 Task: Look for space in Paragominas, Brazil from 9th June, 2023 to 16th June, 2023 for 2 adults in price range Rs.8000 to Rs.16000. Place can be entire place with 2 bedrooms having 2 beds and 1 bathroom. Property type can be house, flat, guest house. Booking option can be shelf check-in. Required host language is Spanish.
Action: Mouse moved to (412, 83)
Screenshot: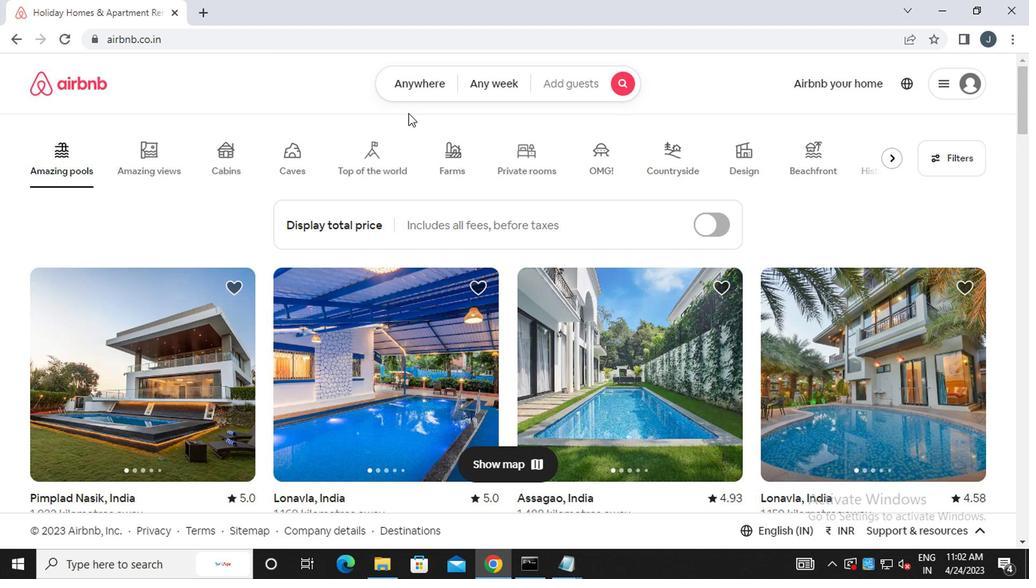 
Action: Mouse pressed left at (412, 83)
Screenshot: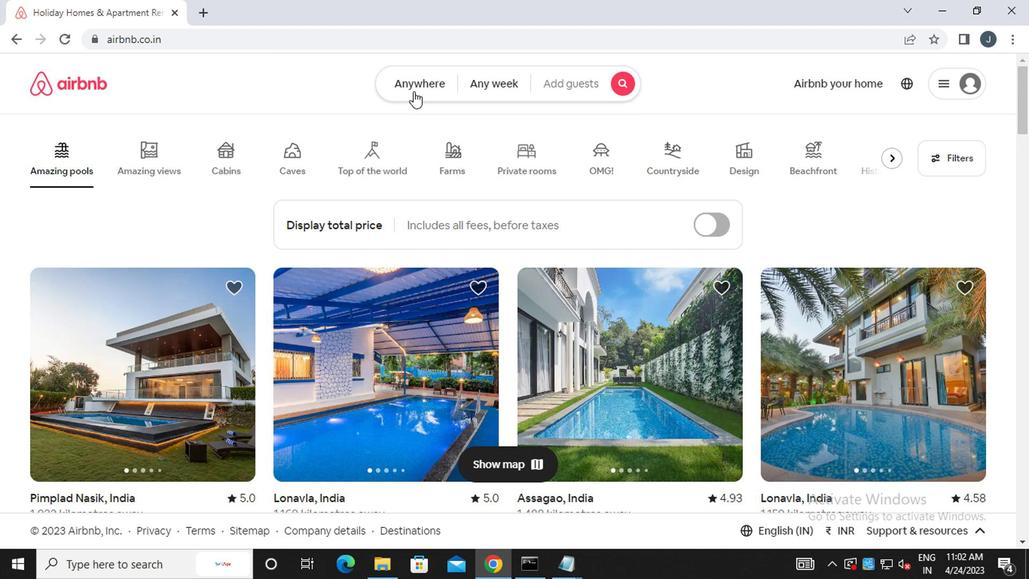 
Action: Mouse moved to (414, 83)
Screenshot: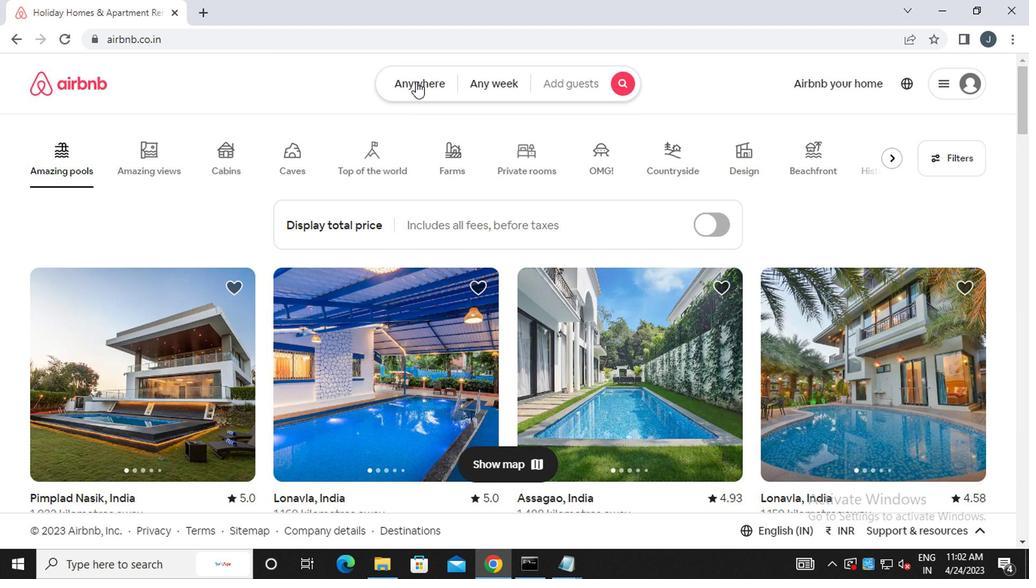 
Action: Key pressed p<Key.caps_lock>aragominas,<Key.space><Key.caps_lock>
Screenshot: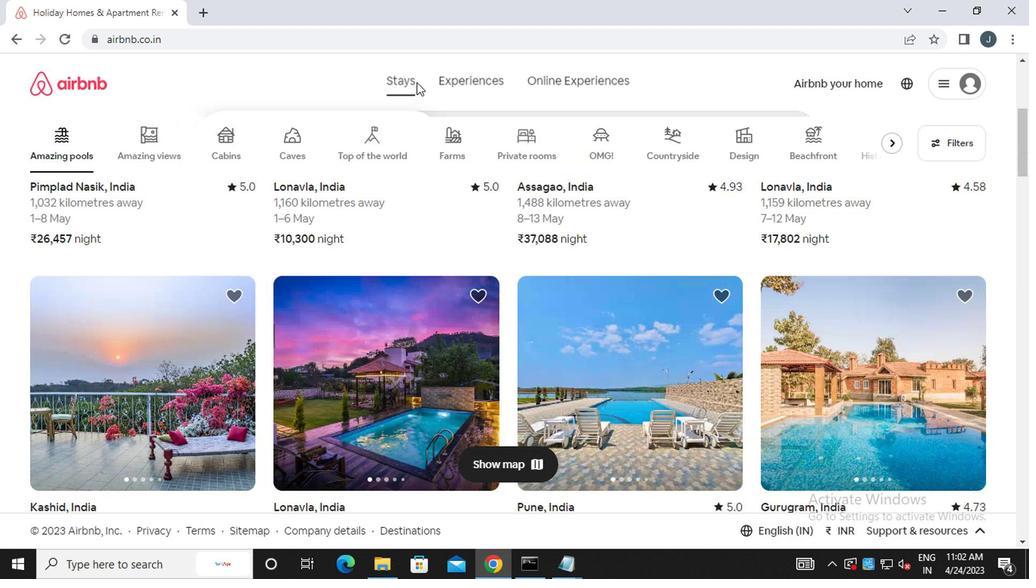 
Action: Mouse pressed left at (414, 83)
Screenshot: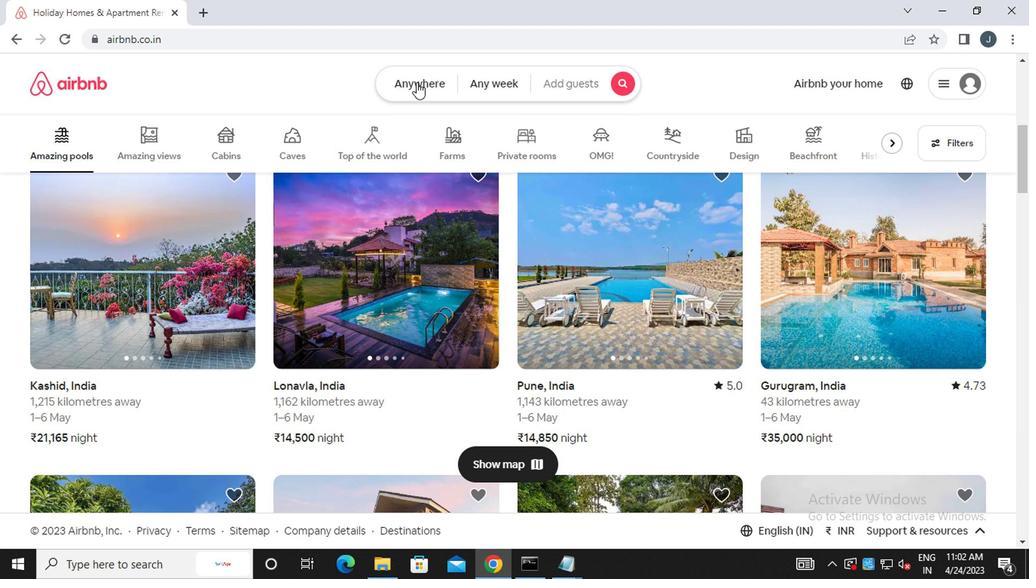 
Action: Mouse moved to (272, 138)
Screenshot: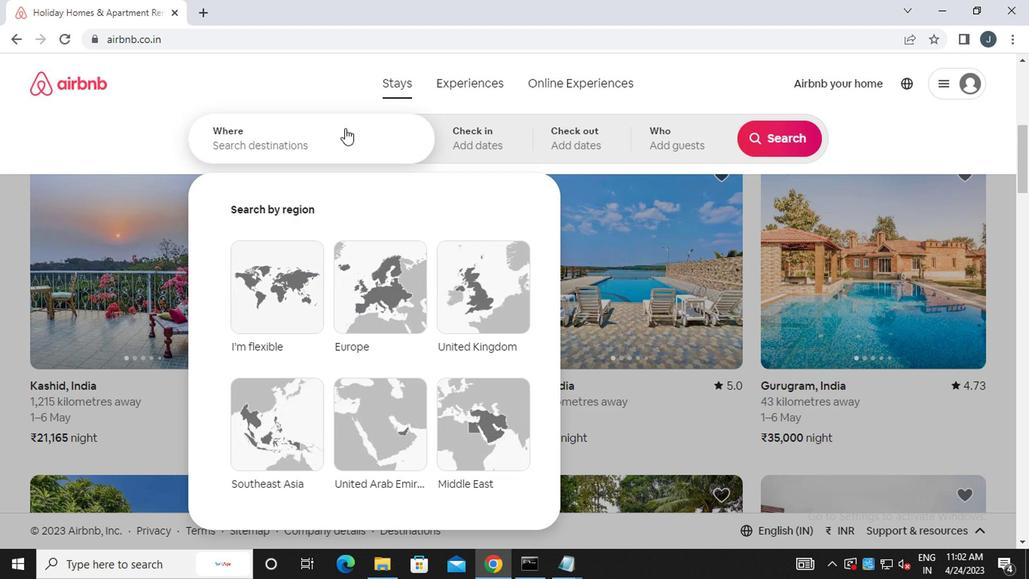 
Action: Mouse pressed left at (272, 138)
Screenshot: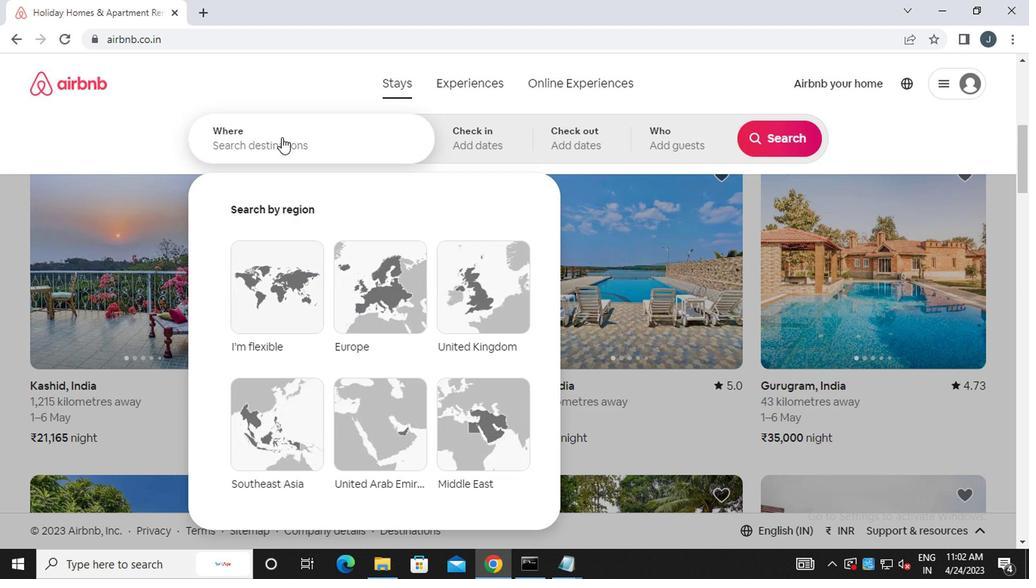 
Action: Mouse moved to (267, 136)
Screenshot: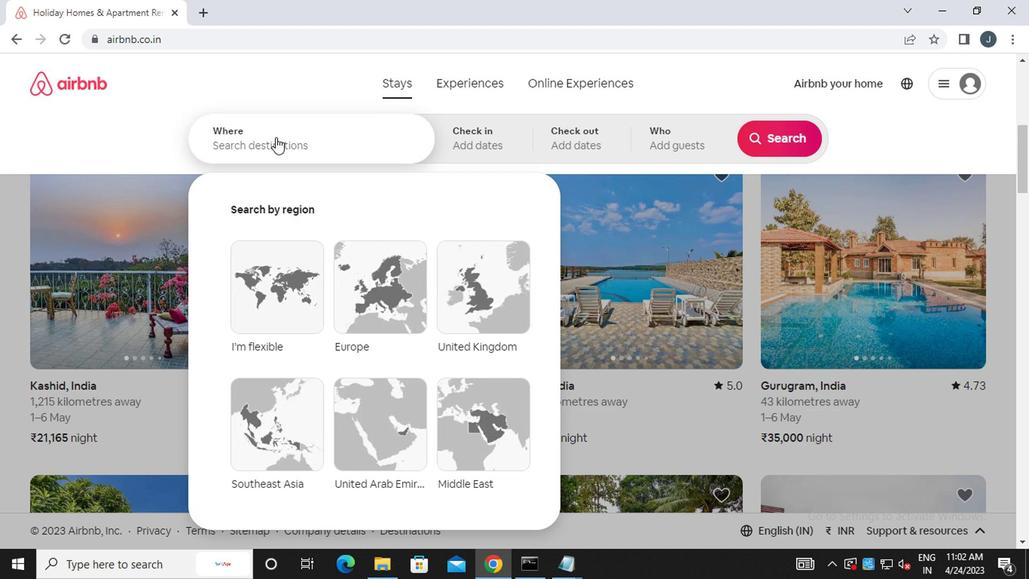 
Action: Key pressed p<Key.caps_lock>aragominas,<Key.space>
Screenshot: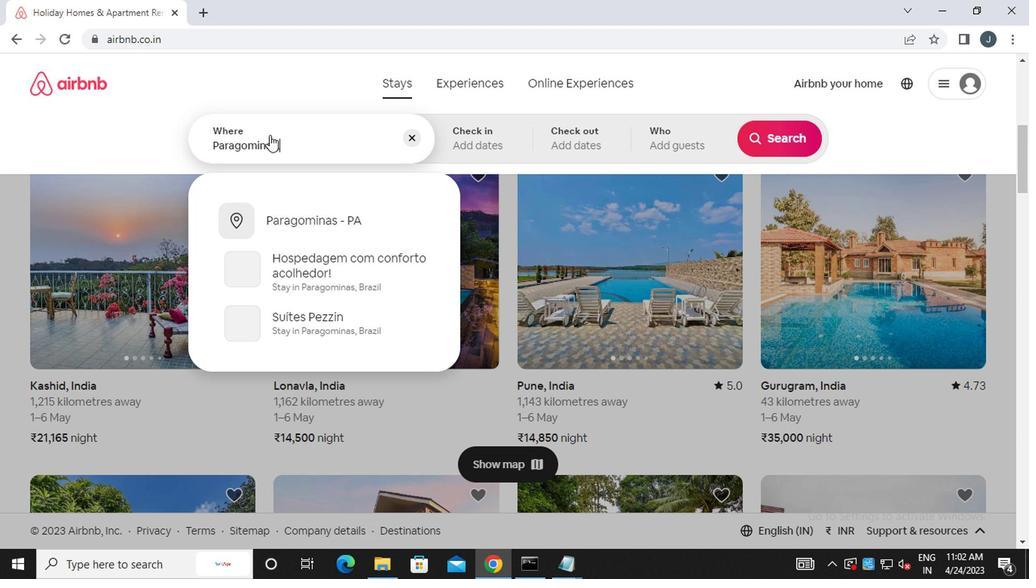 
Action: Mouse moved to (296, 149)
Screenshot: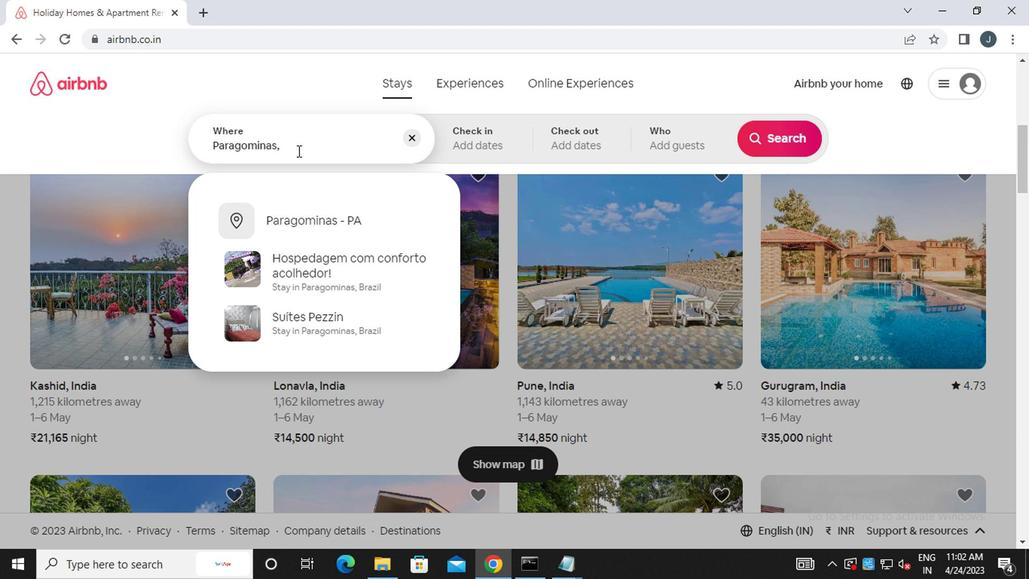 
Action: Mouse pressed left at (296, 149)
Screenshot: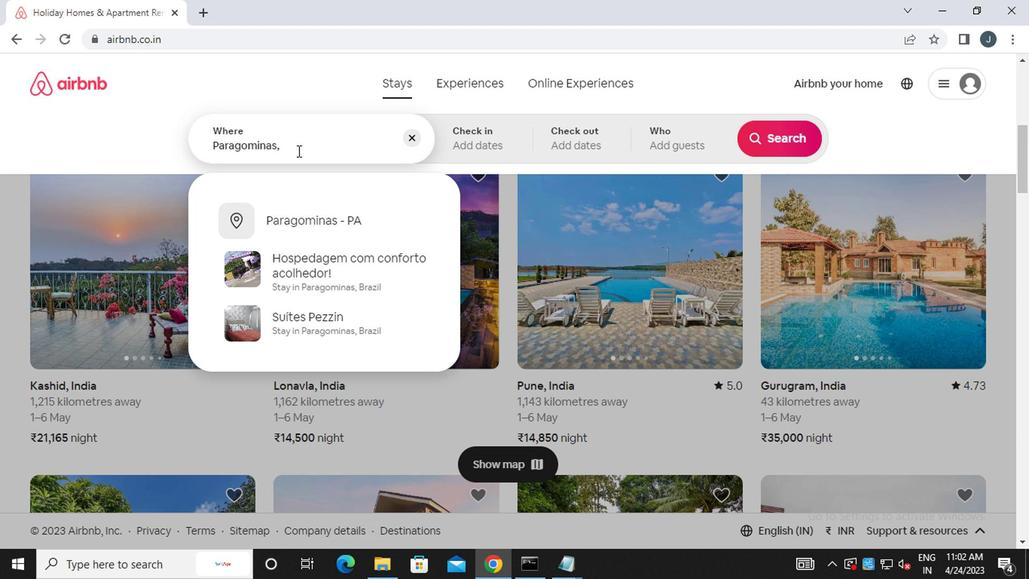 
Action: Mouse moved to (296, 149)
Screenshot: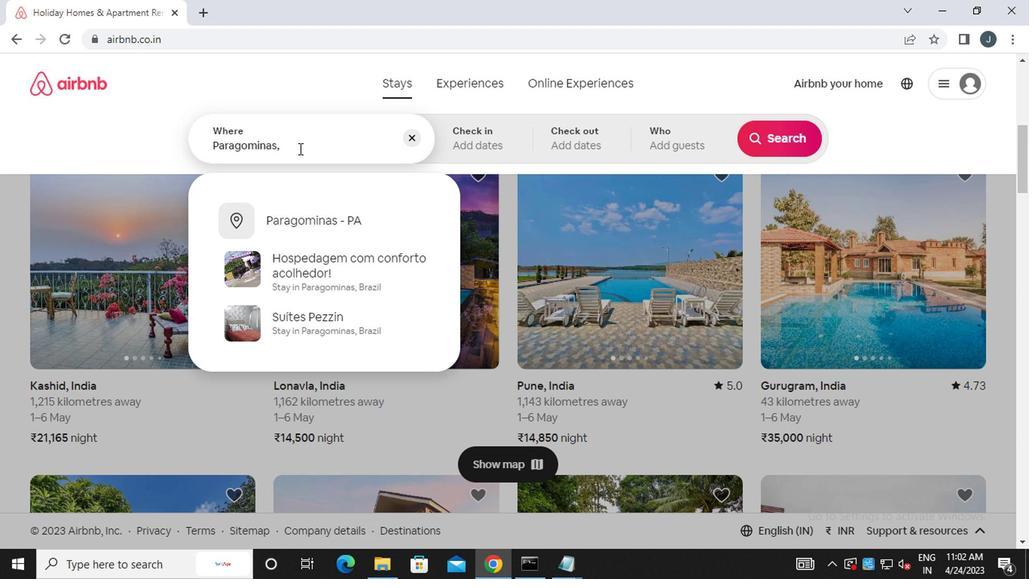 
Action: Key pressed <Key.caps_lock>b<Key.caps_lock>razil
Screenshot: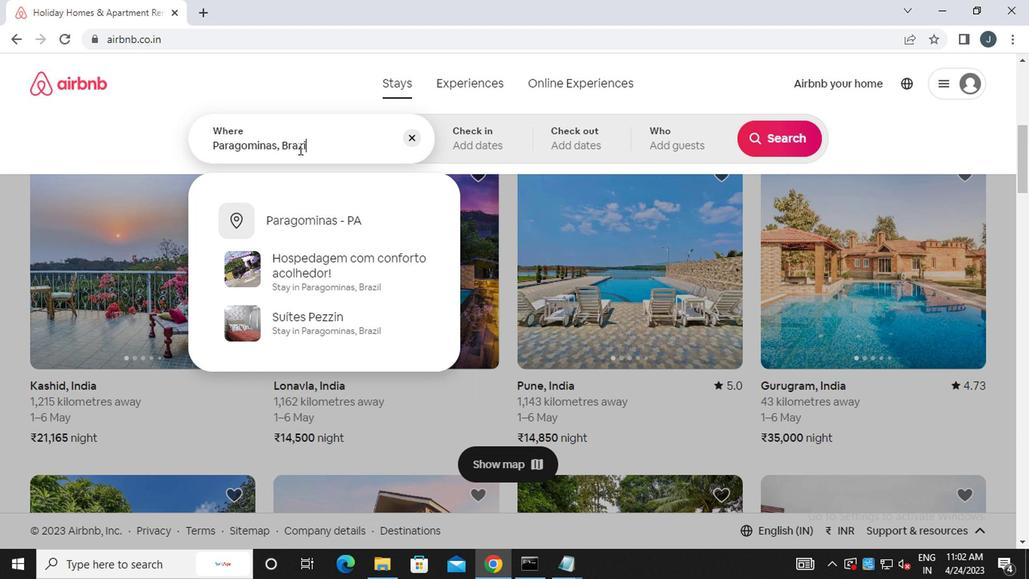 
Action: Mouse moved to (501, 147)
Screenshot: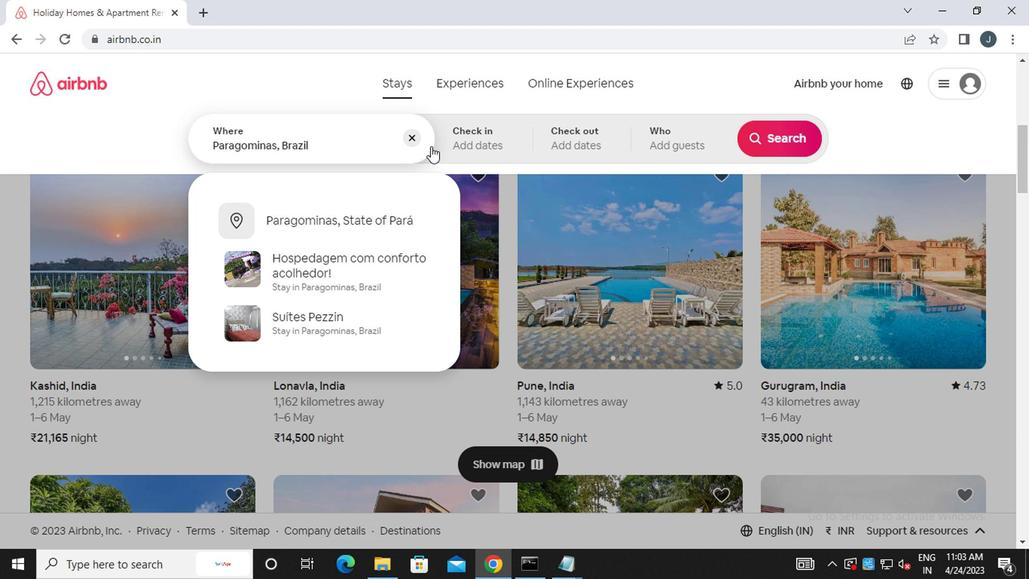 
Action: Mouse pressed left at (501, 147)
Screenshot: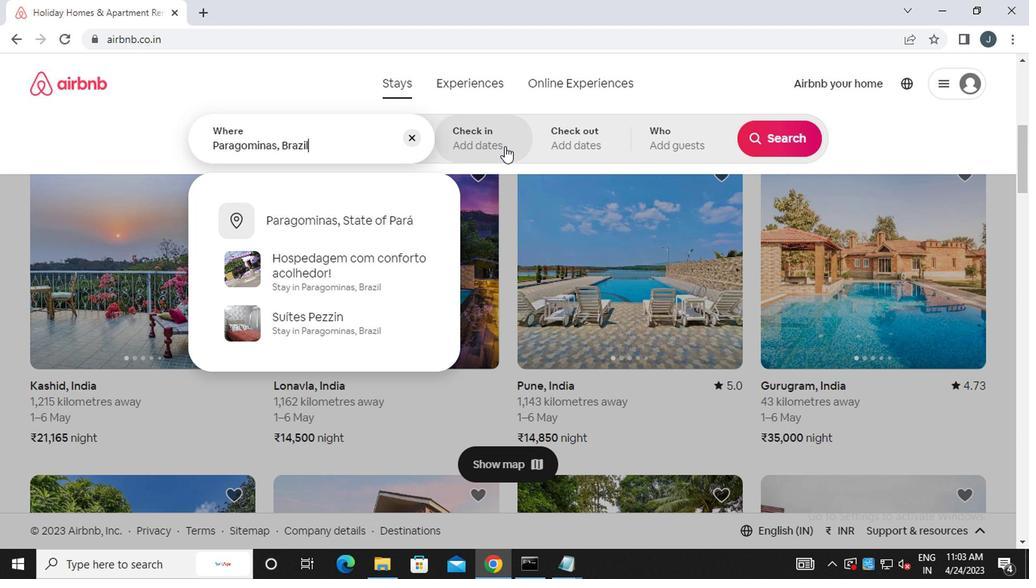 
Action: Mouse moved to (775, 260)
Screenshot: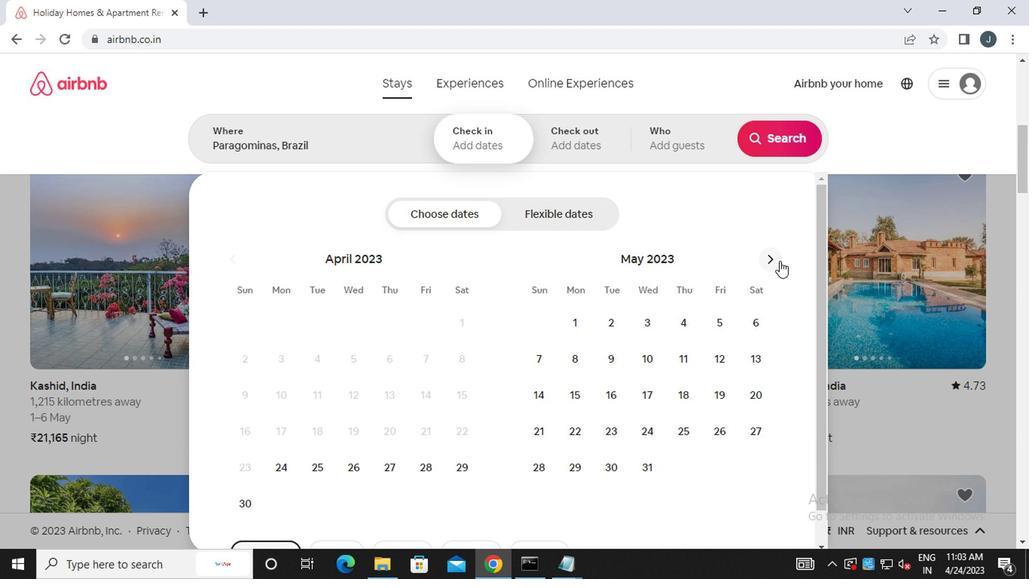 
Action: Mouse pressed left at (775, 260)
Screenshot: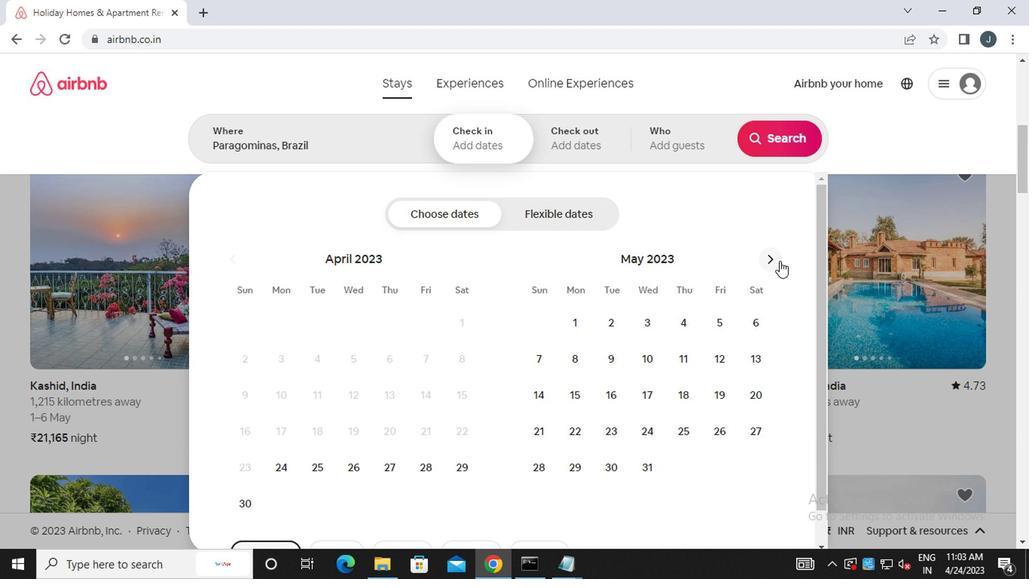 
Action: Mouse pressed left at (775, 260)
Screenshot: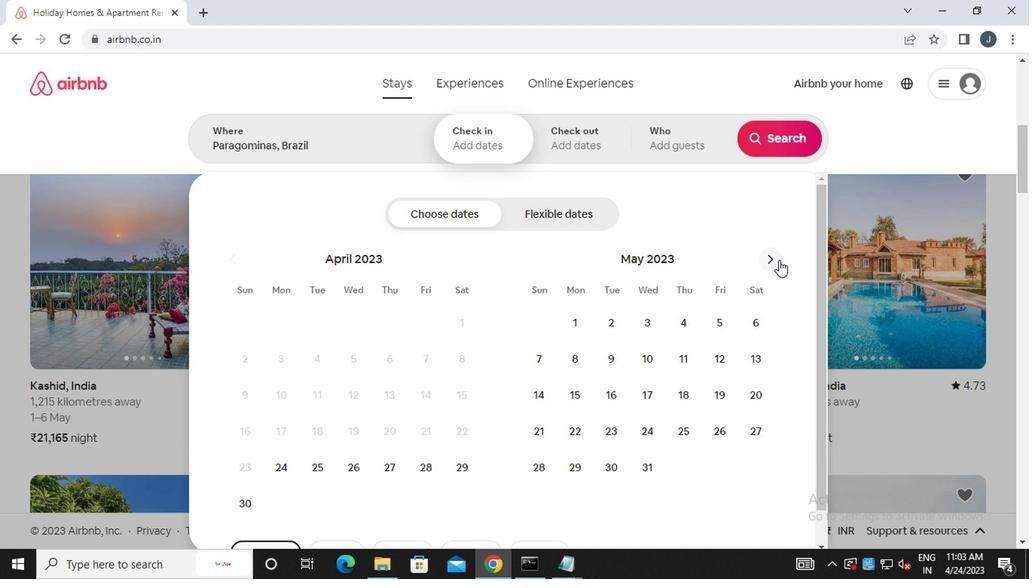 
Action: Mouse moved to (714, 358)
Screenshot: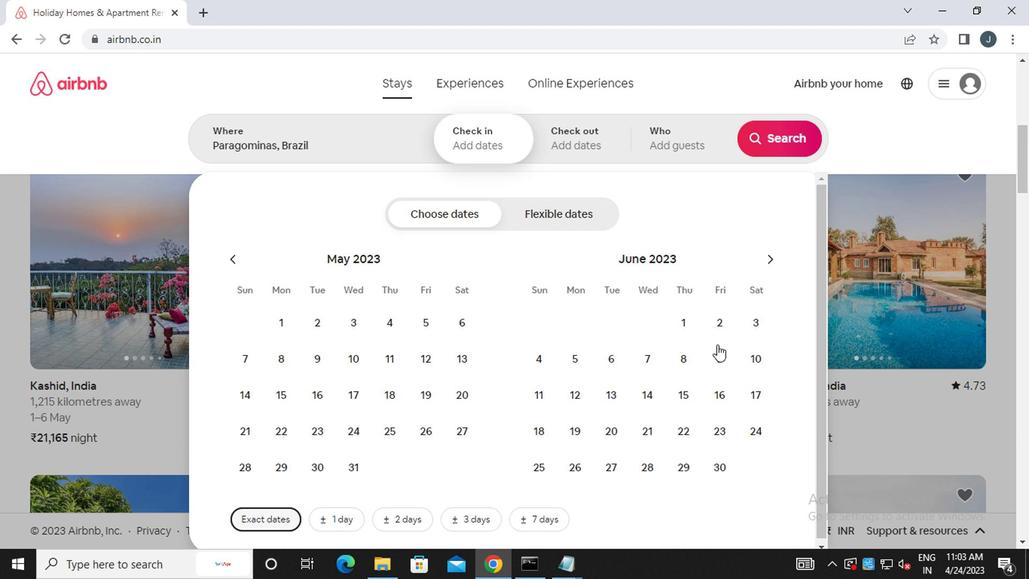 
Action: Mouse pressed left at (714, 358)
Screenshot: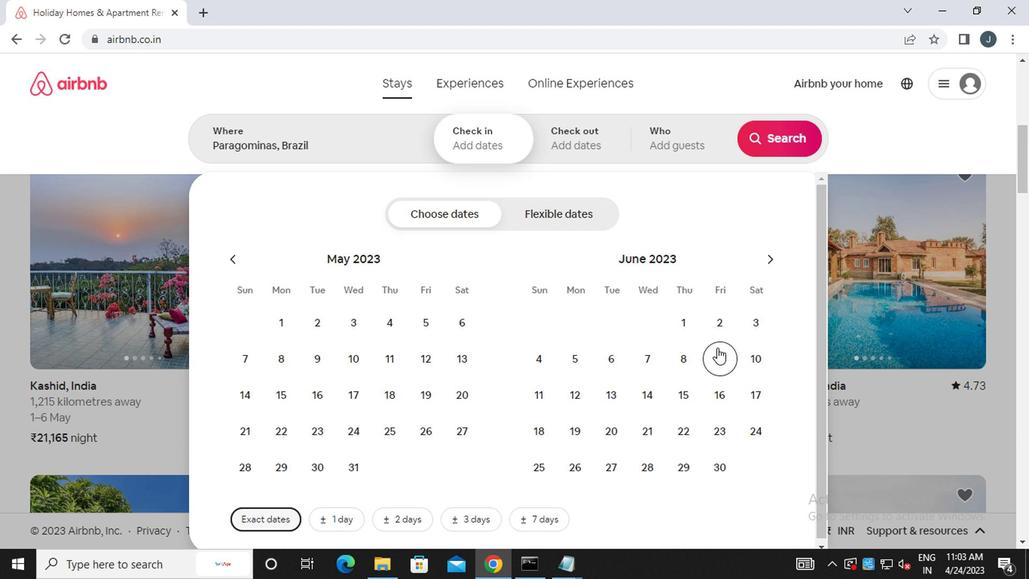 
Action: Mouse moved to (717, 392)
Screenshot: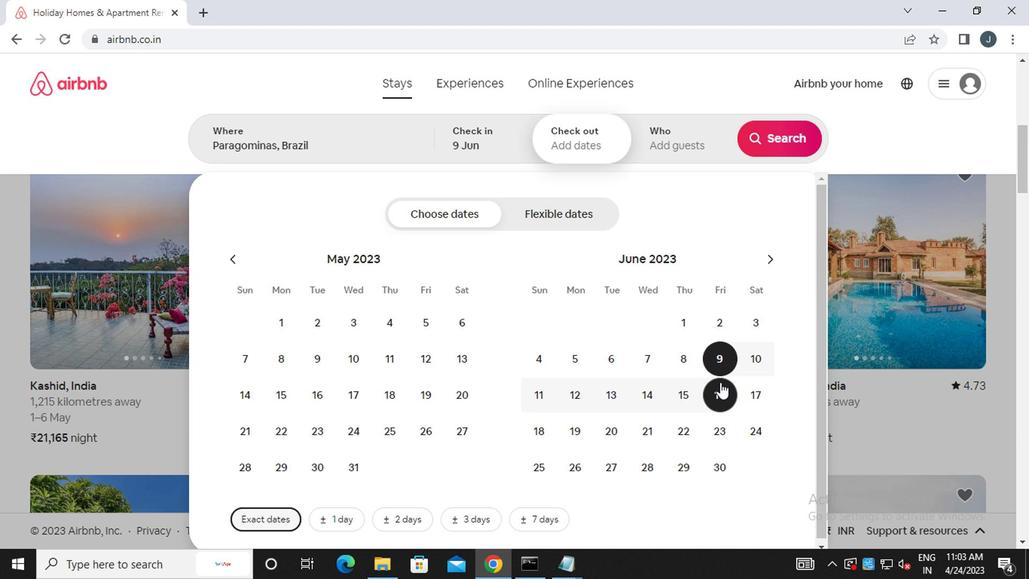 
Action: Mouse pressed left at (717, 392)
Screenshot: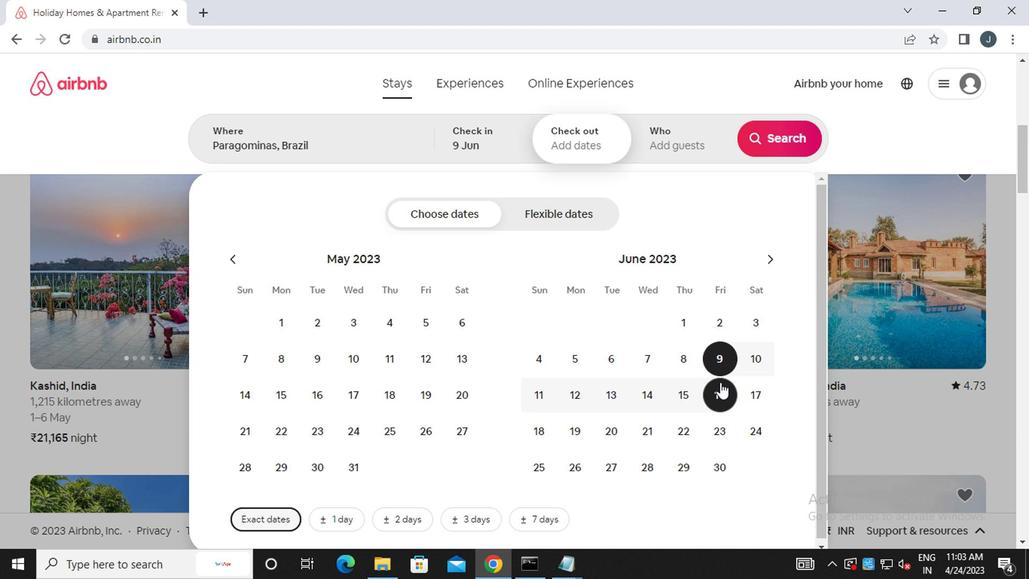 
Action: Mouse moved to (687, 150)
Screenshot: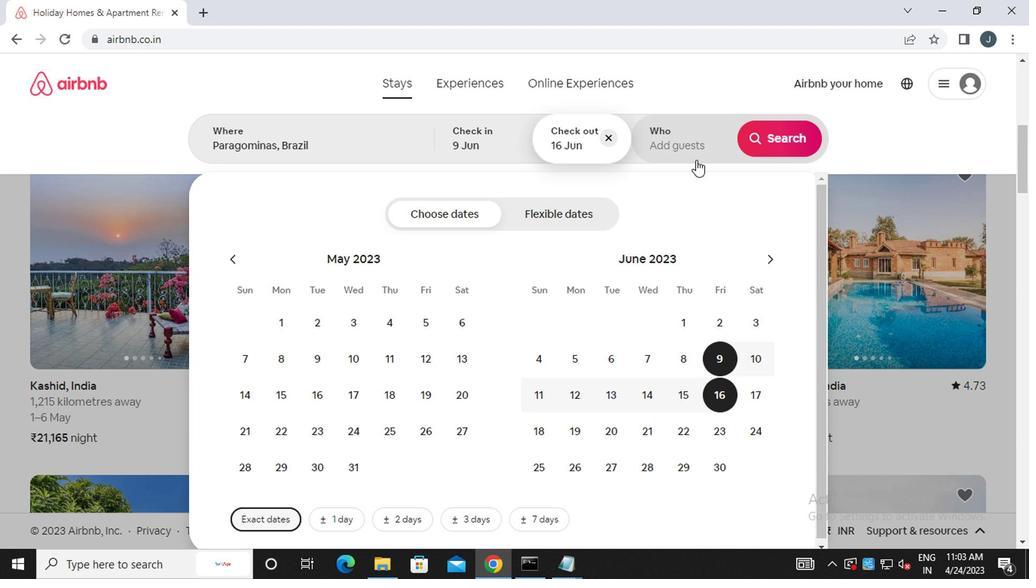 
Action: Mouse pressed left at (687, 150)
Screenshot: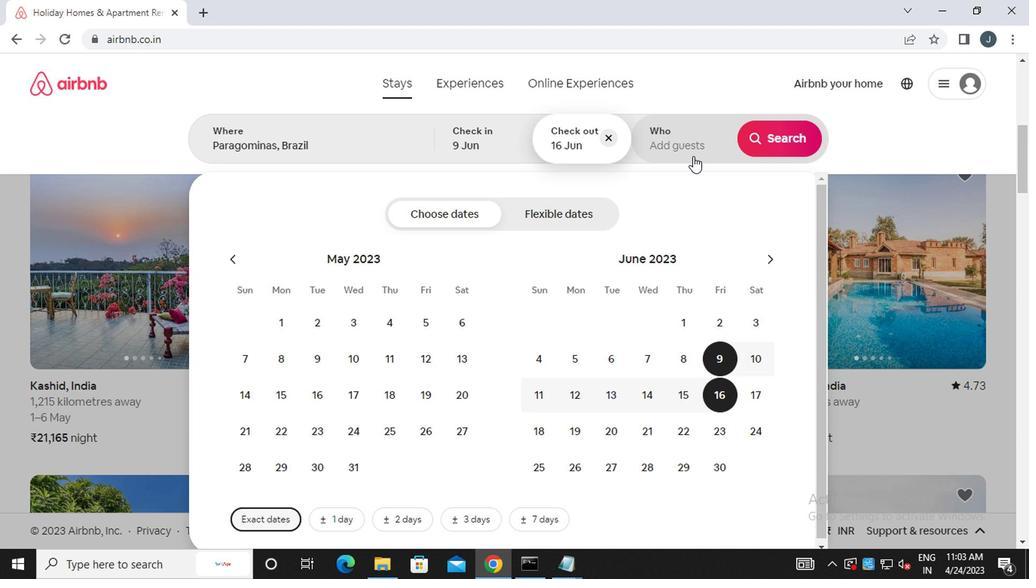 
Action: Mouse moved to (773, 217)
Screenshot: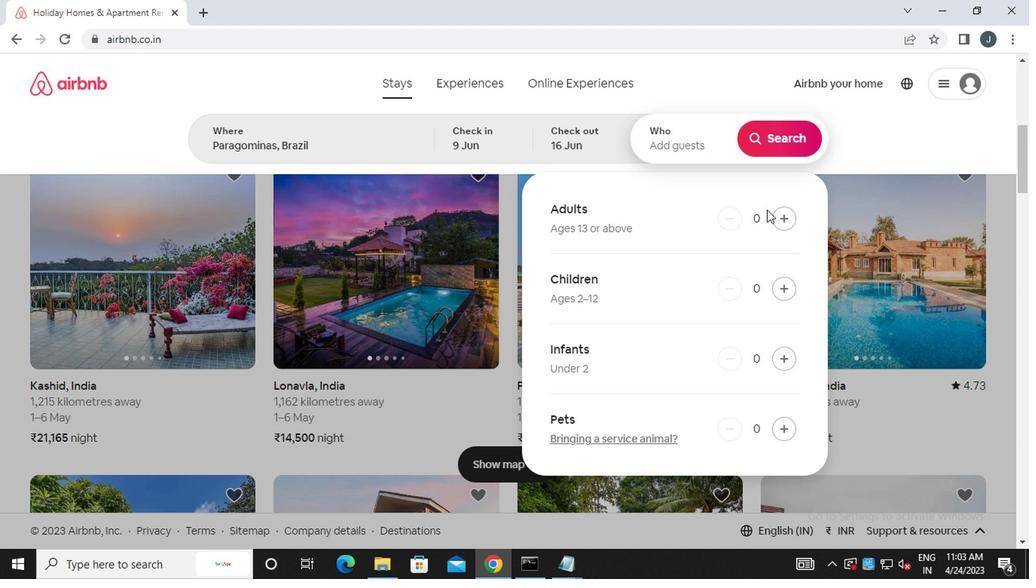 
Action: Mouse pressed left at (773, 217)
Screenshot: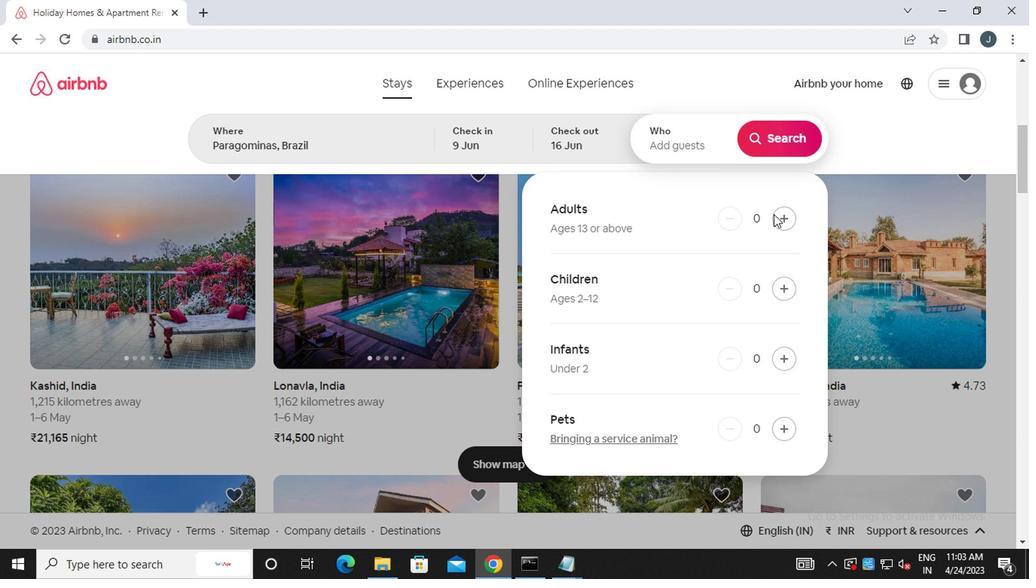 
Action: Mouse moved to (775, 217)
Screenshot: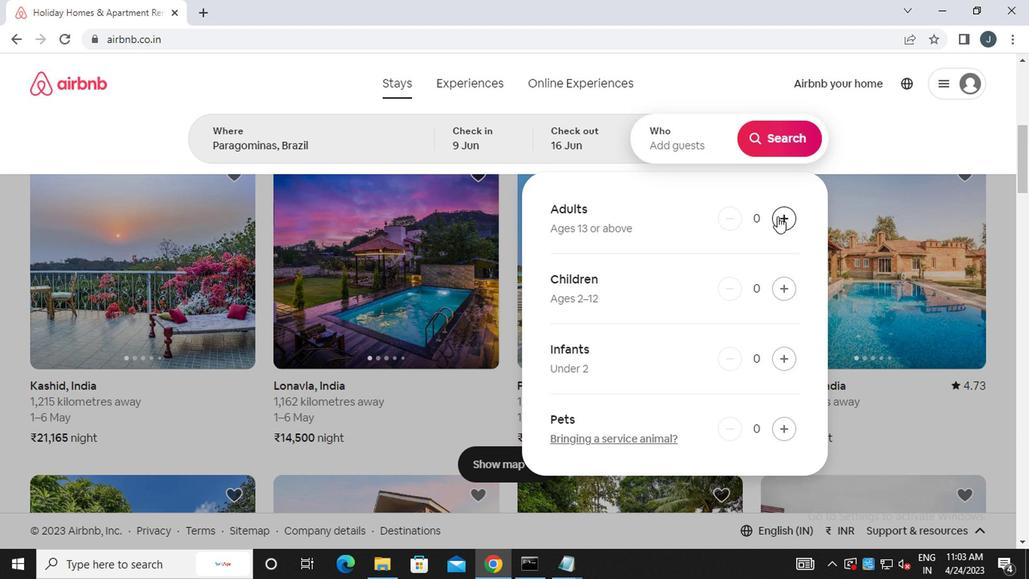 
Action: Mouse pressed left at (775, 217)
Screenshot: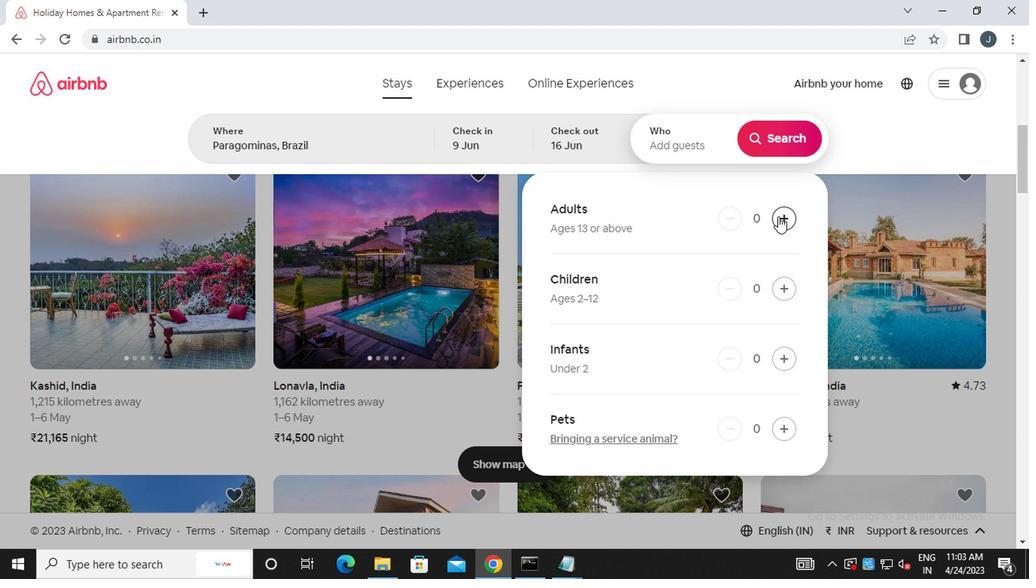 
Action: Mouse moved to (786, 143)
Screenshot: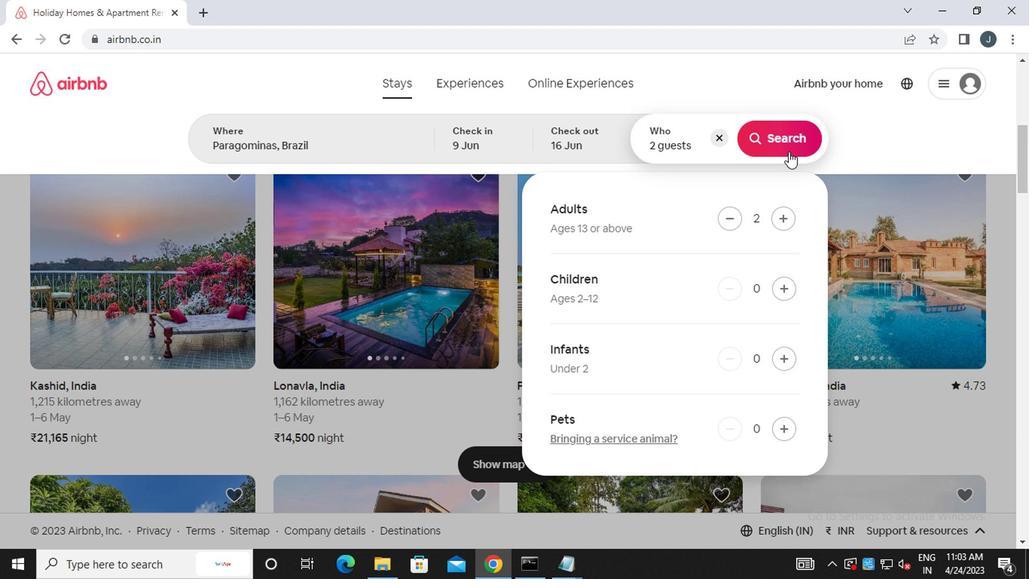
Action: Mouse pressed left at (786, 143)
Screenshot: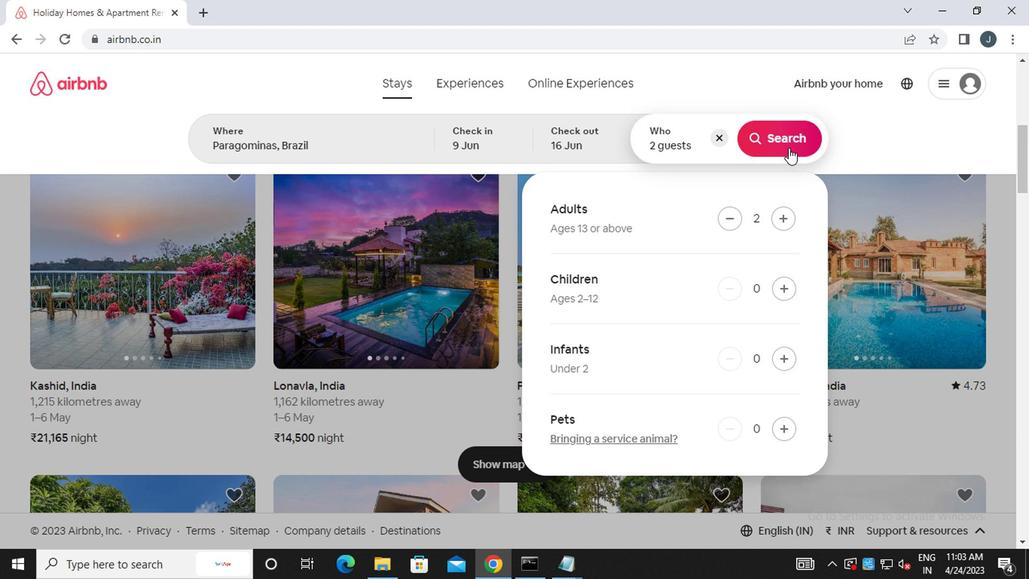 
Action: Mouse moved to (959, 150)
Screenshot: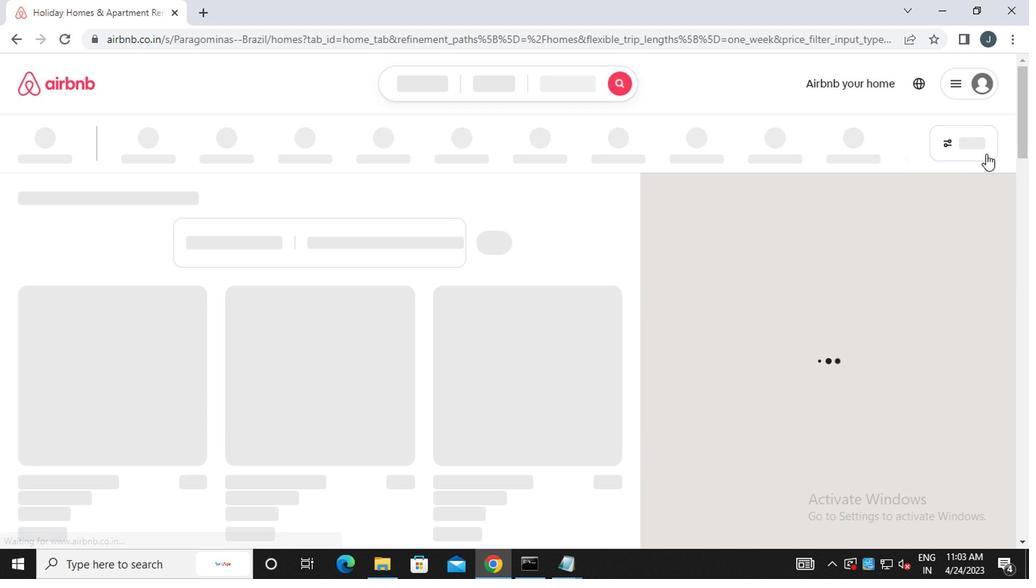 
Action: Mouse pressed left at (959, 150)
Screenshot: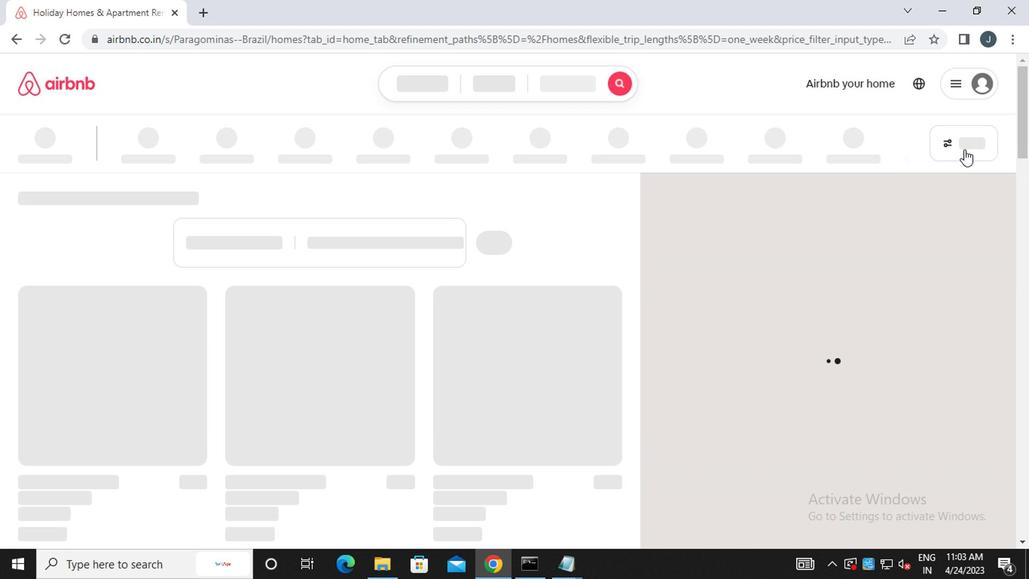 
Action: Mouse moved to (959, 139)
Screenshot: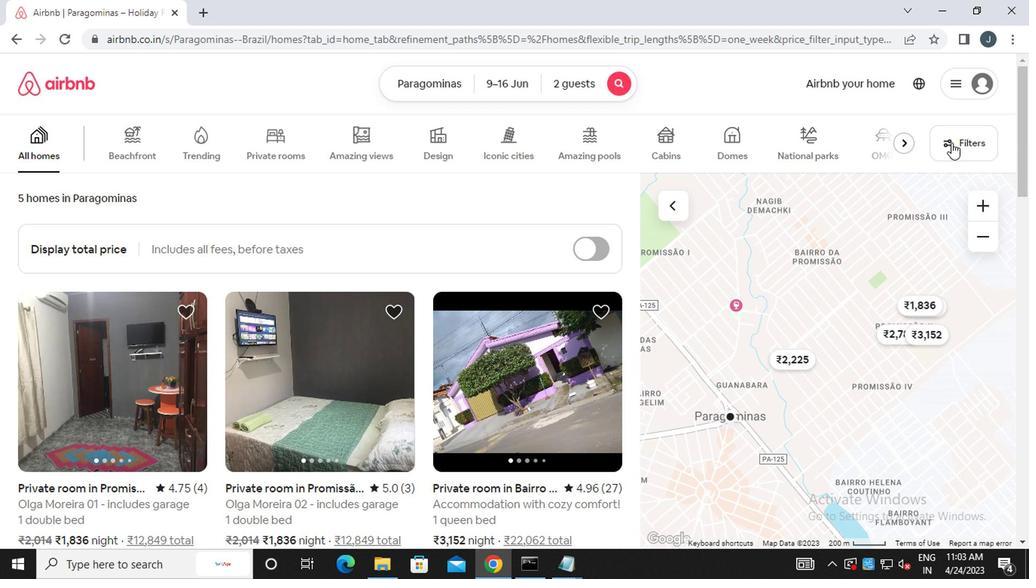 
Action: Mouse pressed left at (959, 139)
Screenshot: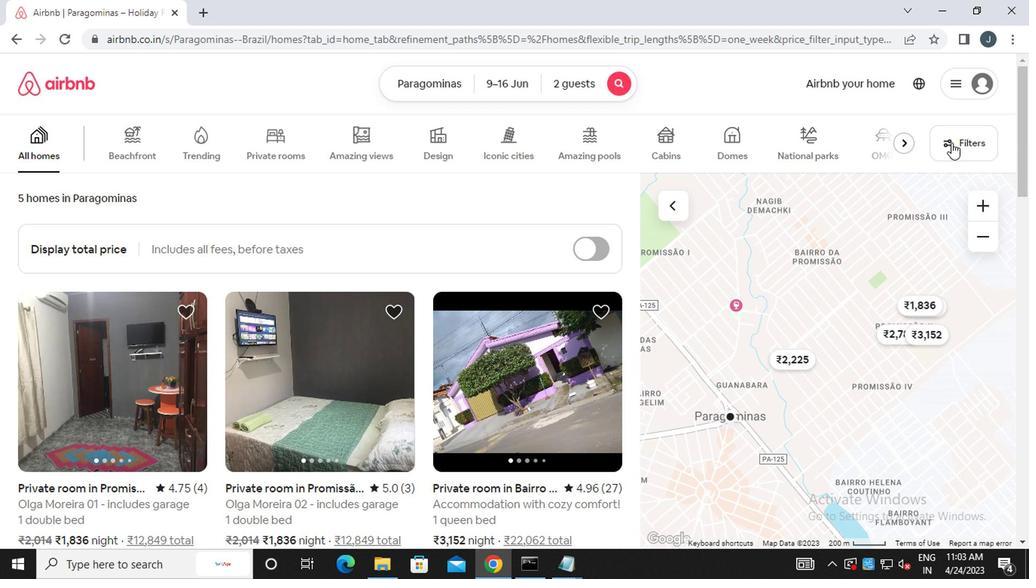 
Action: Mouse moved to (345, 332)
Screenshot: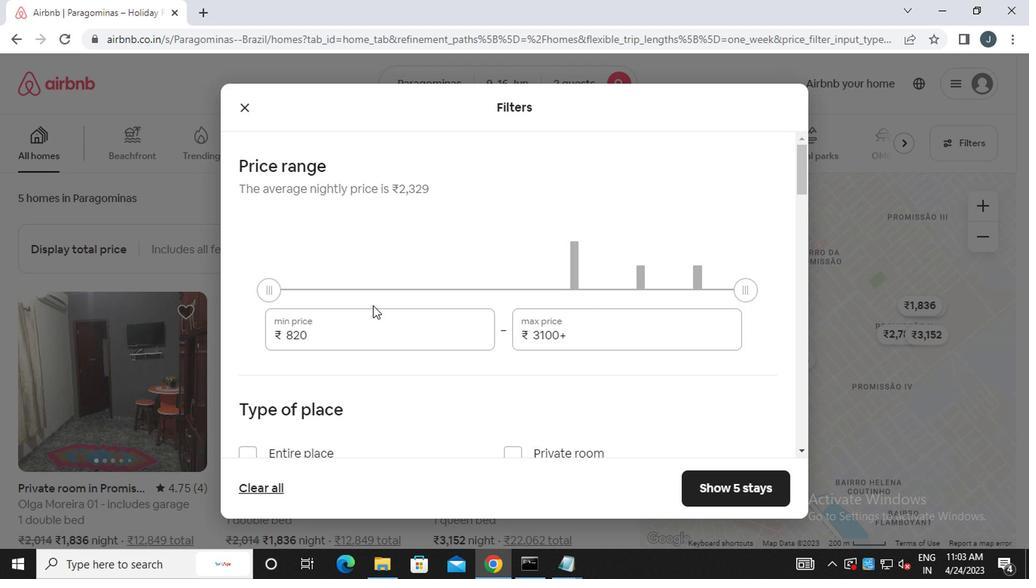 
Action: Mouse pressed left at (345, 332)
Screenshot: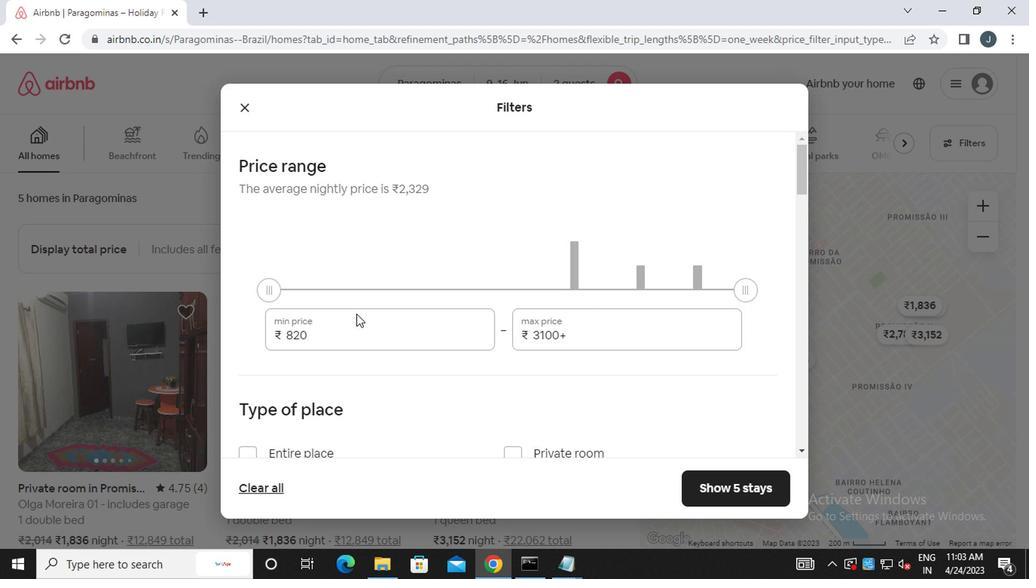 
Action: Mouse moved to (344, 331)
Screenshot: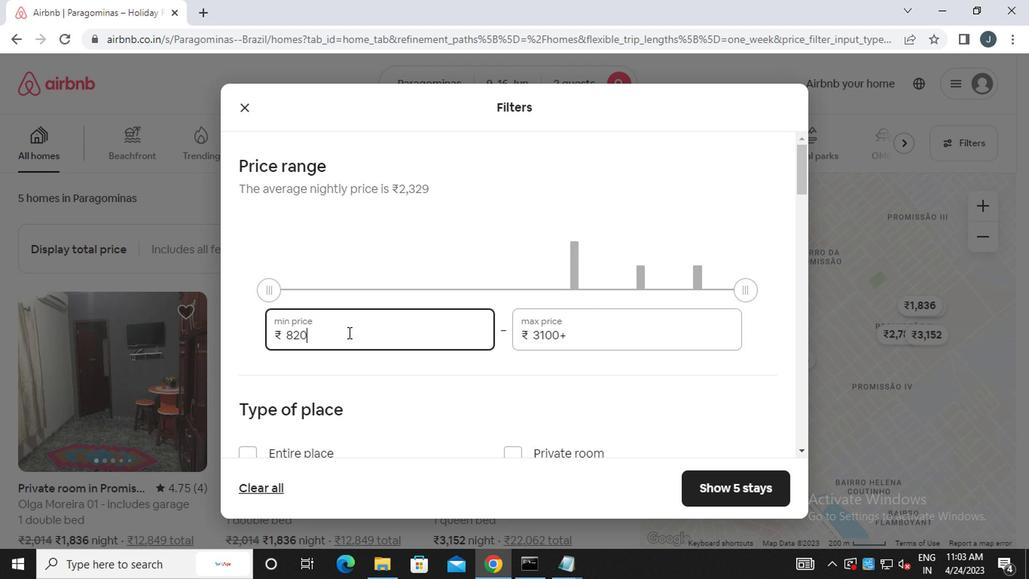 
Action: Key pressed <Key.backspace><Key.backspace><<96>><<96>><<96>>
Screenshot: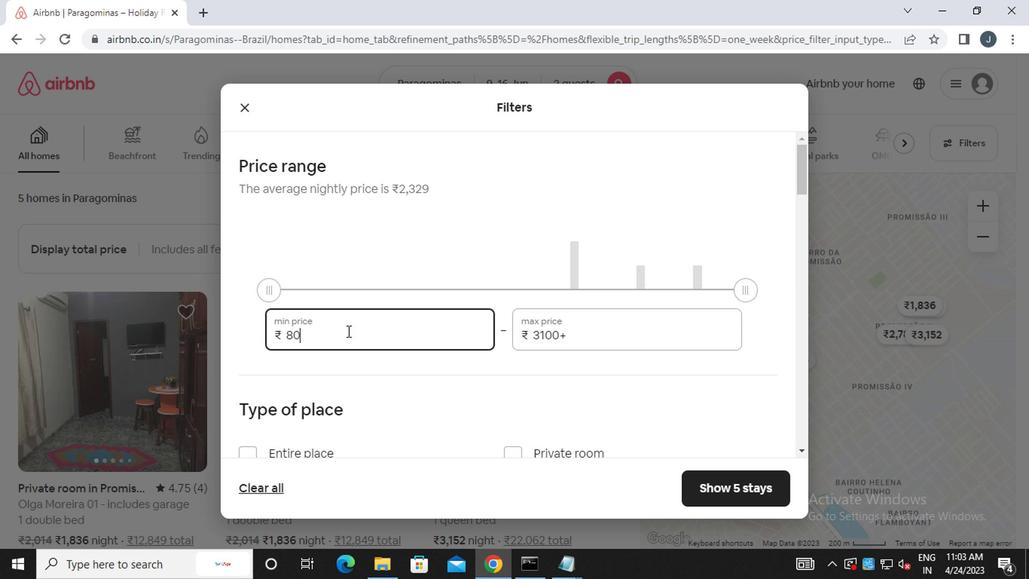 
Action: Mouse moved to (640, 337)
Screenshot: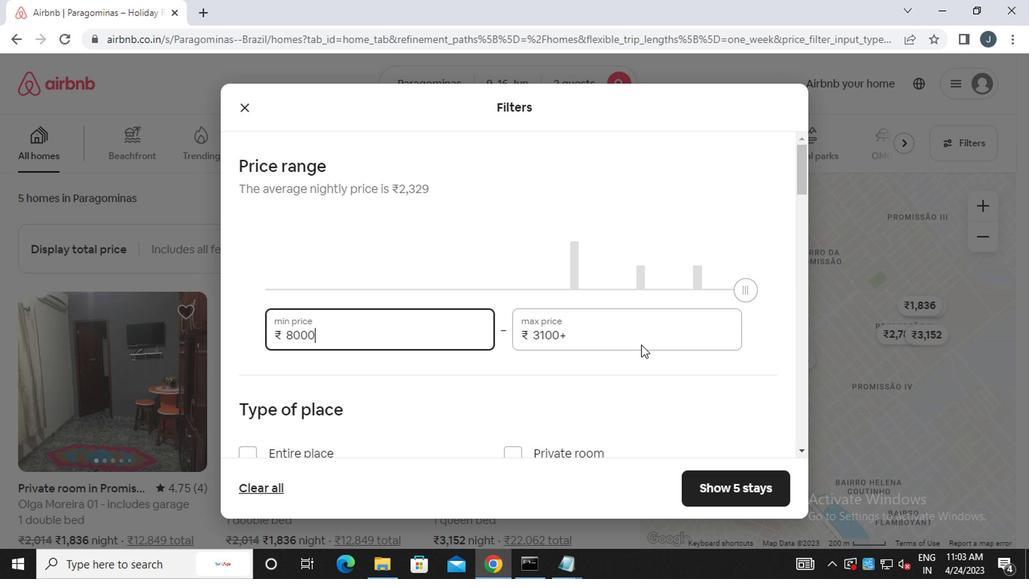 
Action: Mouse pressed left at (640, 337)
Screenshot: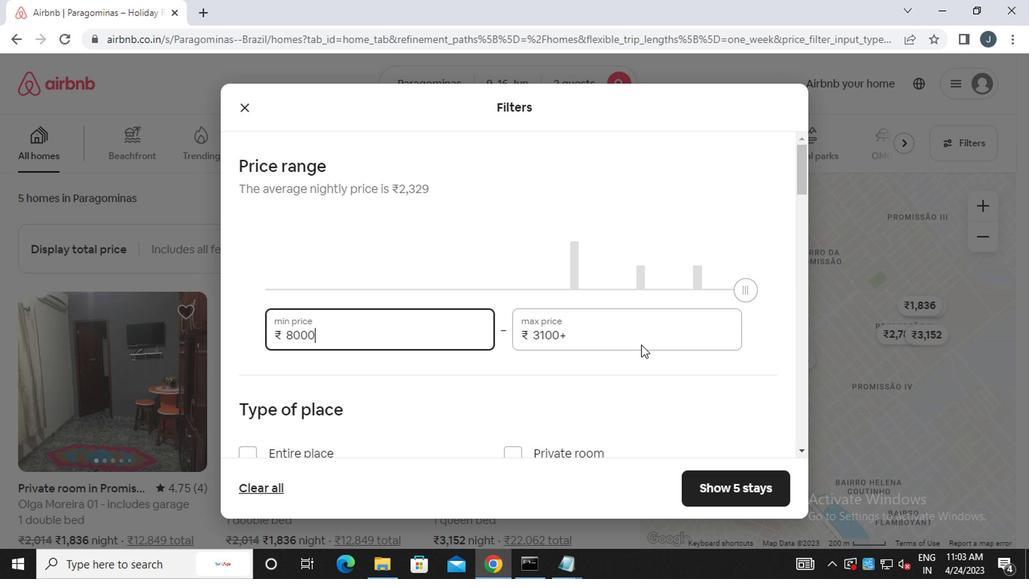 
Action: Mouse moved to (631, 326)
Screenshot: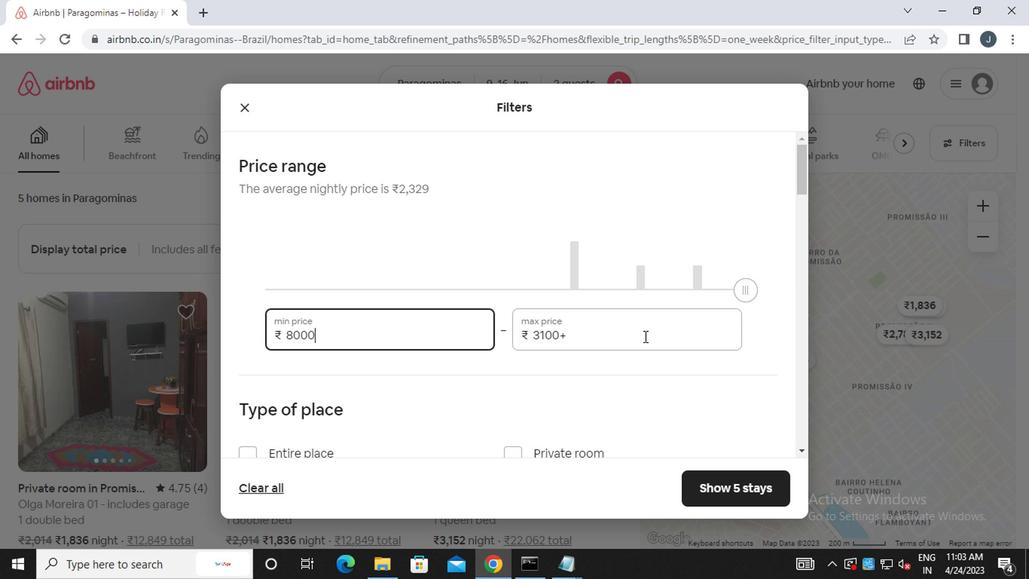 
Action: Key pressed <Key.backspace><Key.backspace><Key.backspace><Key.backspace><Key.backspace><Key.backspace><Key.up><<97>><<102>><<96>><<96>><<96>>
Screenshot: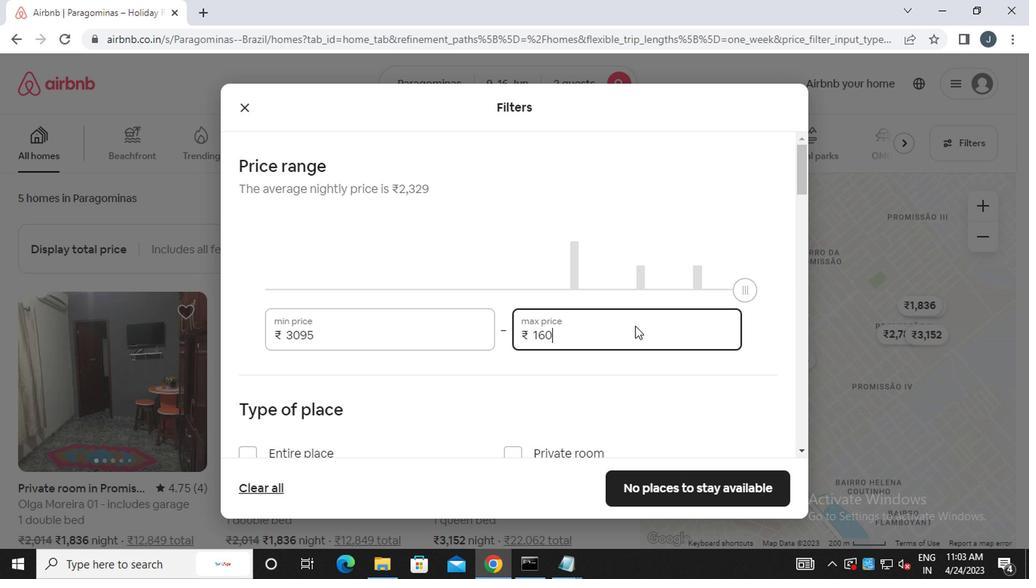 
Action: Mouse moved to (632, 335)
Screenshot: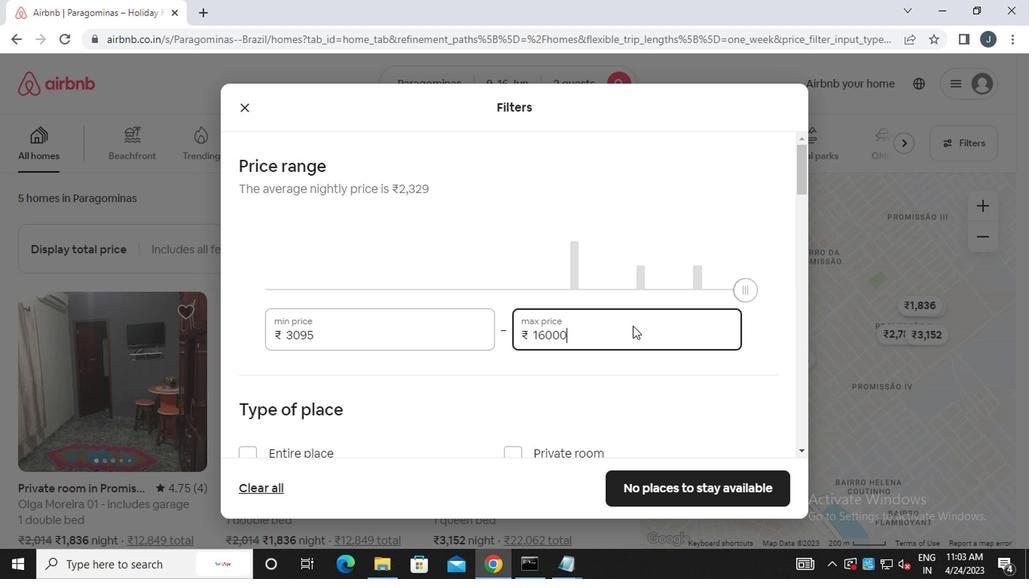 
Action: Mouse scrolled (632, 334) with delta (0, -1)
Screenshot: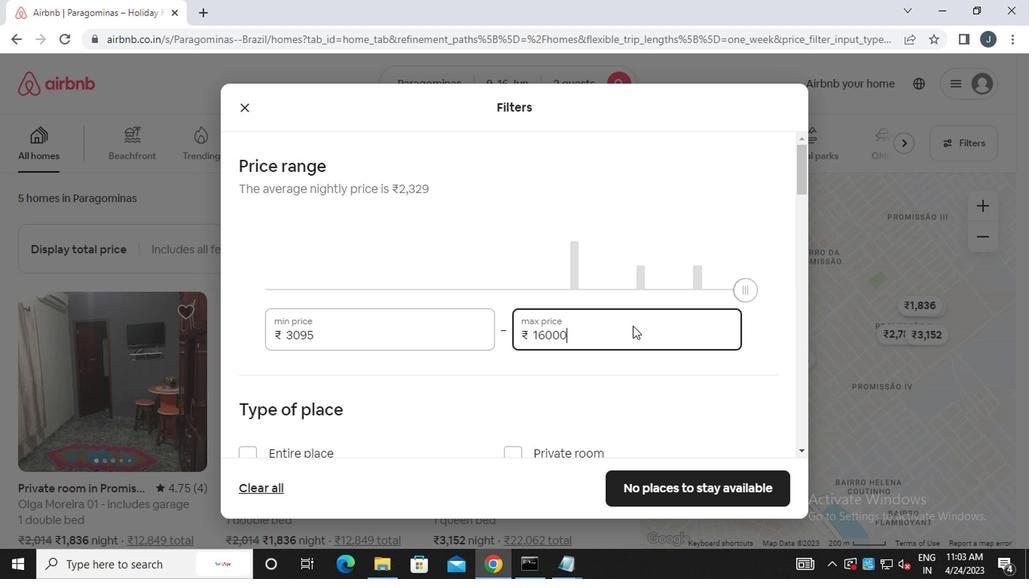 
Action: Mouse moved to (633, 337)
Screenshot: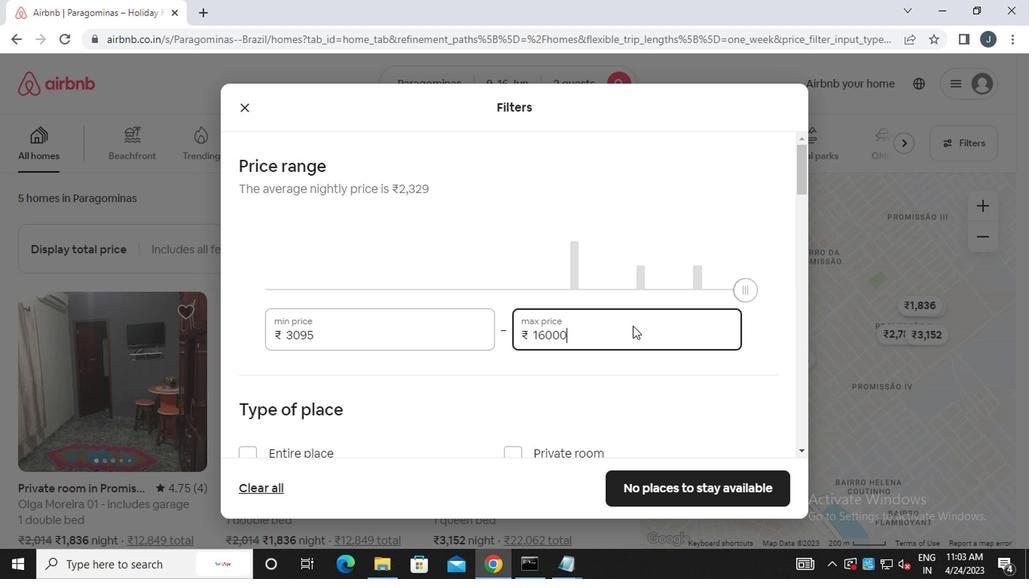 
Action: Mouse scrolled (633, 337) with delta (0, 0)
Screenshot: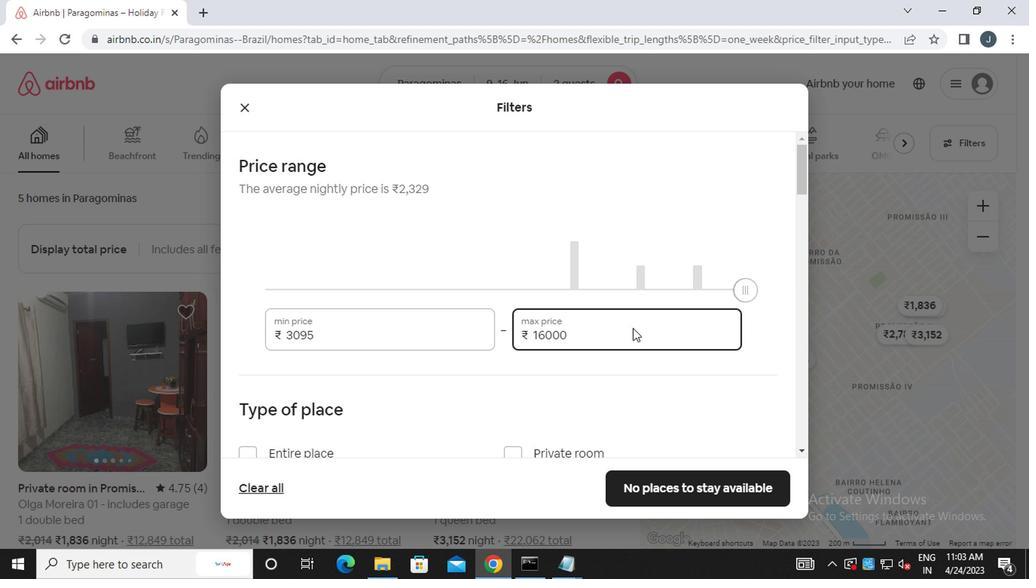 
Action: Mouse moved to (320, 307)
Screenshot: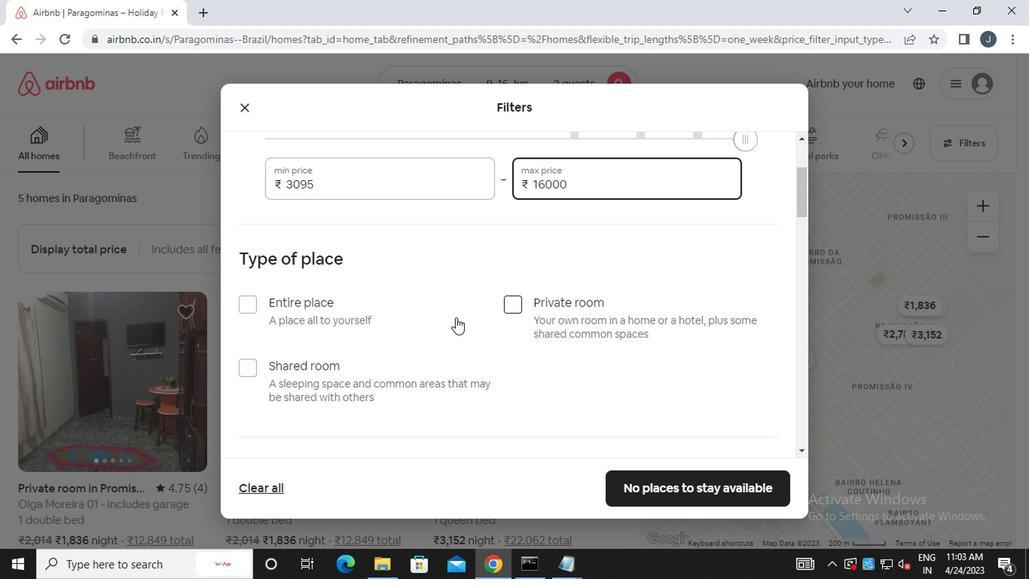 
Action: Mouse pressed left at (320, 307)
Screenshot: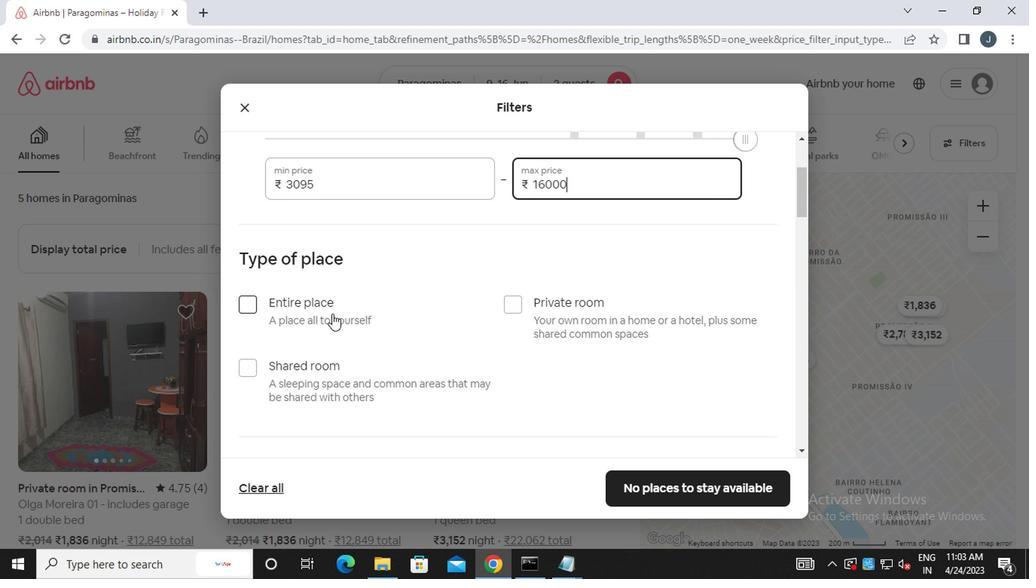 
Action: Mouse moved to (394, 323)
Screenshot: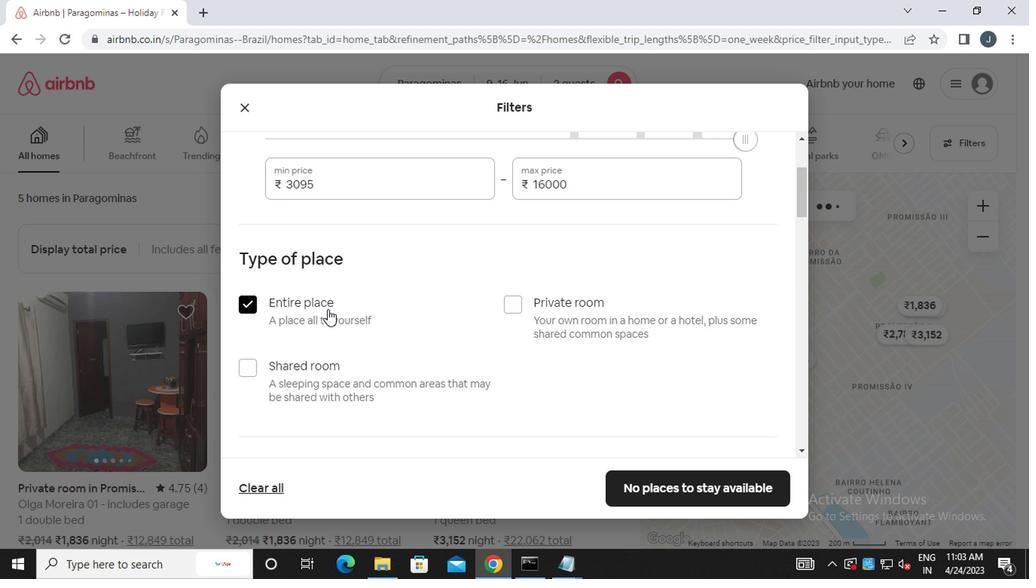 
Action: Mouse scrolled (394, 322) with delta (0, -1)
Screenshot: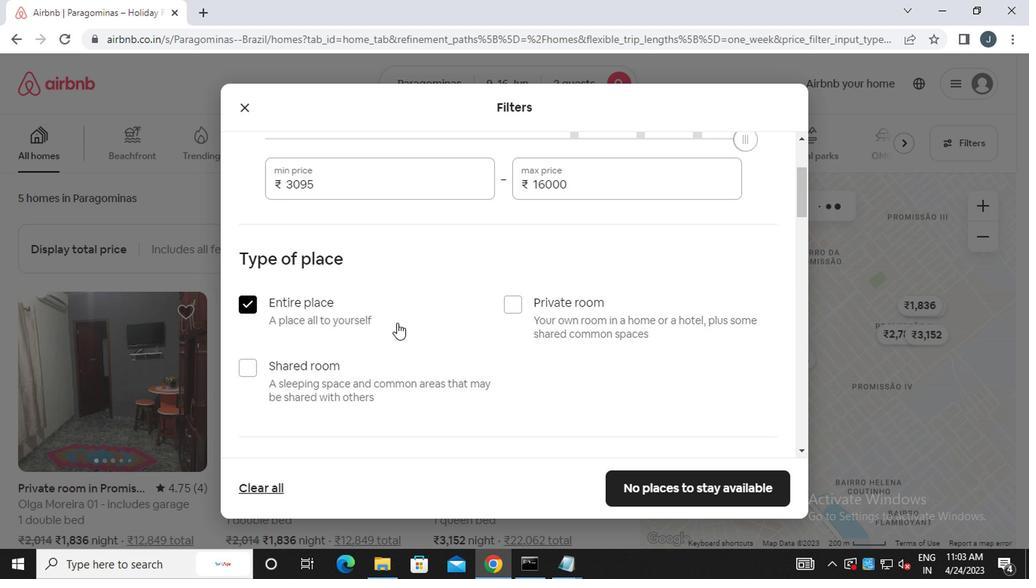 
Action: Mouse scrolled (394, 322) with delta (0, -1)
Screenshot: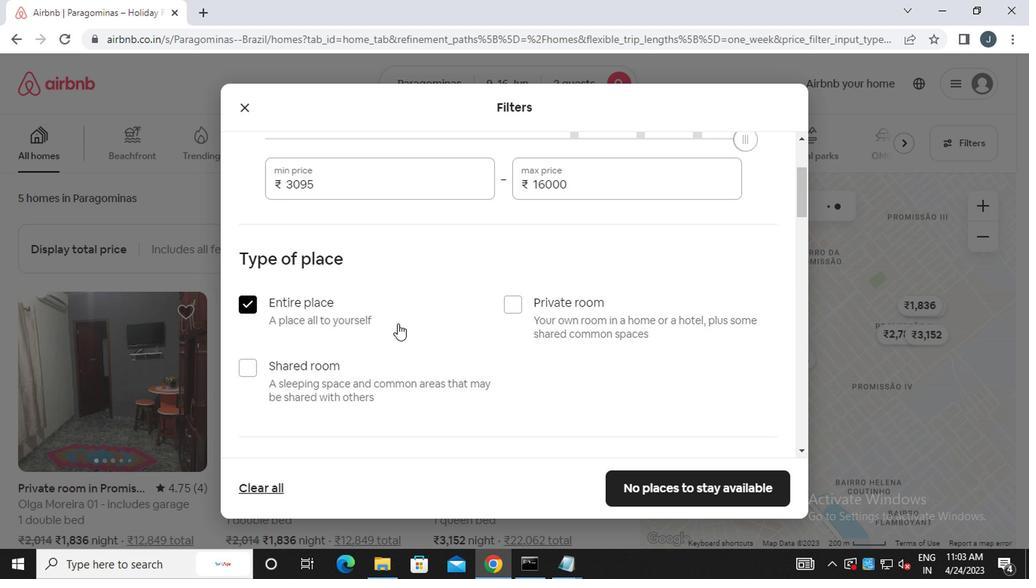 
Action: Mouse moved to (386, 338)
Screenshot: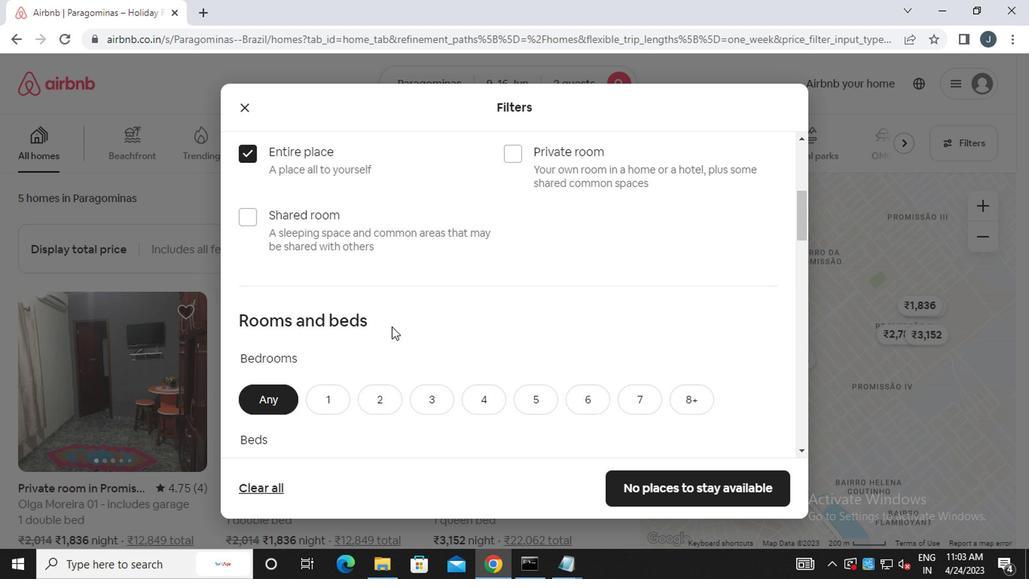 
Action: Mouse scrolled (386, 337) with delta (0, -1)
Screenshot: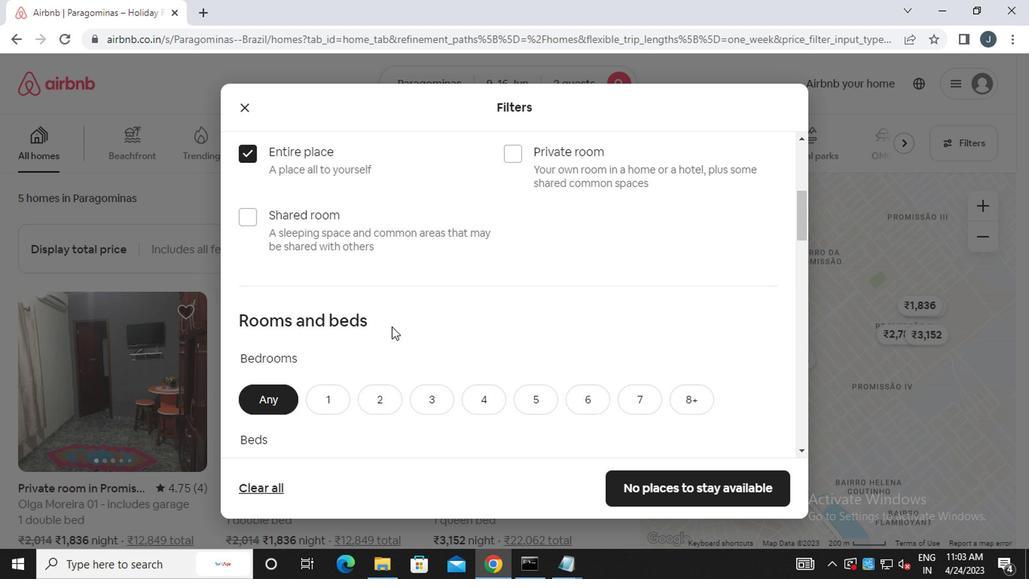 
Action: Mouse scrolled (386, 337) with delta (0, -1)
Screenshot: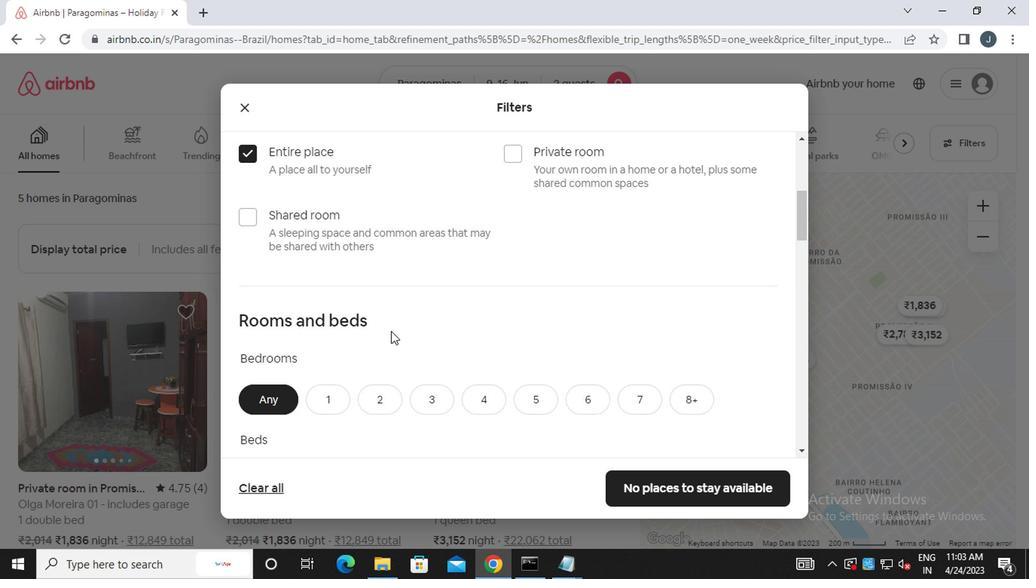 
Action: Mouse moved to (375, 254)
Screenshot: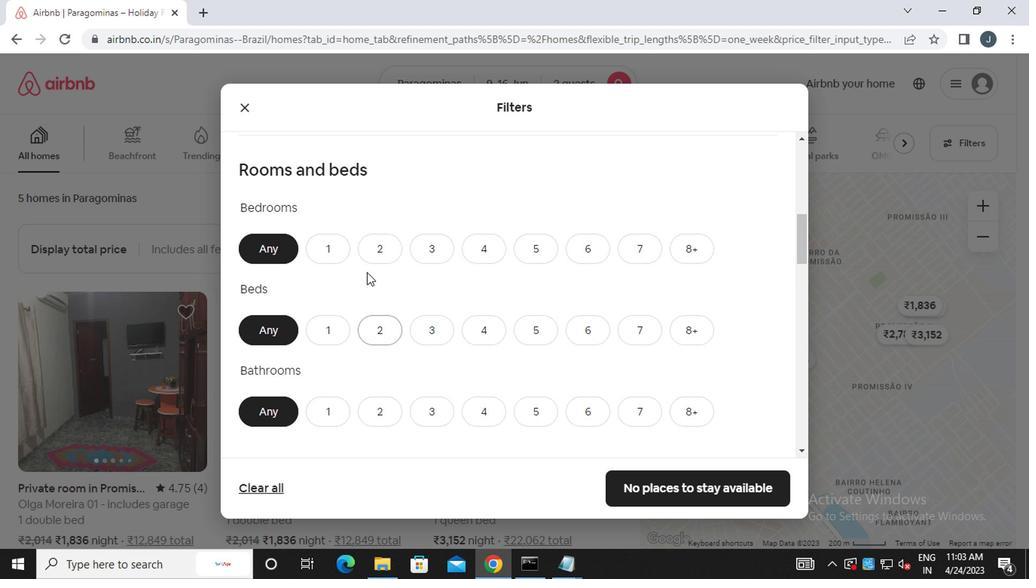 
Action: Mouse pressed left at (375, 254)
Screenshot: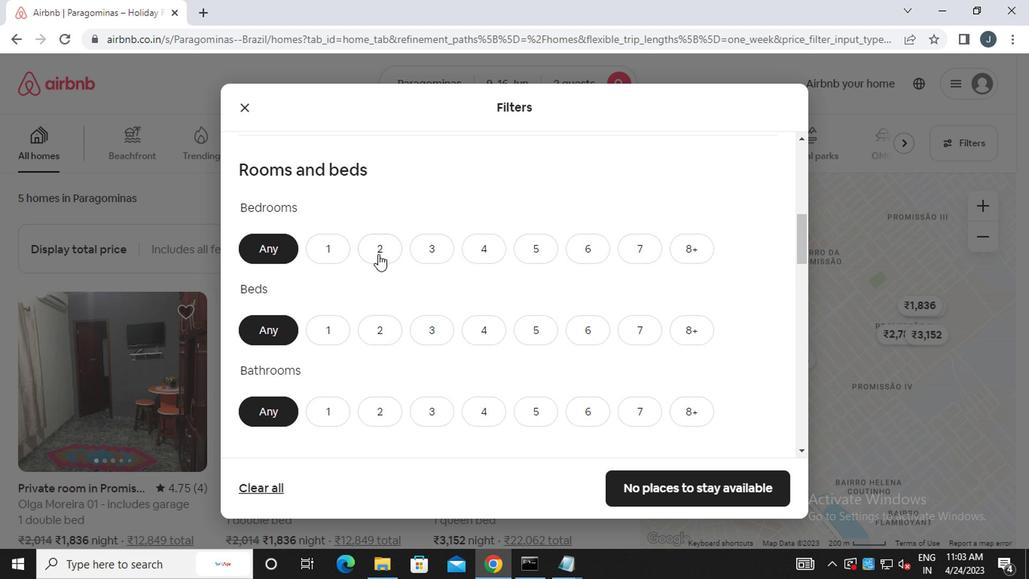 
Action: Mouse moved to (373, 331)
Screenshot: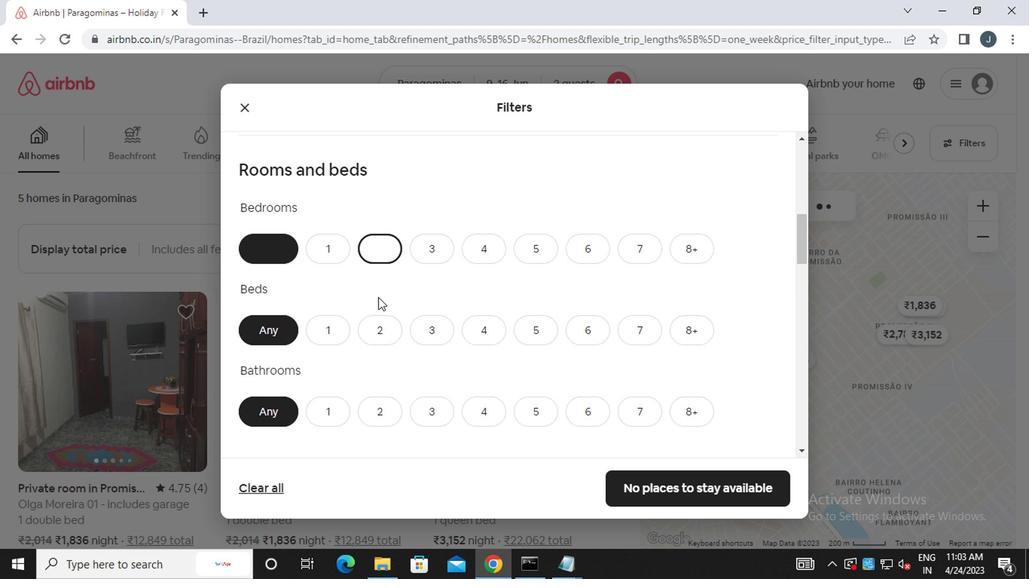 
Action: Mouse pressed left at (373, 331)
Screenshot: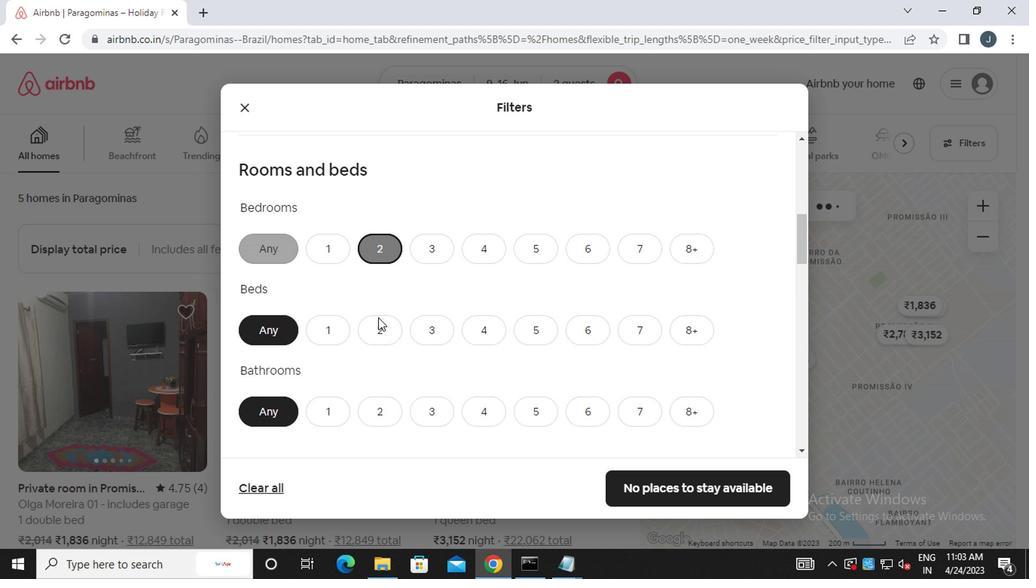 
Action: Mouse moved to (333, 412)
Screenshot: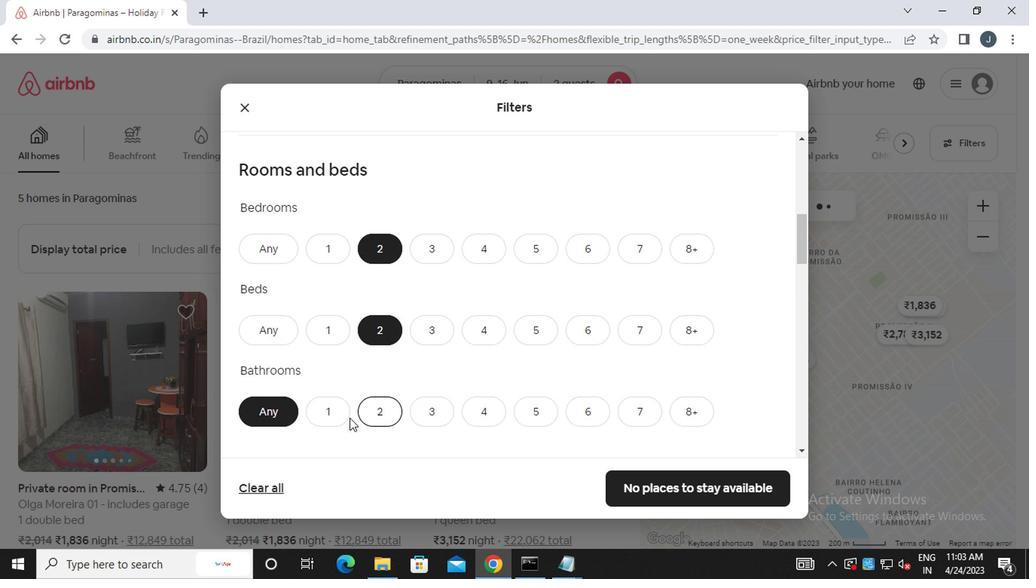 
Action: Mouse pressed left at (333, 412)
Screenshot: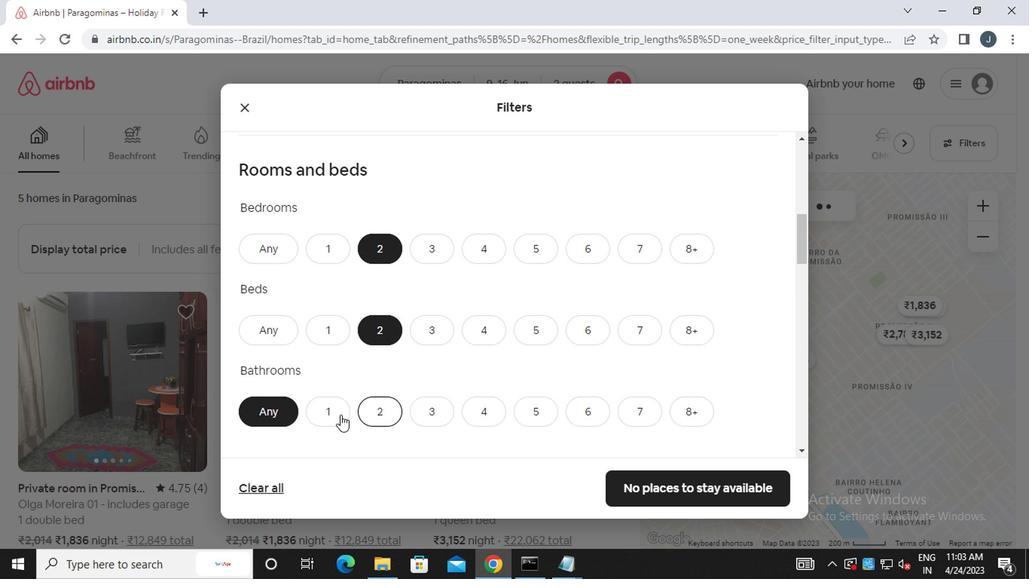 
Action: Mouse moved to (438, 385)
Screenshot: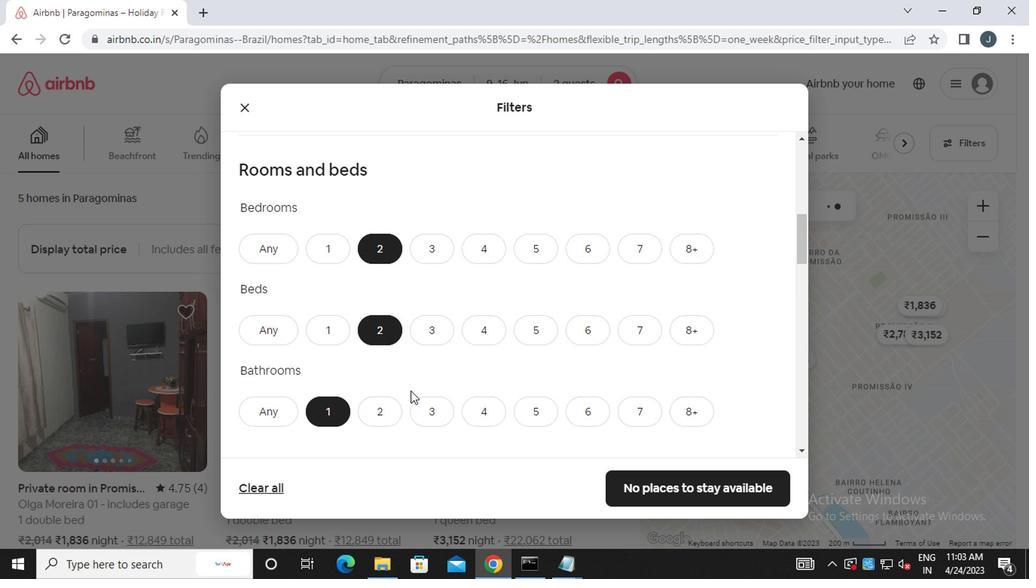 
Action: Mouse scrolled (438, 384) with delta (0, 0)
Screenshot: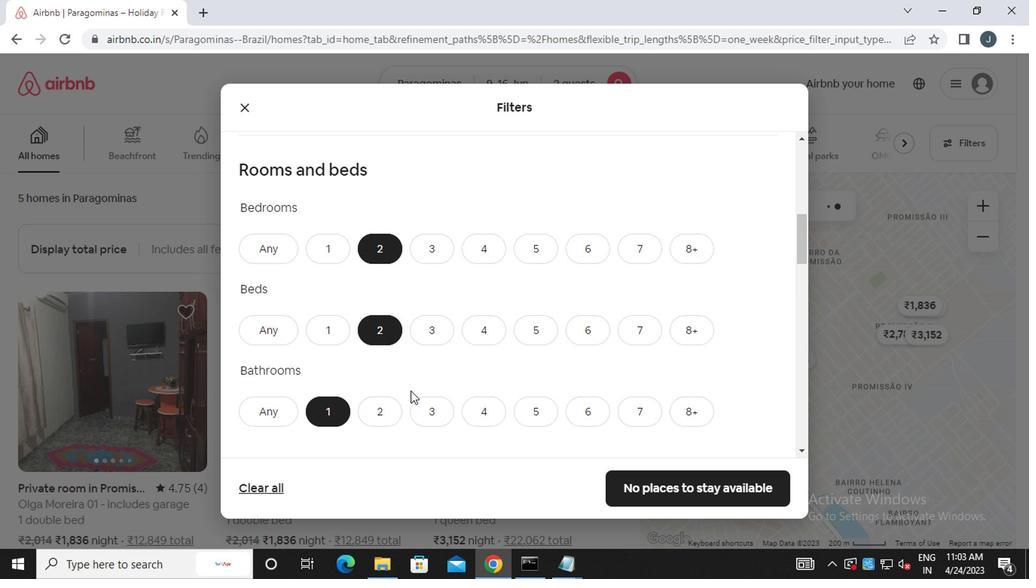 
Action: Mouse moved to (439, 385)
Screenshot: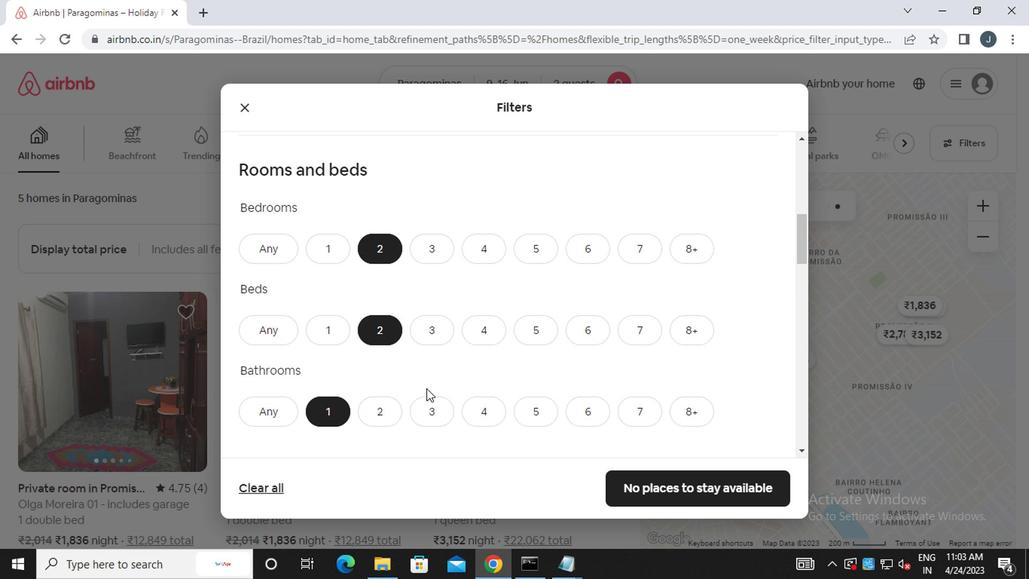
Action: Mouse scrolled (439, 384) with delta (0, 0)
Screenshot: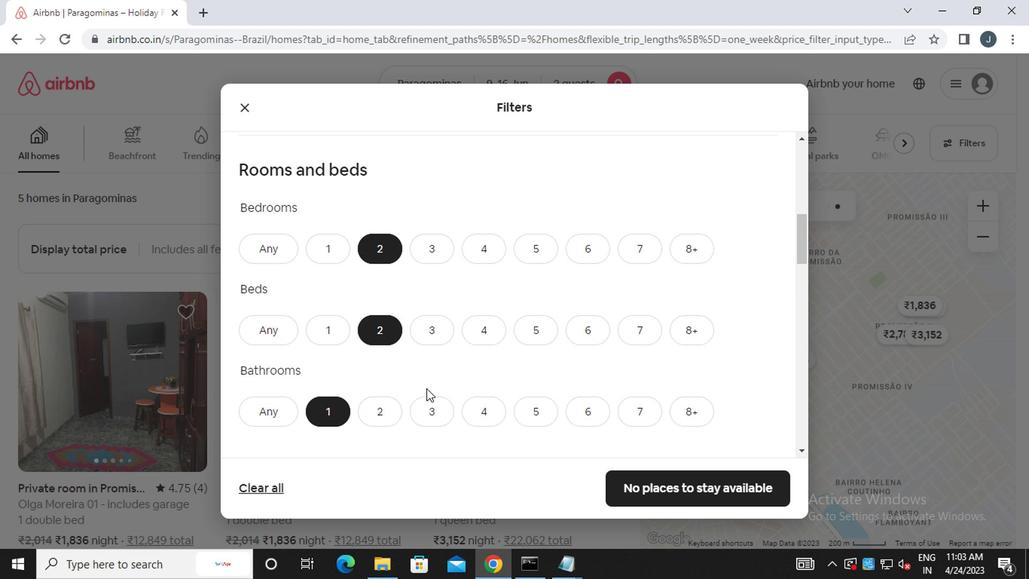 
Action: Mouse scrolled (439, 384) with delta (0, 0)
Screenshot: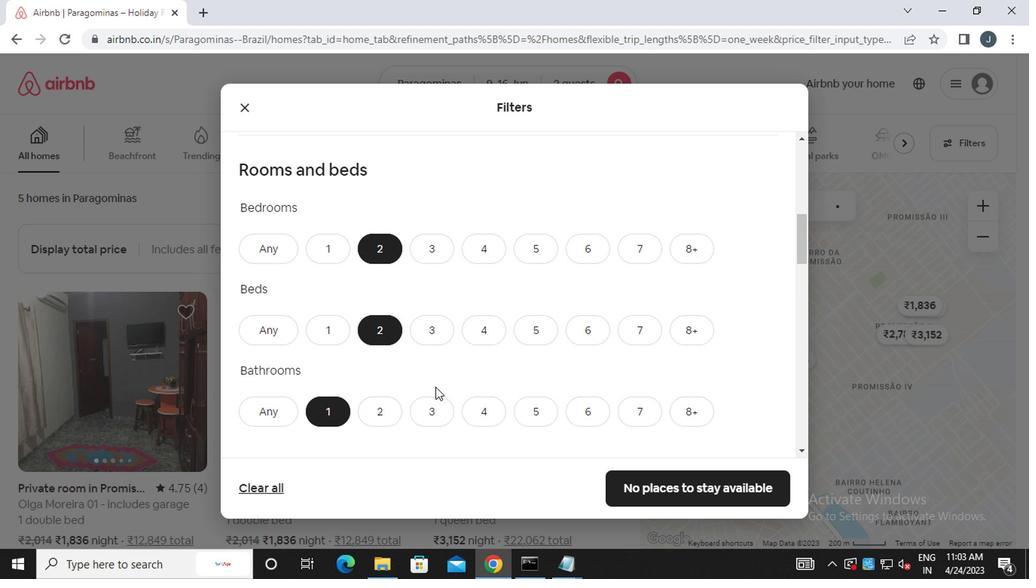 
Action: Mouse scrolled (439, 384) with delta (0, 0)
Screenshot: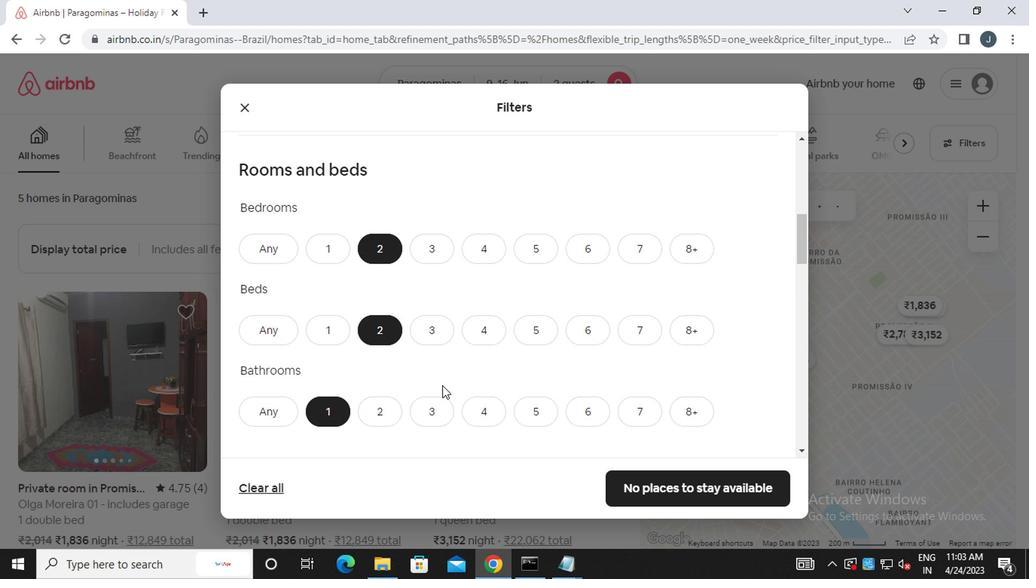 
Action: Mouse moved to (439, 382)
Screenshot: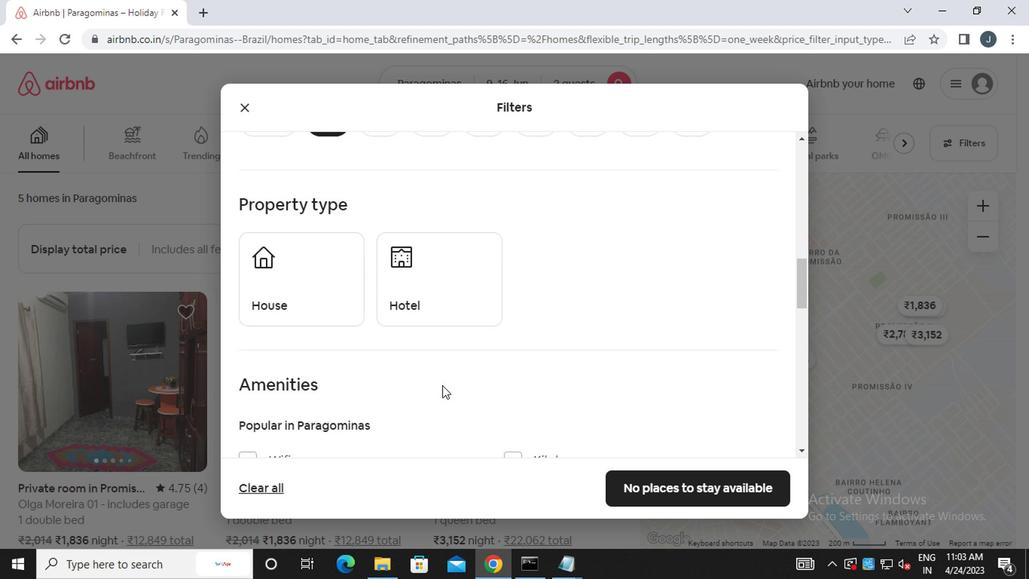 
Action: Mouse scrolled (439, 381) with delta (0, -1)
Screenshot: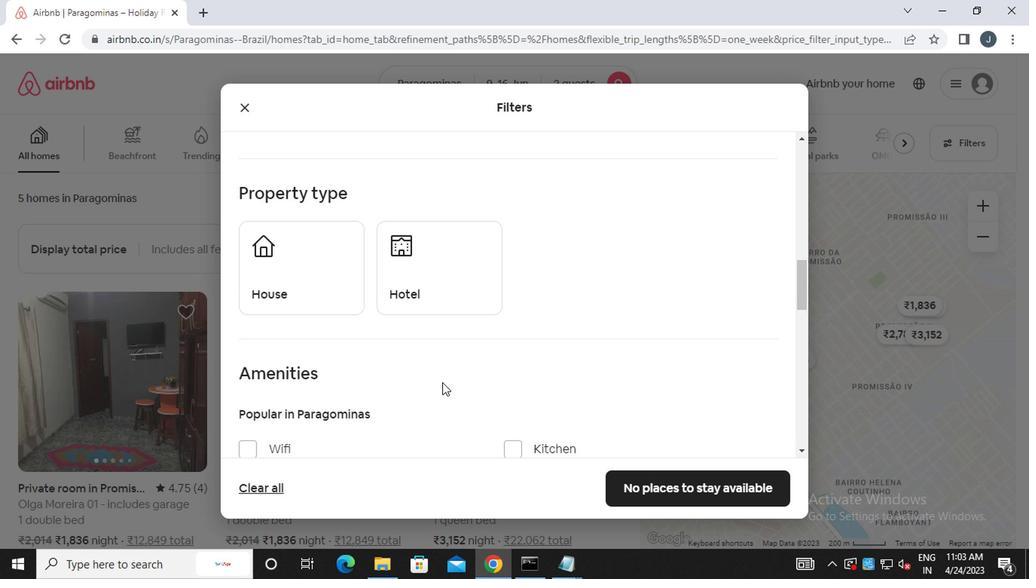 
Action: Mouse scrolled (439, 381) with delta (0, -1)
Screenshot: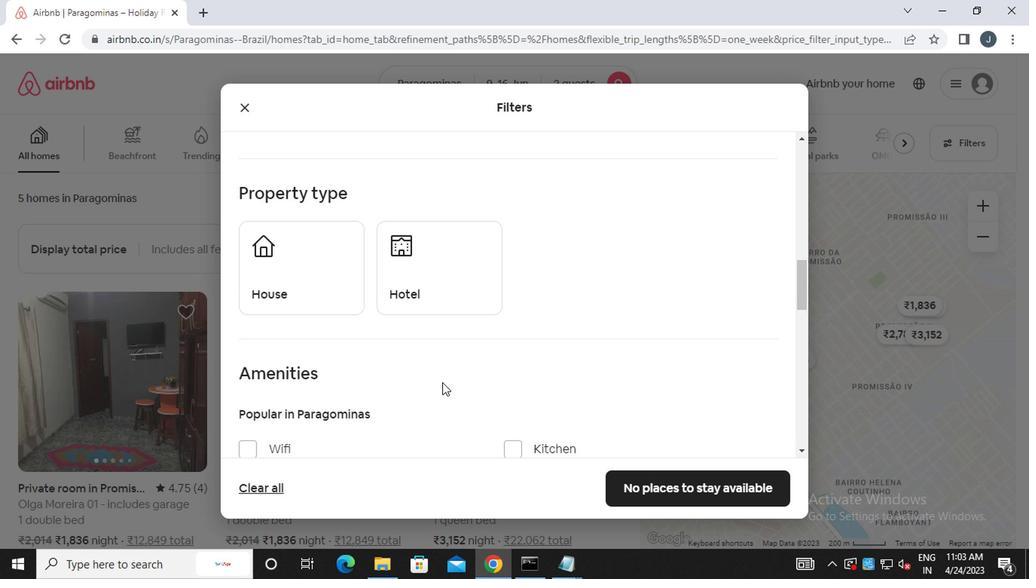 
Action: Mouse scrolled (439, 381) with delta (0, -1)
Screenshot: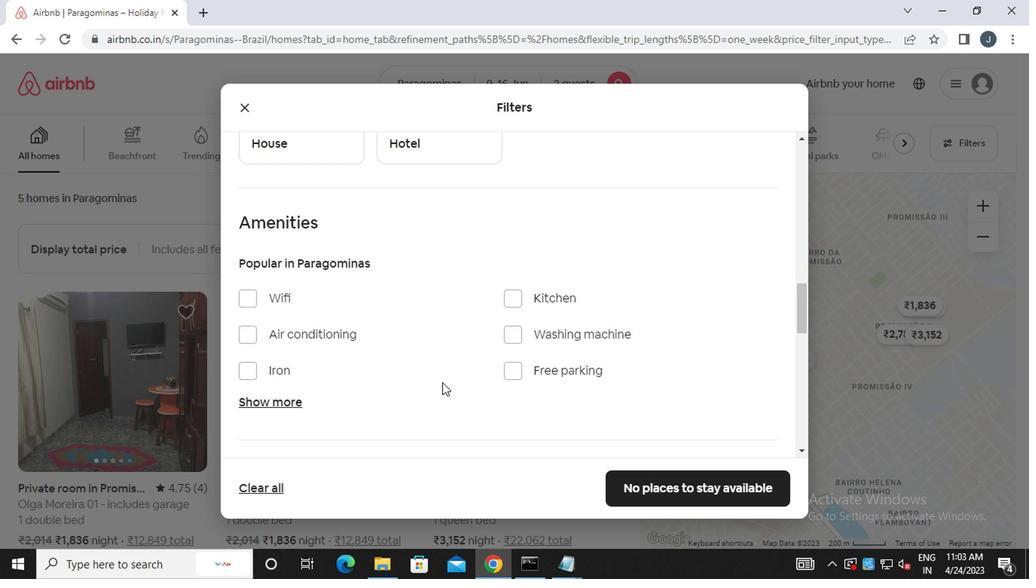 
Action: Mouse scrolled (439, 382) with delta (0, 0)
Screenshot: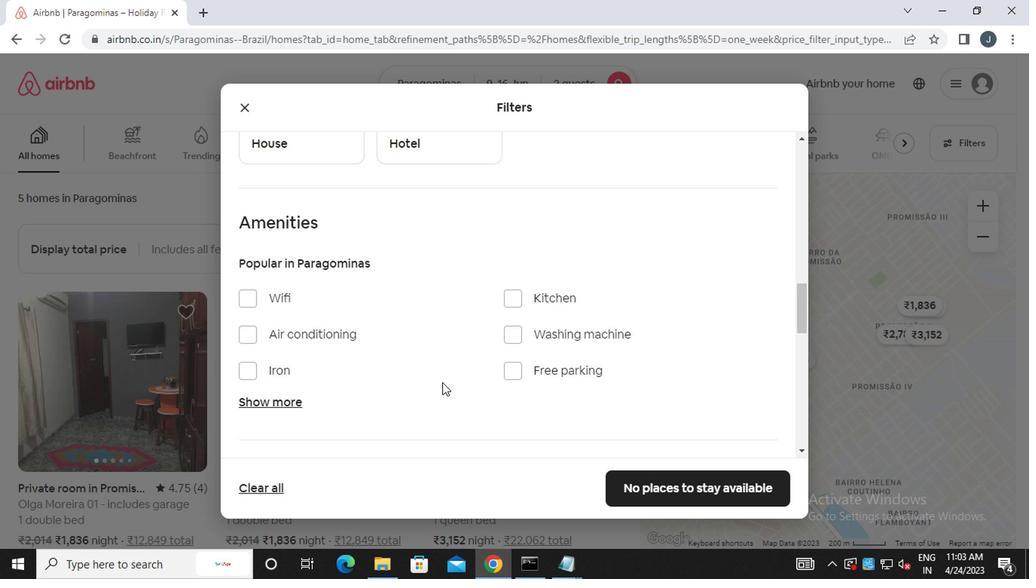 
Action: Mouse scrolled (439, 382) with delta (0, 0)
Screenshot: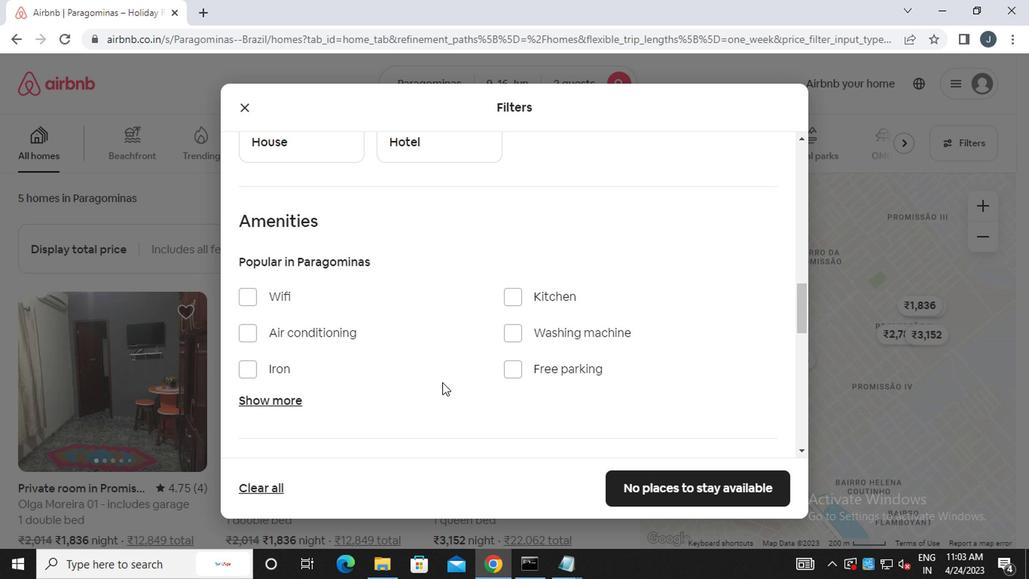 
Action: Mouse scrolled (439, 381) with delta (0, -1)
Screenshot: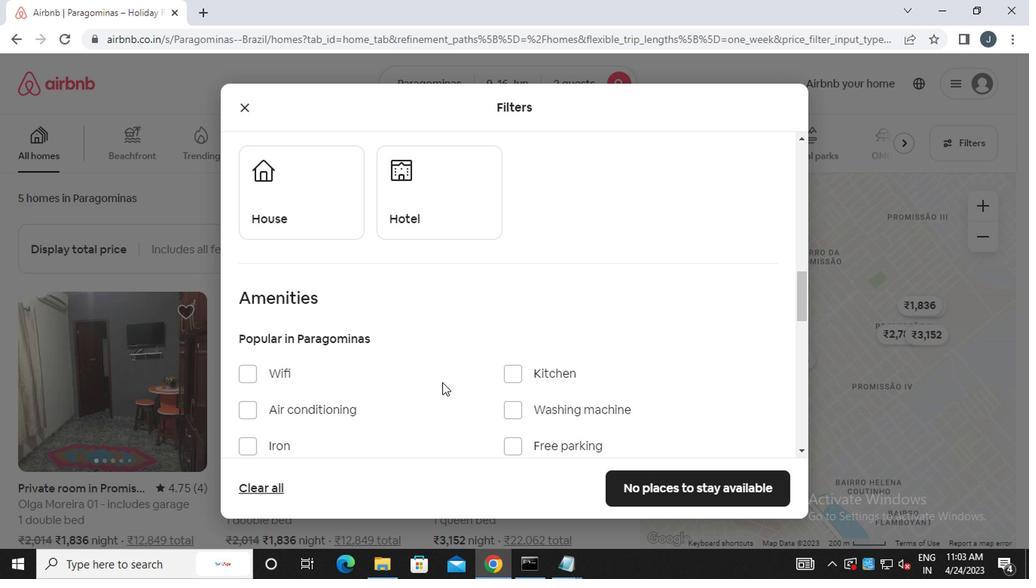 
Action: Mouse moved to (431, 373)
Screenshot: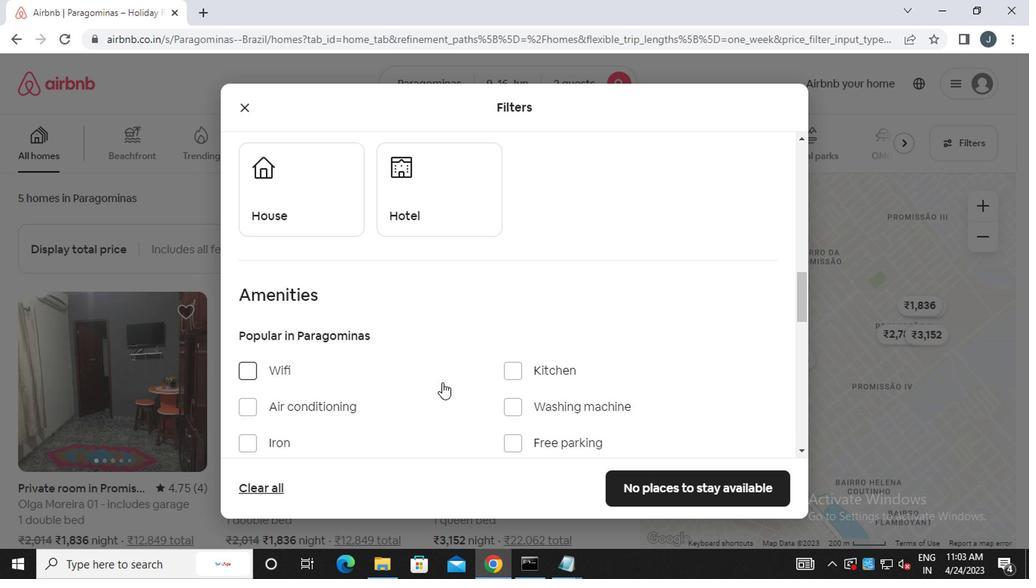 
Action: Mouse scrolled (431, 374) with delta (0, 1)
Screenshot: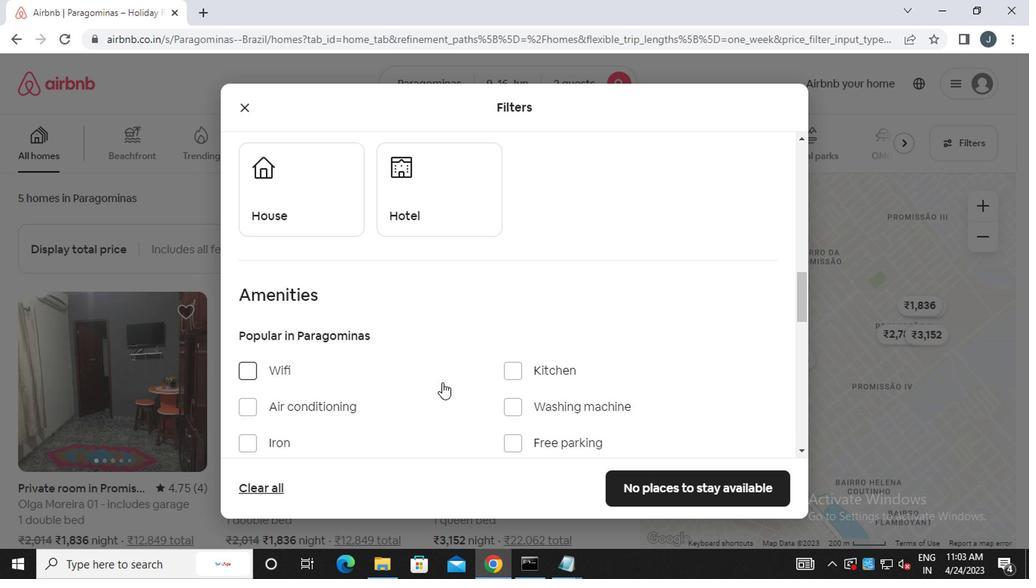 
Action: Mouse moved to (276, 217)
Screenshot: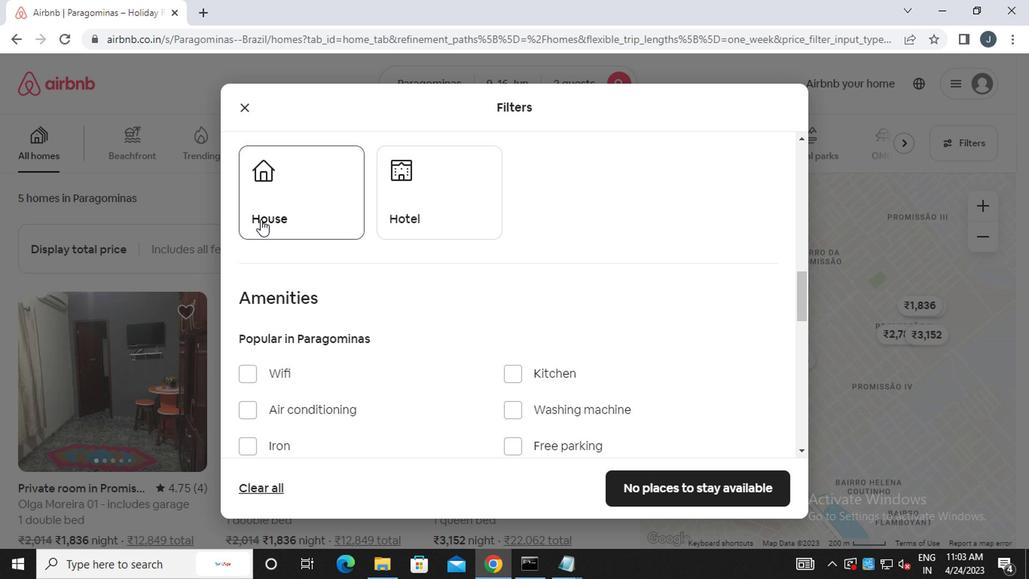 
Action: Mouse pressed left at (276, 217)
Screenshot: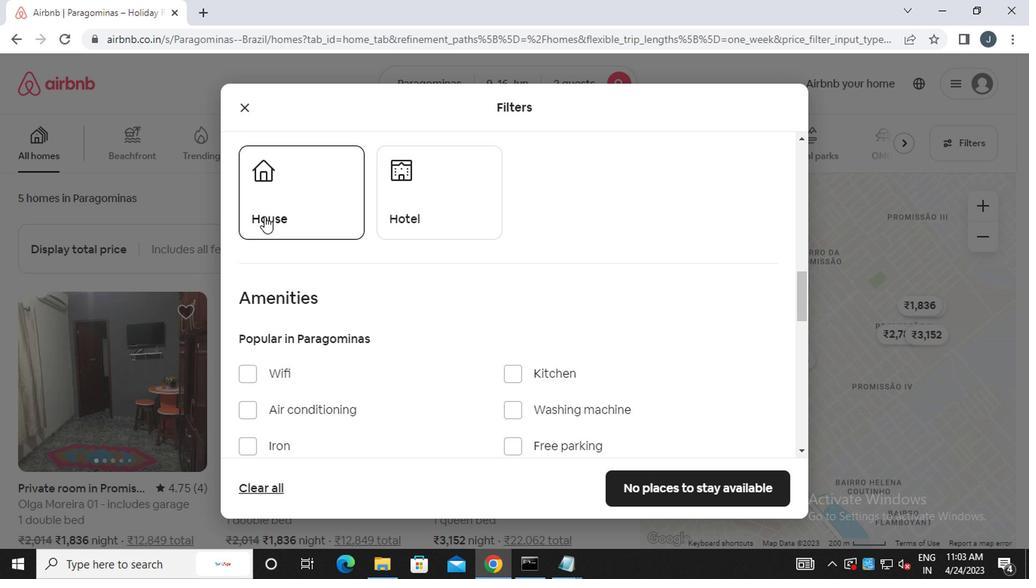 
Action: Mouse moved to (405, 301)
Screenshot: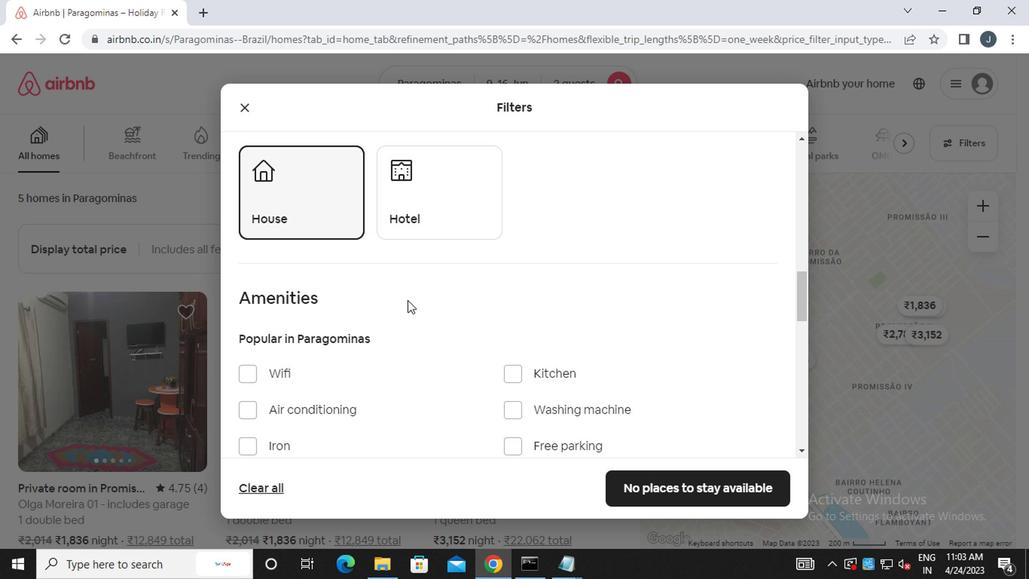 
Action: Mouse scrolled (405, 301) with delta (0, 0)
Screenshot: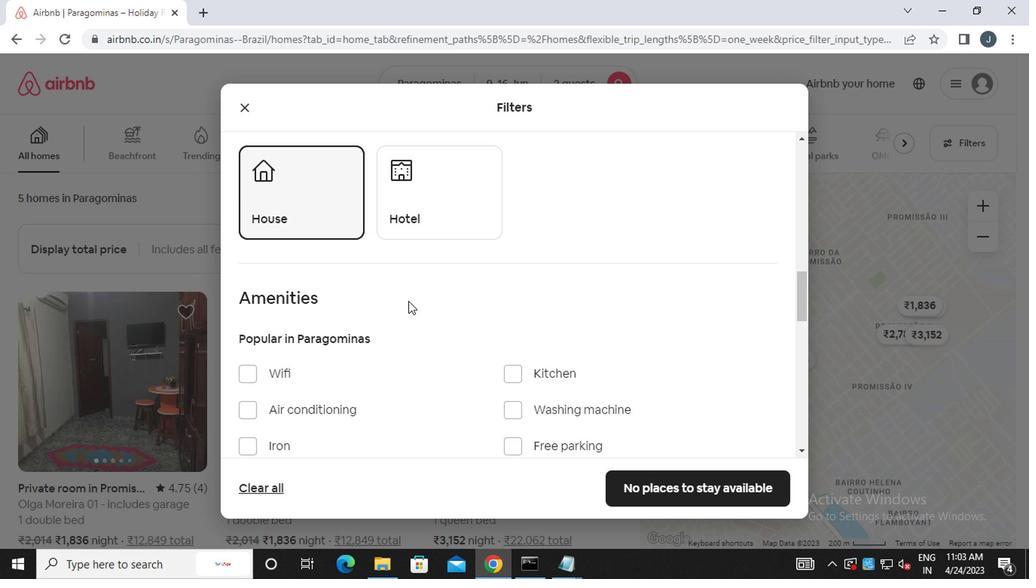 
Action: Mouse scrolled (405, 300) with delta (0, -1)
Screenshot: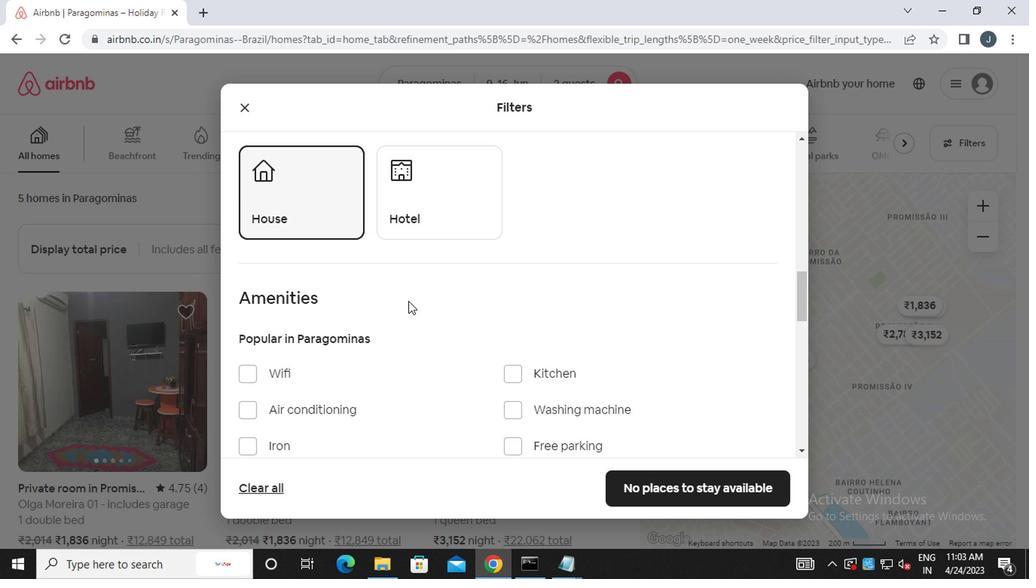 
Action: Mouse scrolled (405, 300) with delta (0, -1)
Screenshot: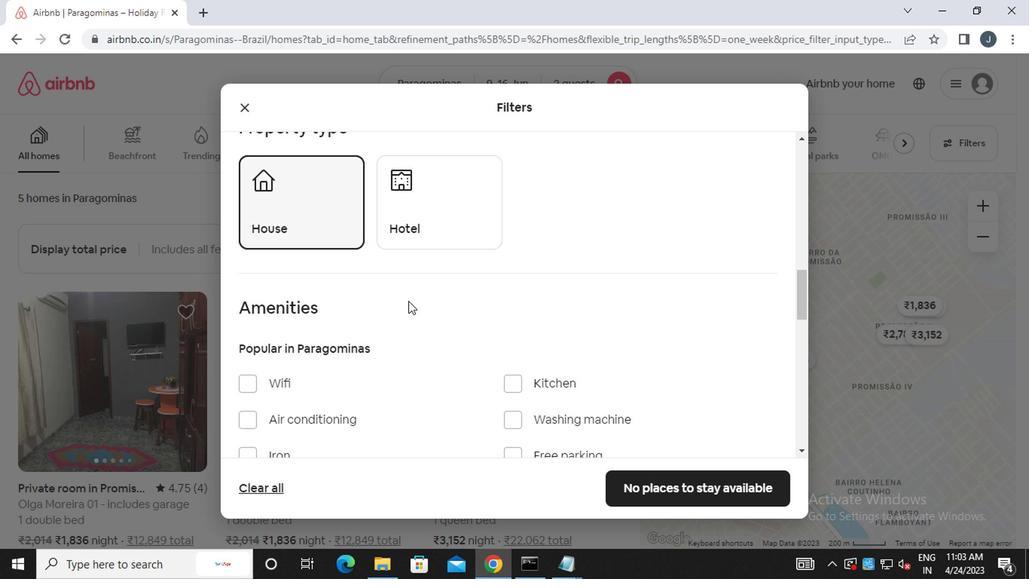 
Action: Mouse moved to (479, 297)
Screenshot: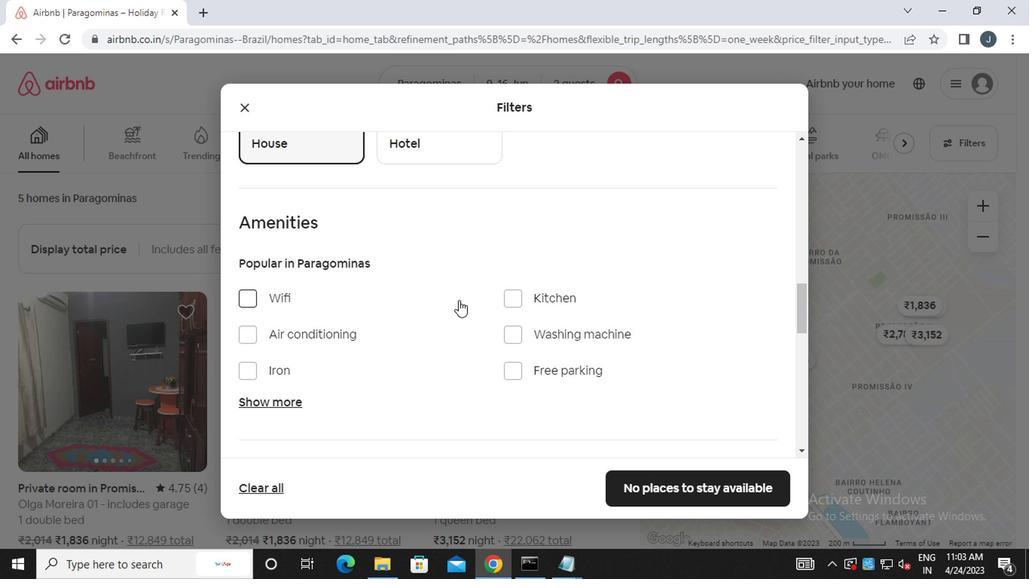 
Action: Mouse scrolled (479, 296) with delta (0, -1)
Screenshot: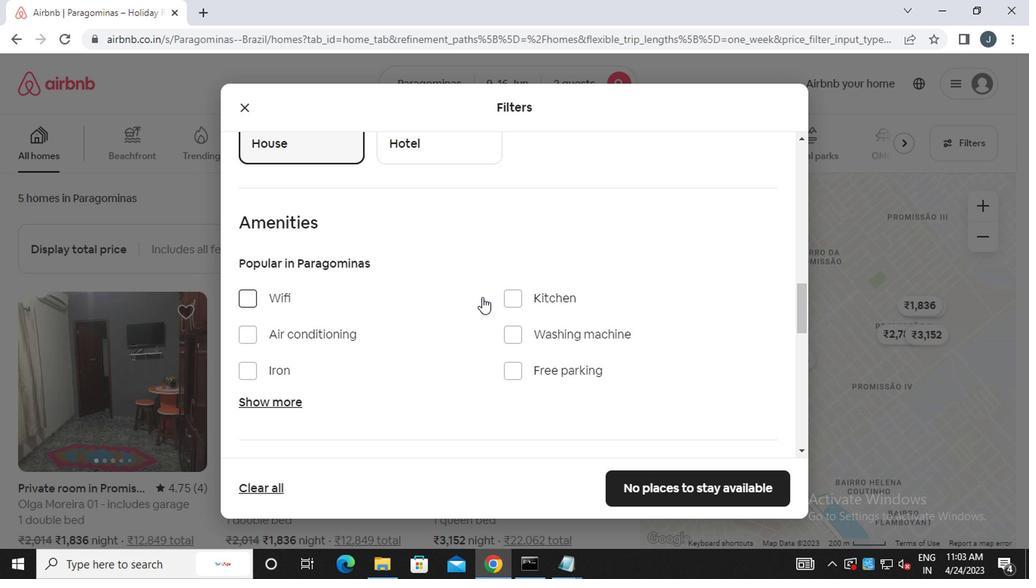 
Action: Mouse scrolled (479, 296) with delta (0, -1)
Screenshot: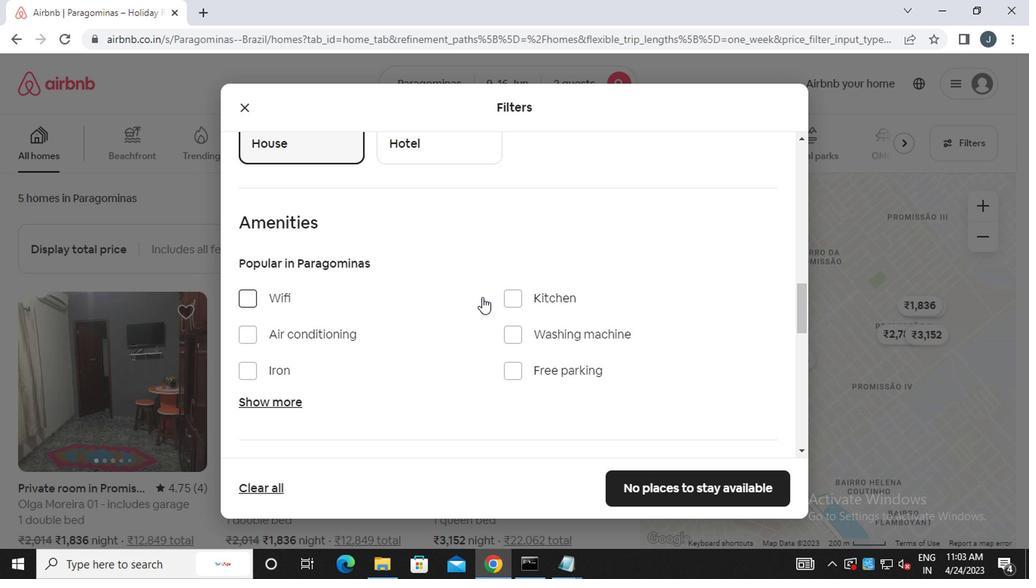 
Action: Mouse scrolled (479, 296) with delta (0, -1)
Screenshot: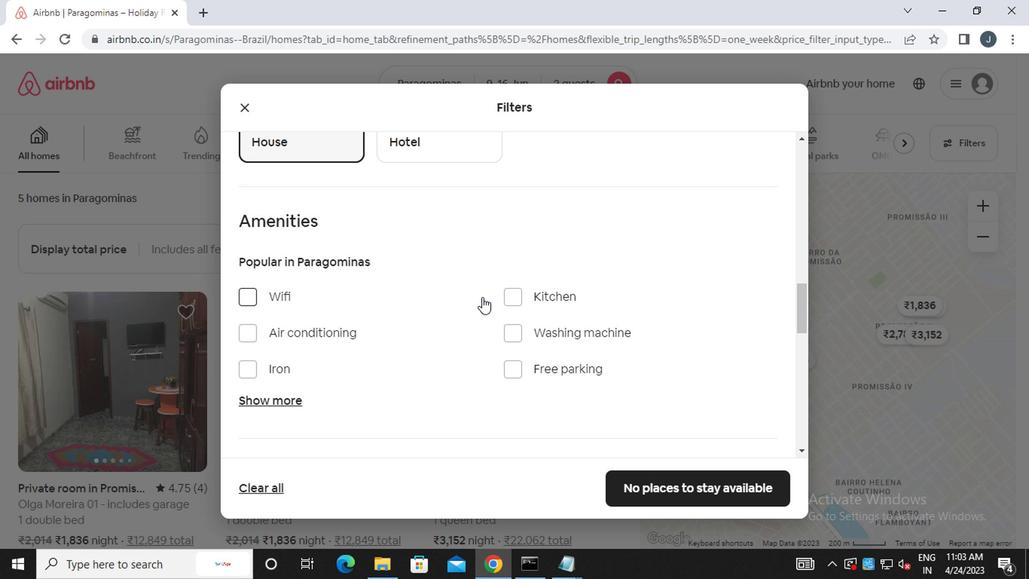 
Action: Mouse scrolled (479, 296) with delta (0, -1)
Screenshot: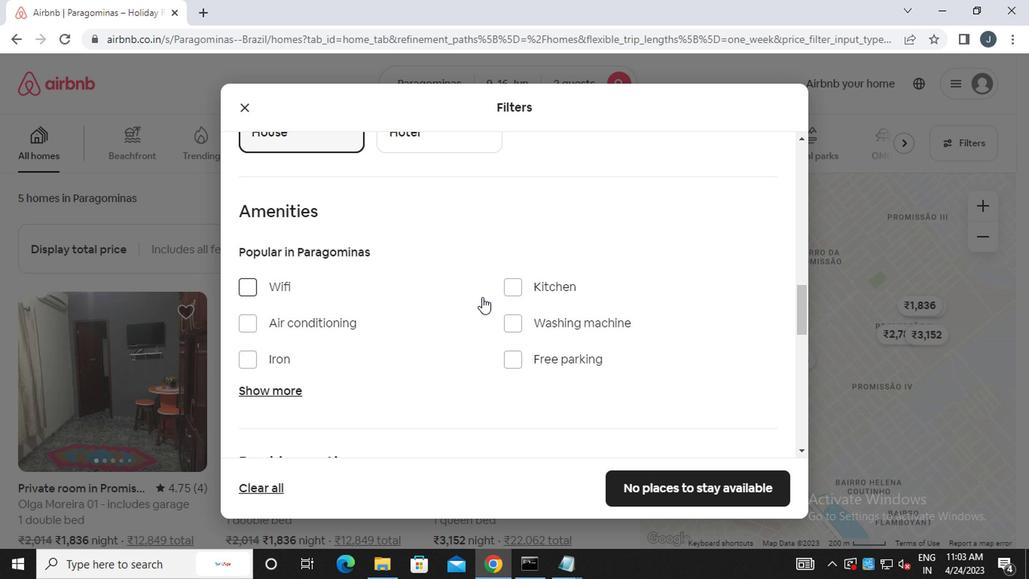 
Action: Mouse moved to (479, 298)
Screenshot: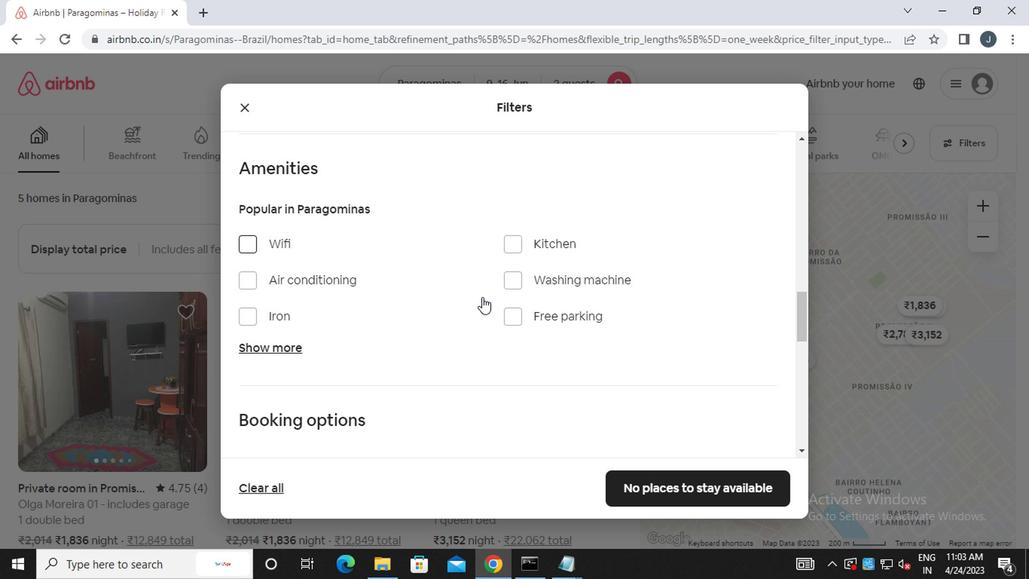 
Action: Mouse scrolled (479, 297) with delta (0, 0)
Screenshot: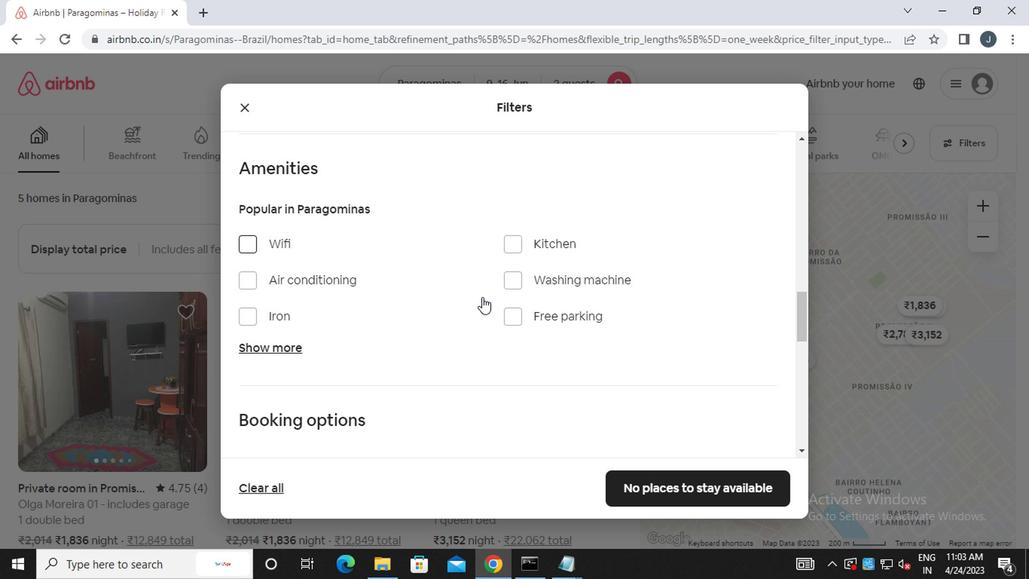 
Action: Mouse moved to (741, 207)
Screenshot: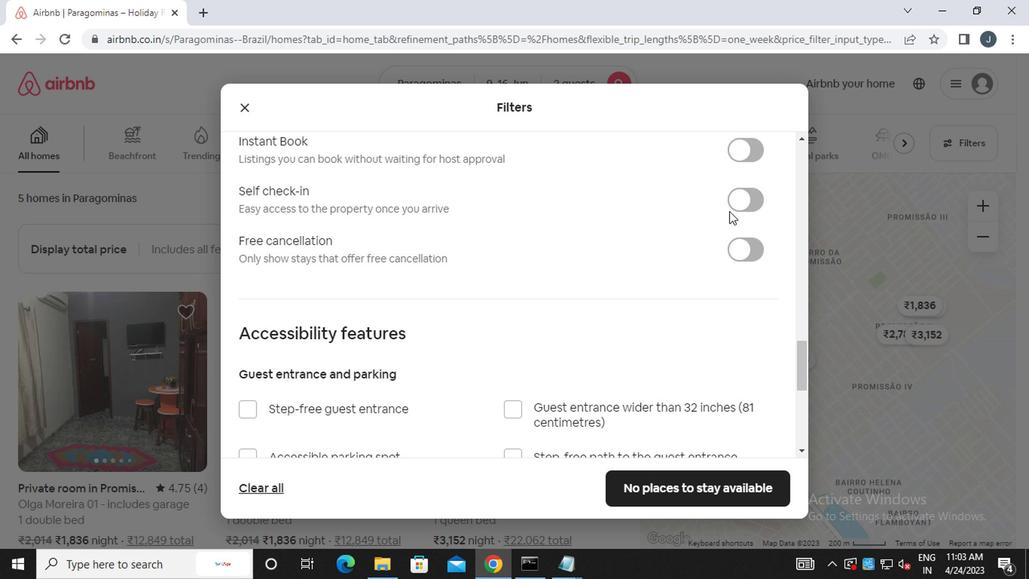 
Action: Mouse pressed left at (741, 207)
Screenshot: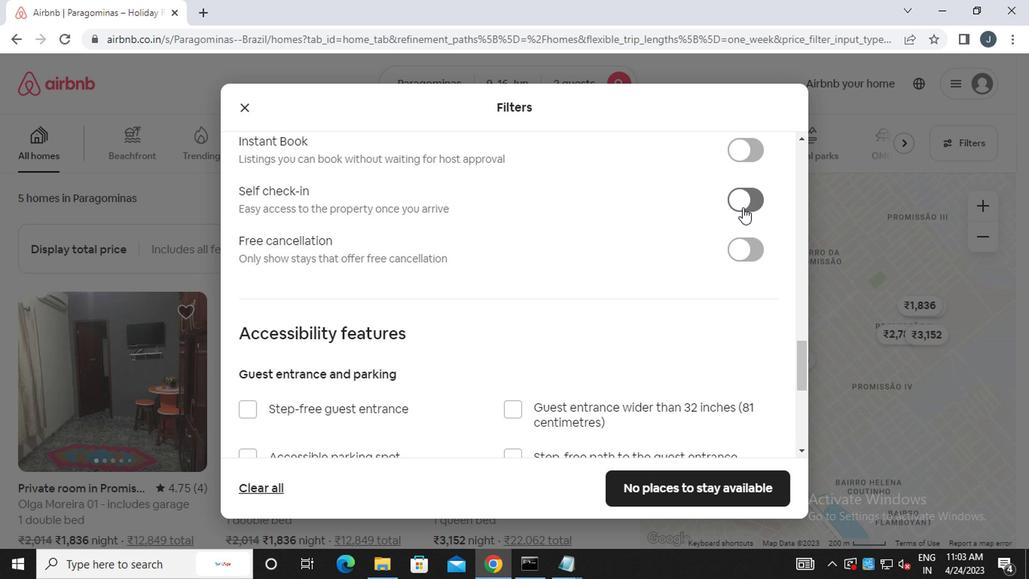 
Action: Mouse moved to (565, 294)
Screenshot: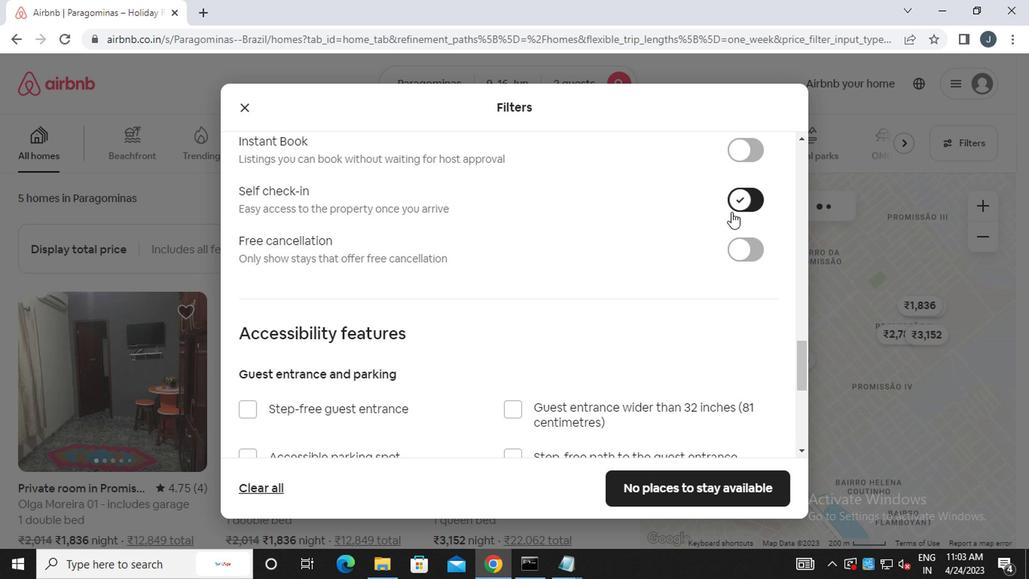 
Action: Mouse scrolled (565, 293) with delta (0, 0)
Screenshot: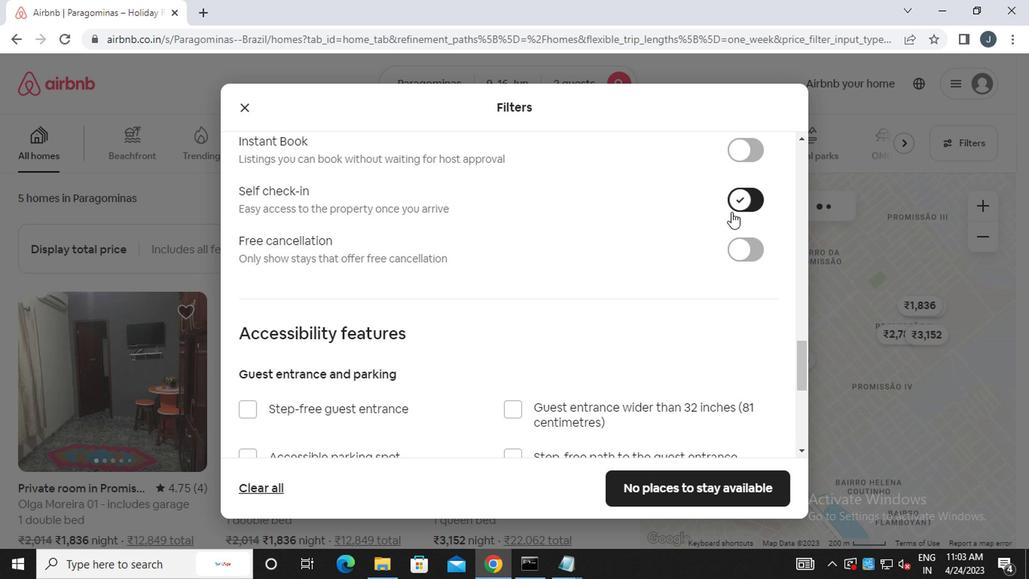 
Action: Mouse moved to (549, 304)
Screenshot: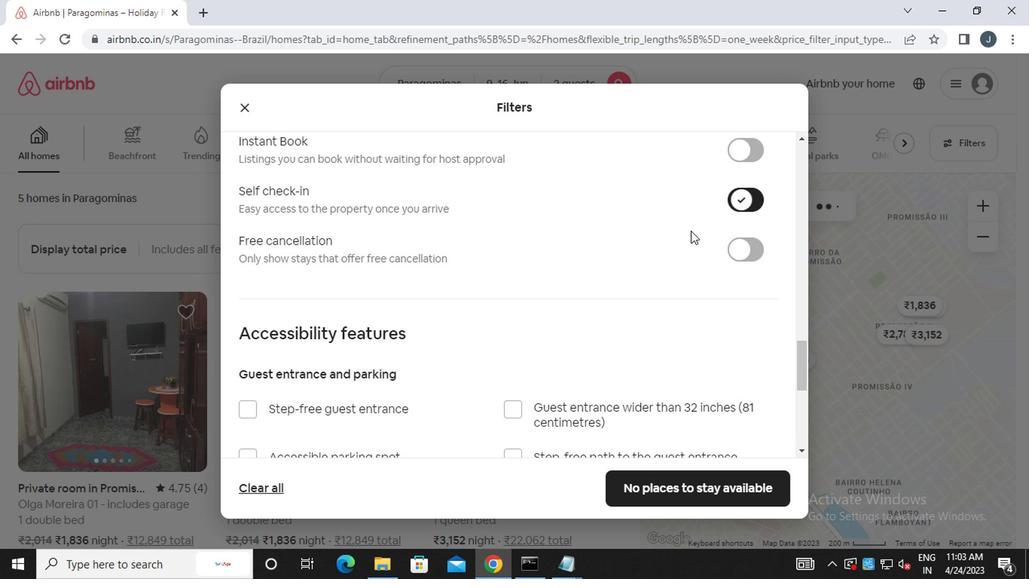 
Action: Mouse scrolled (549, 303) with delta (0, 0)
Screenshot: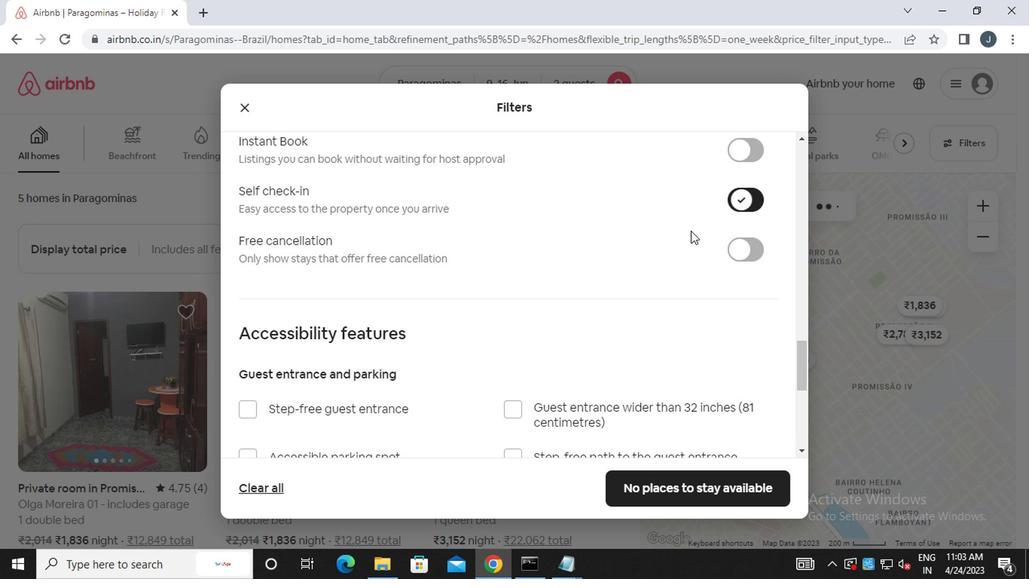 
Action: Mouse moved to (543, 307)
Screenshot: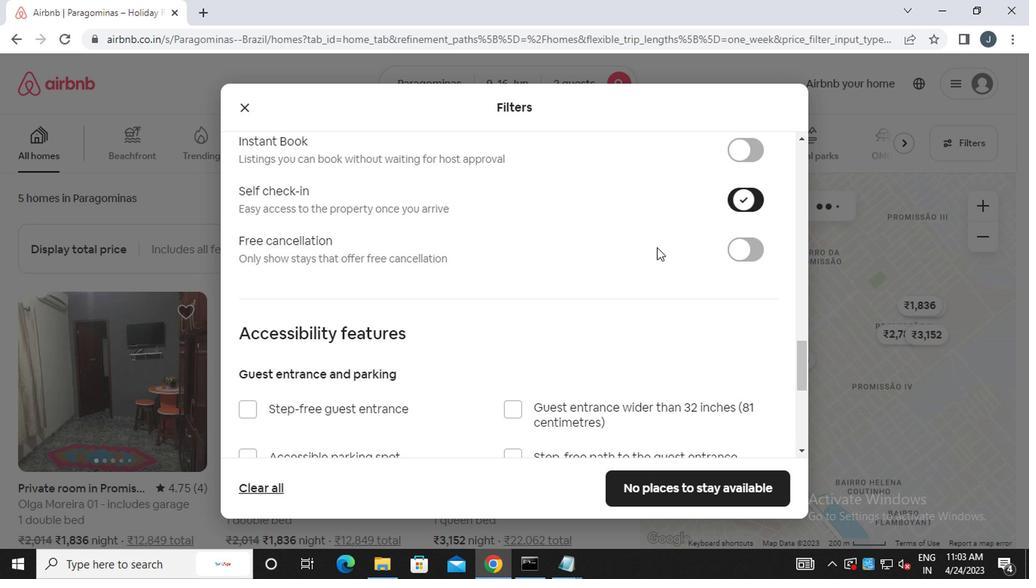 
Action: Mouse scrolled (543, 307) with delta (0, 0)
Screenshot: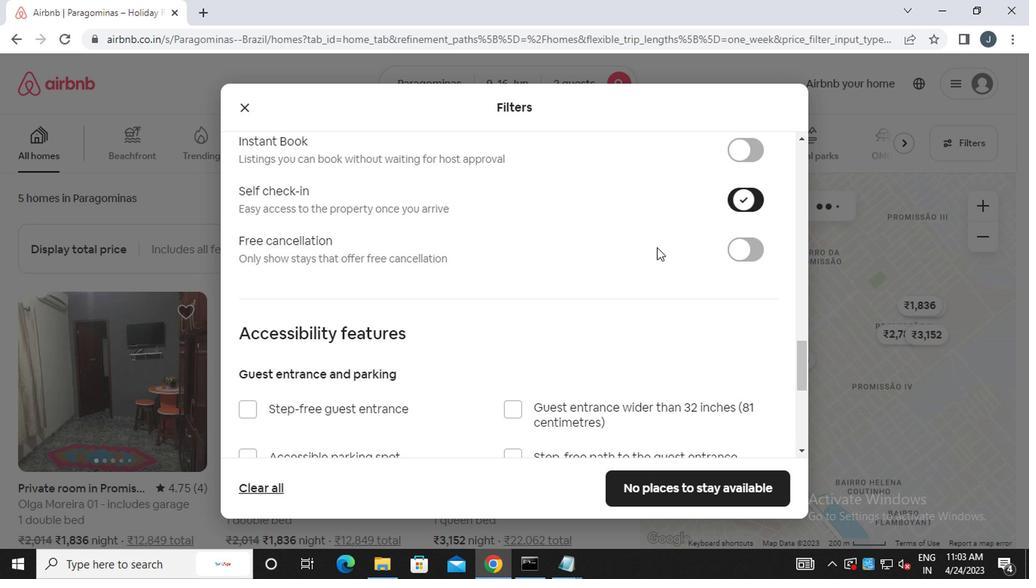 
Action: Mouse moved to (537, 311)
Screenshot: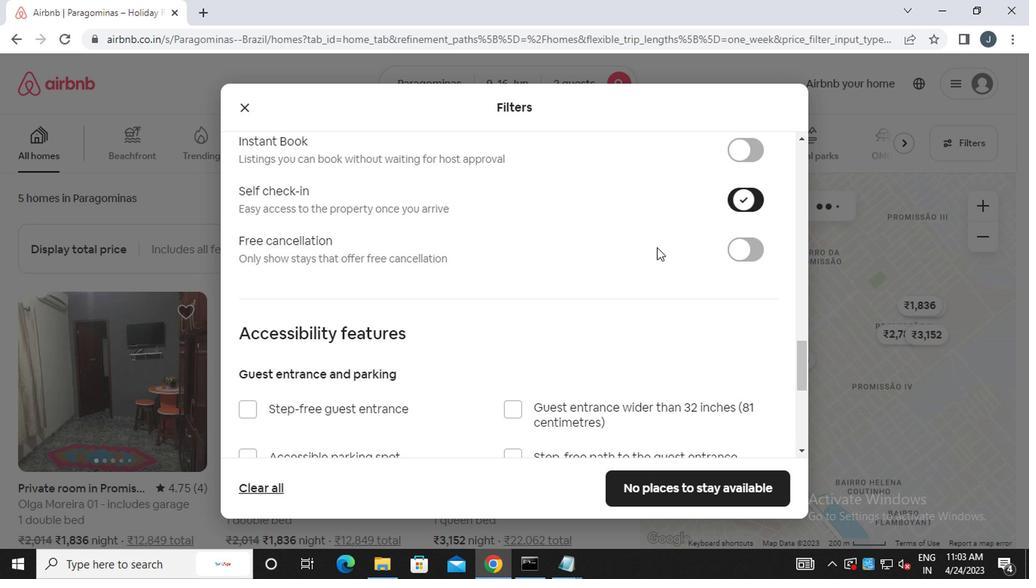 
Action: Mouse scrolled (537, 311) with delta (0, 0)
Screenshot: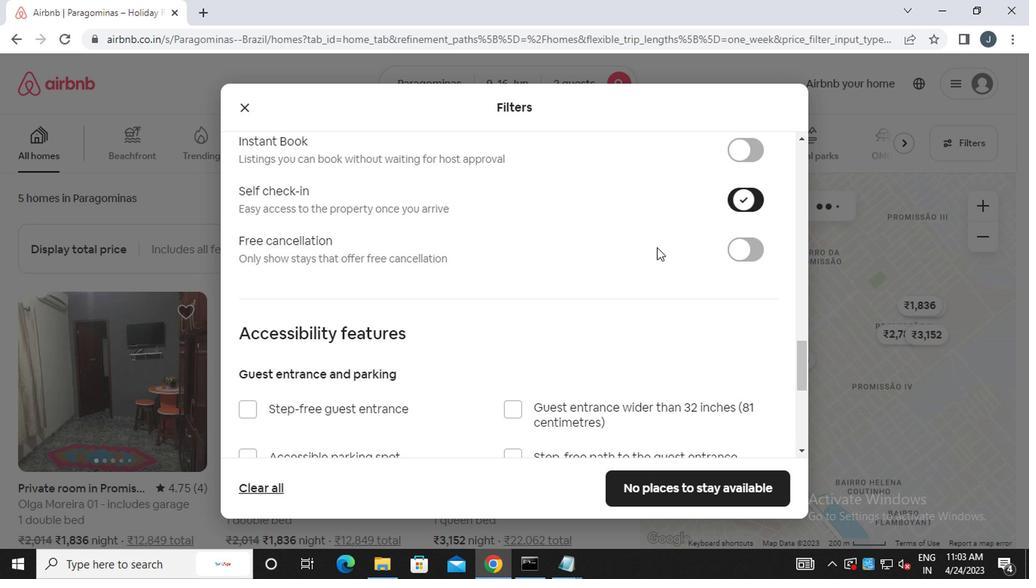 
Action: Mouse moved to (528, 316)
Screenshot: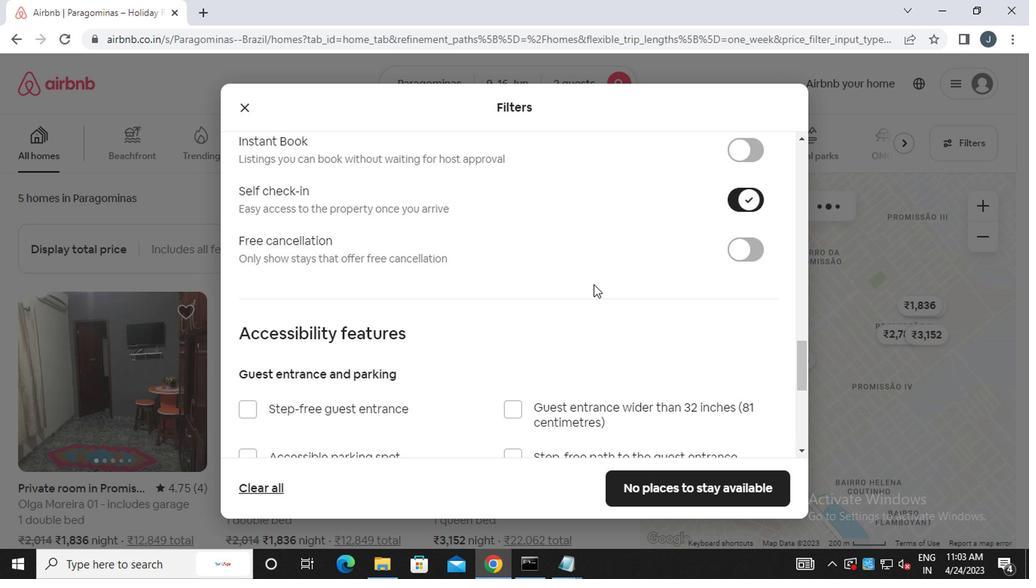 
Action: Mouse scrolled (528, 315) with delta (0, -1)
Screenshot: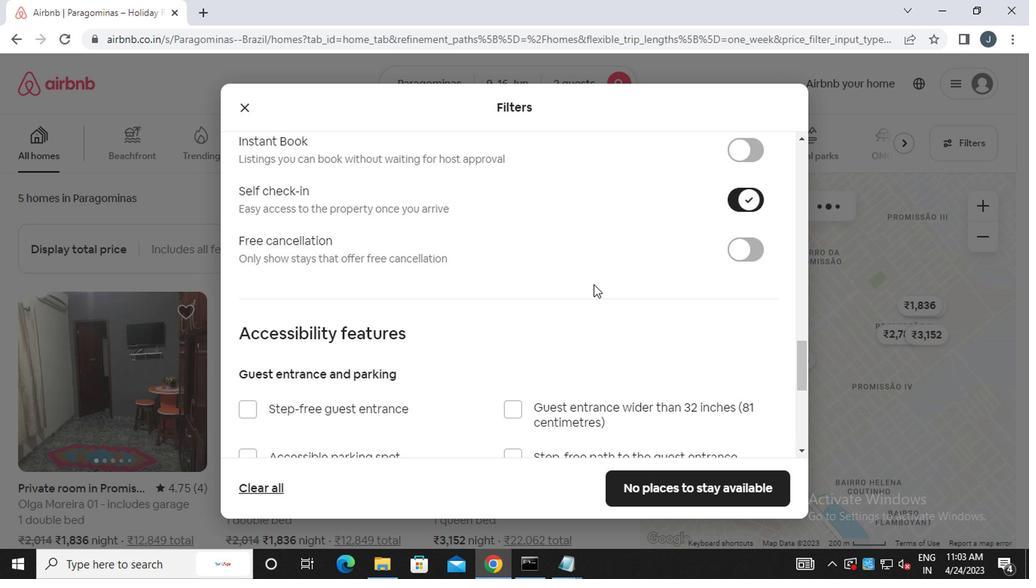 
Action: Mouse moved to (513, 330)
Screenshot: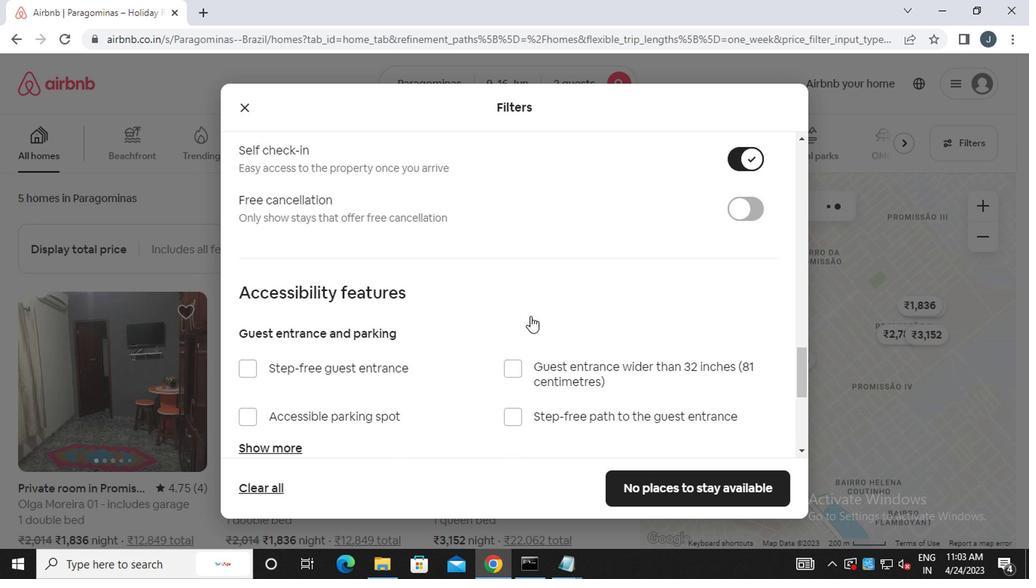 
Action: Mouse scrolled (513, 329) with delta (0, 0)
Screenshot: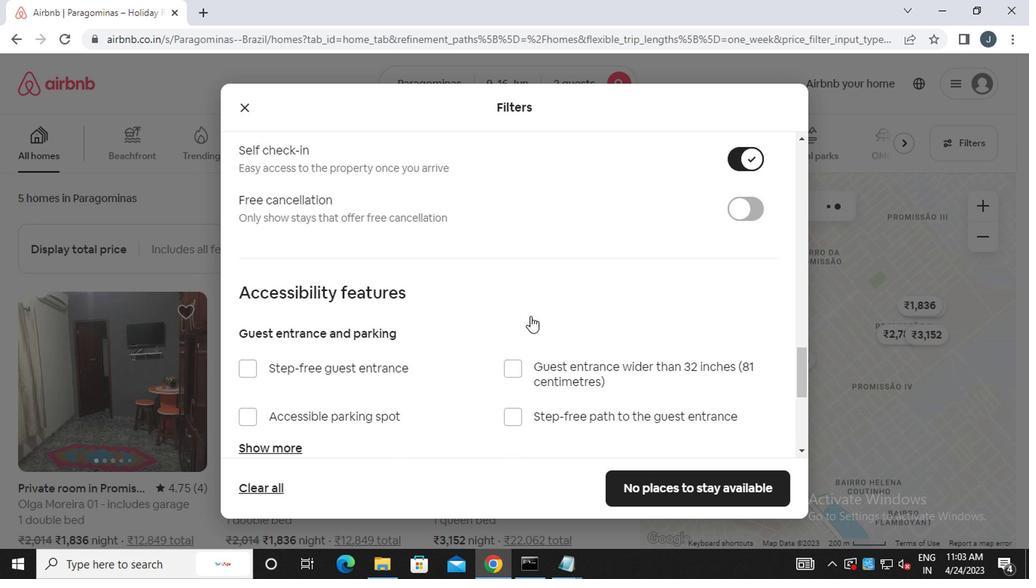 
Action: Mouse moved to (513, 330)
Screenshot: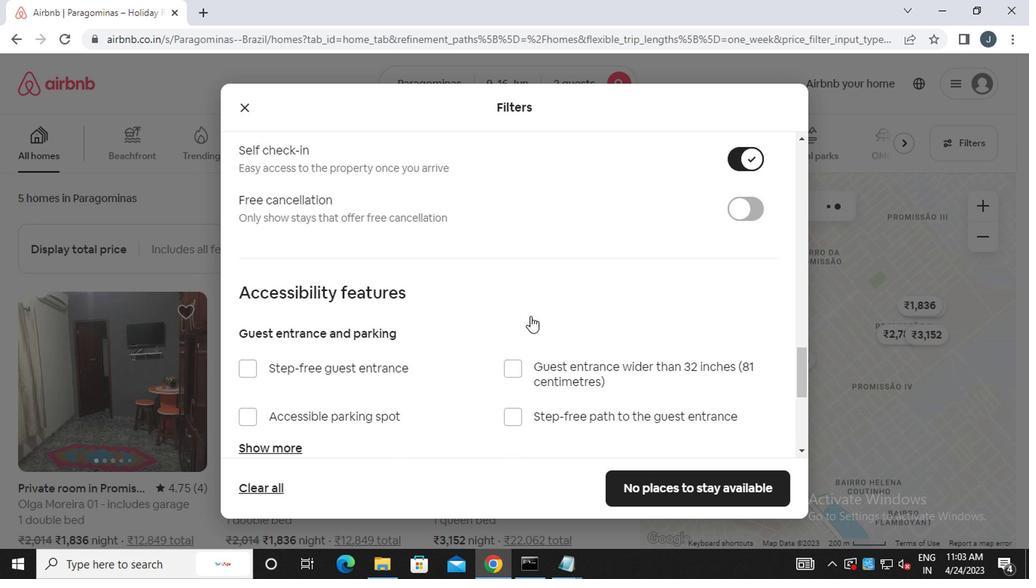 
Action: Mouse scrolled (513, 329) with delta (0, 0)
Screenshot: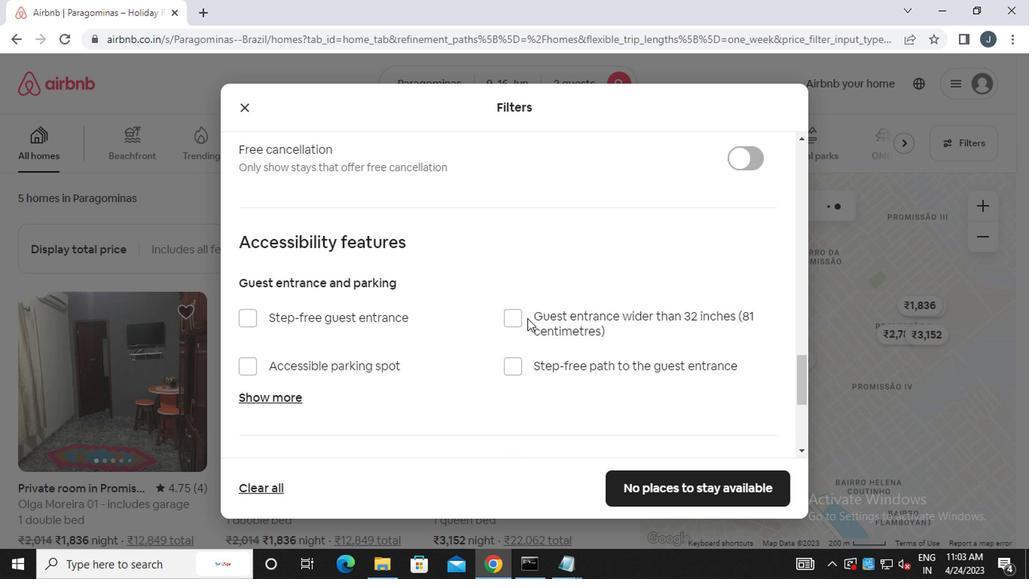 
Action: Mouse scrolled (513, 329) with delta (0, 0)
Screenshot: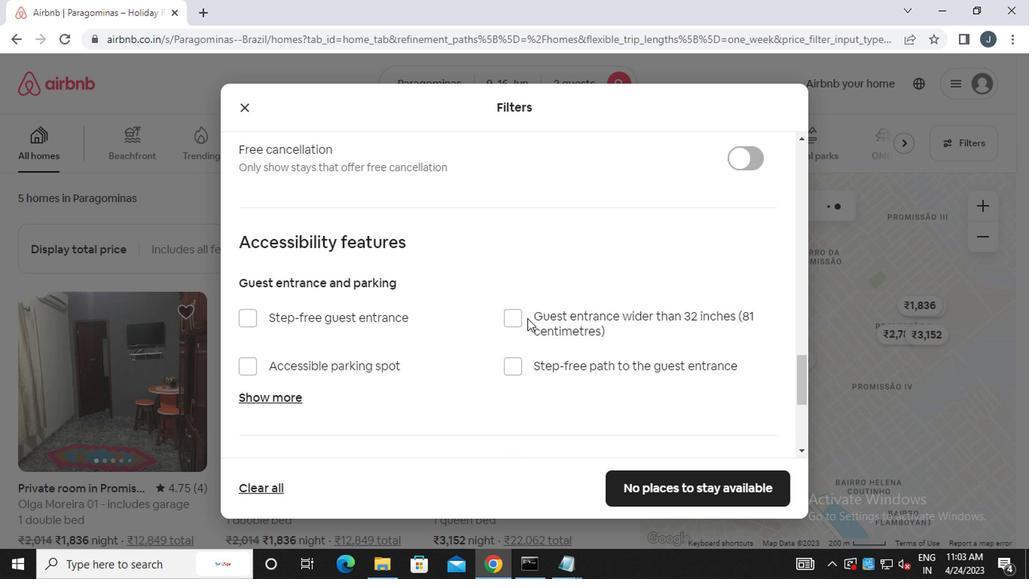 
Action: Mouse scrolled (513, 329) with delta (0, 0)
Screenshot: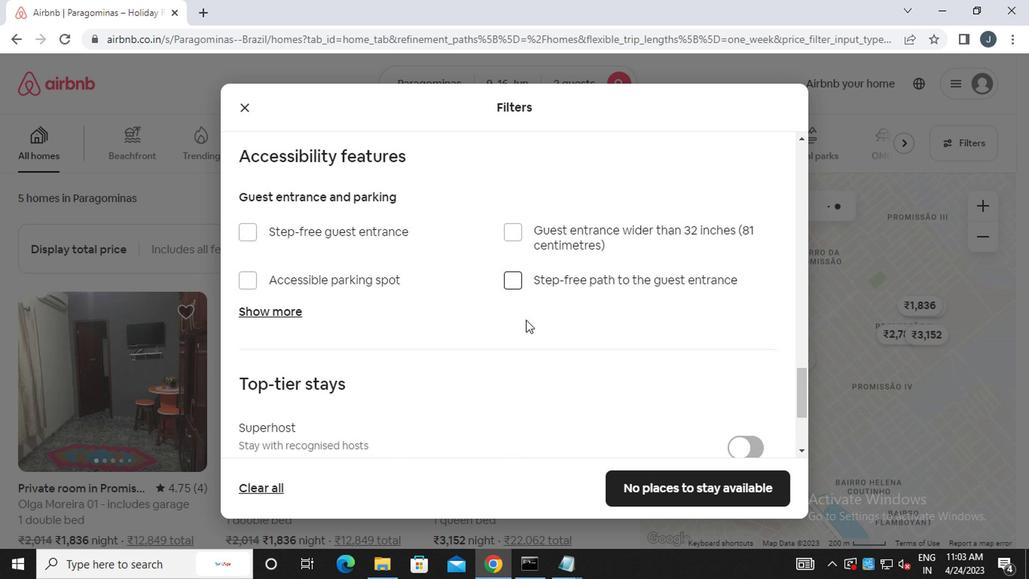 
Action: Mouse moved to (513, 331)
Screenshot: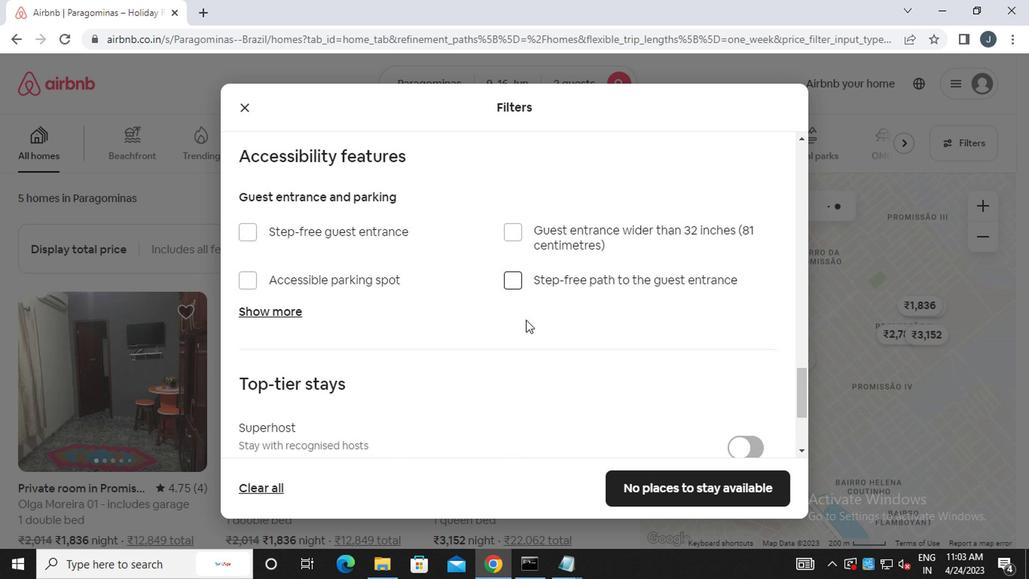 
Action: Mouse scrolled (513, 330) with delta (0, -1)
Screenshot: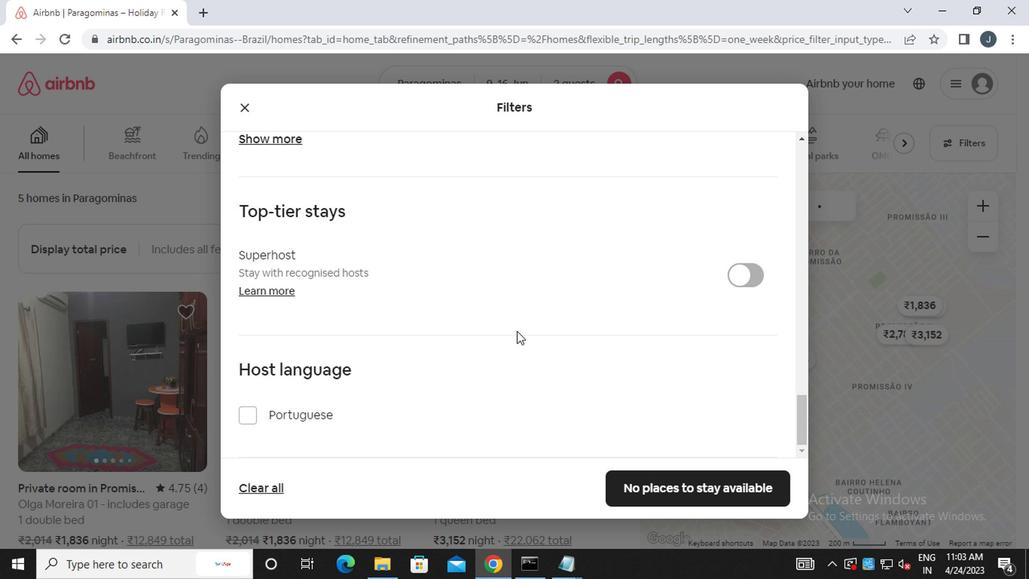 
Action: Mouse scrolled (513, 330) with delta (0, -1)
Screenshot: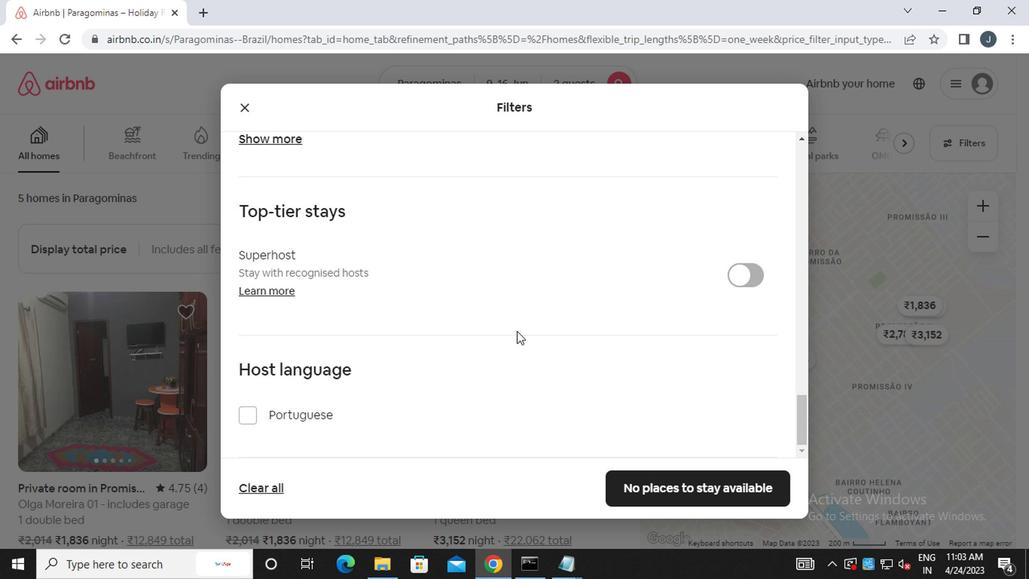 
Action: Mouse scrolled (513, 330) with delta (0, -1)
Screenshot: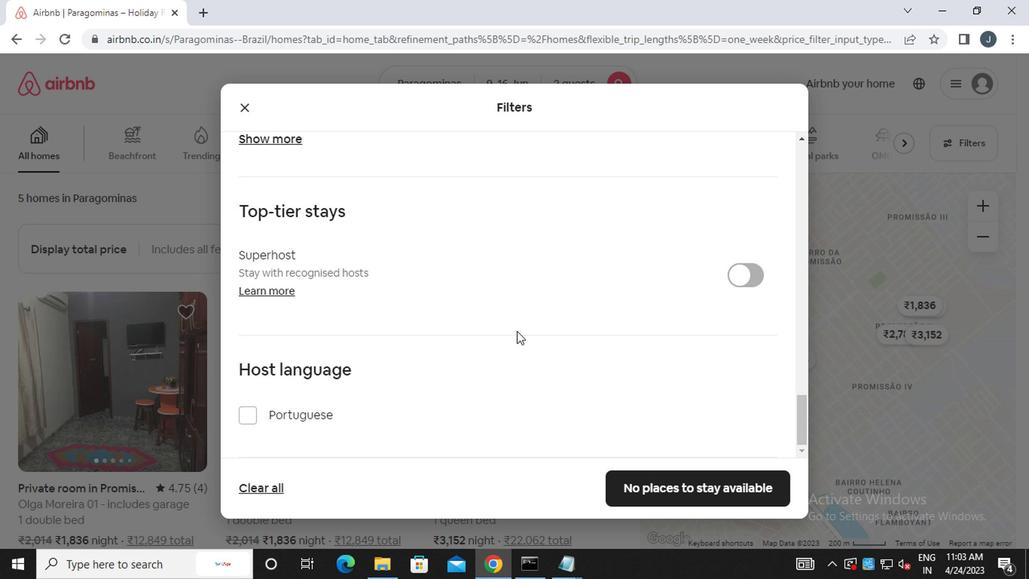 
Action: Mouse scrolled (513, 330) with delta (0, -1)
Screenshot: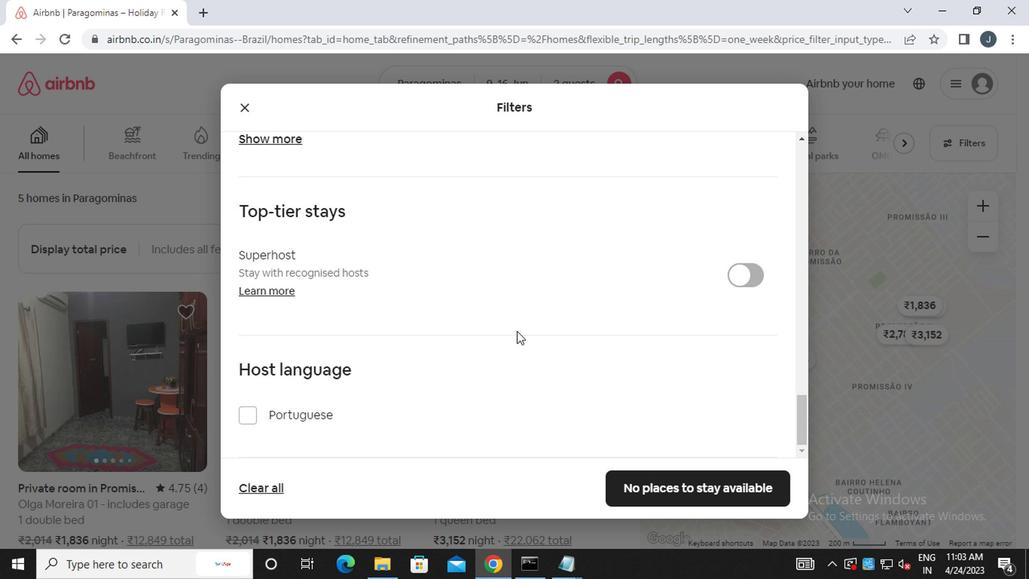 
Action: Mouse scrolled (513, 330) with delta (0, -1)
Screenshot: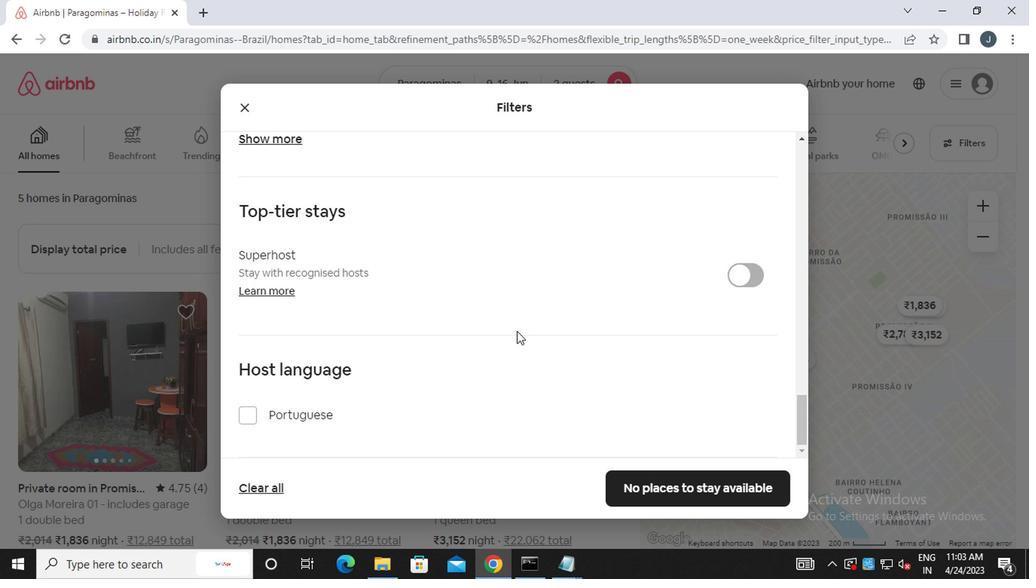 
Action: Mouse moved to (513, 331)
Screenshot: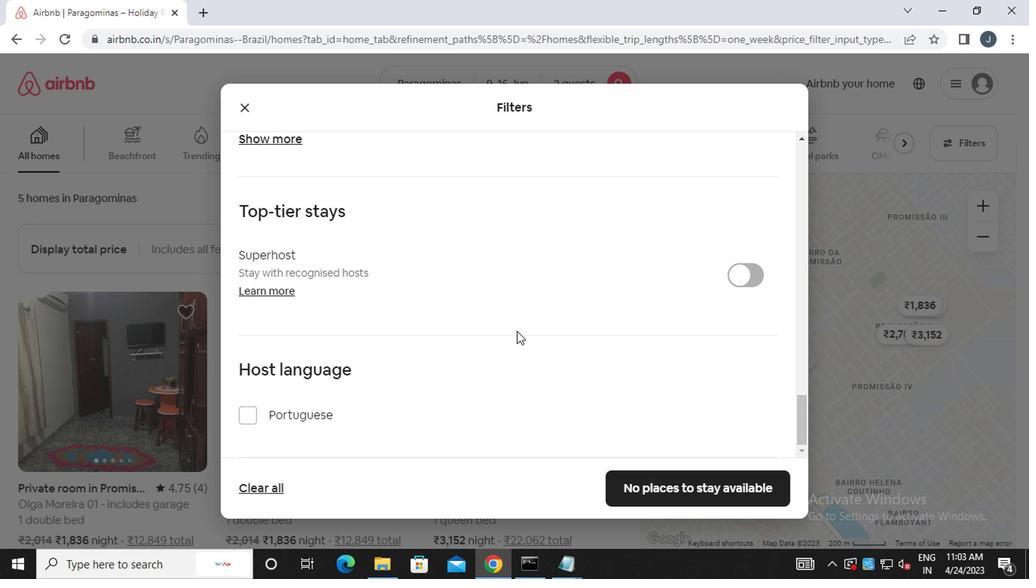 
Action: Mouse scrolled (513, 330) with delta (0, -1)
Screenshot: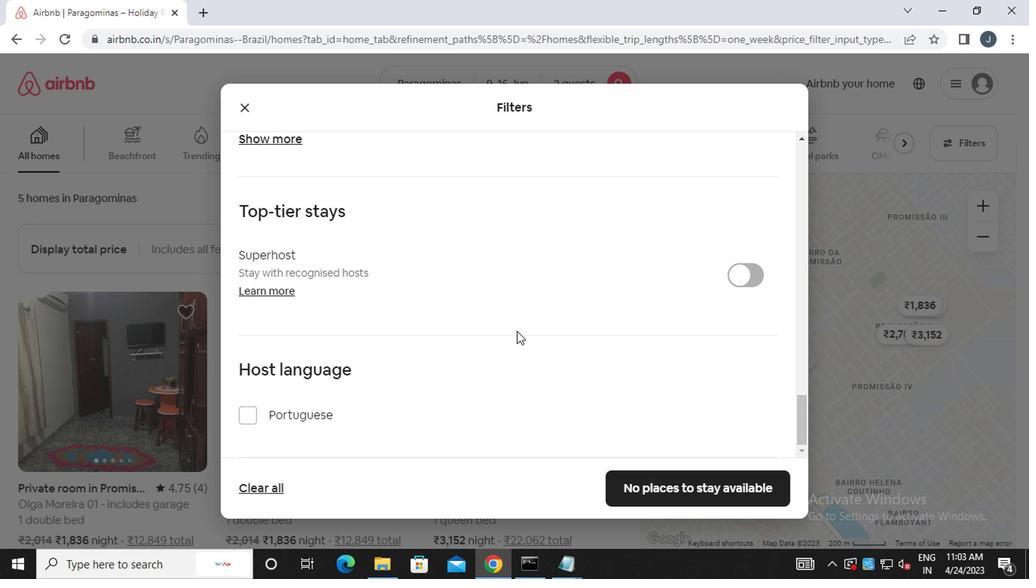 
Action: Mouse moved to (281, 424)
Screenshot: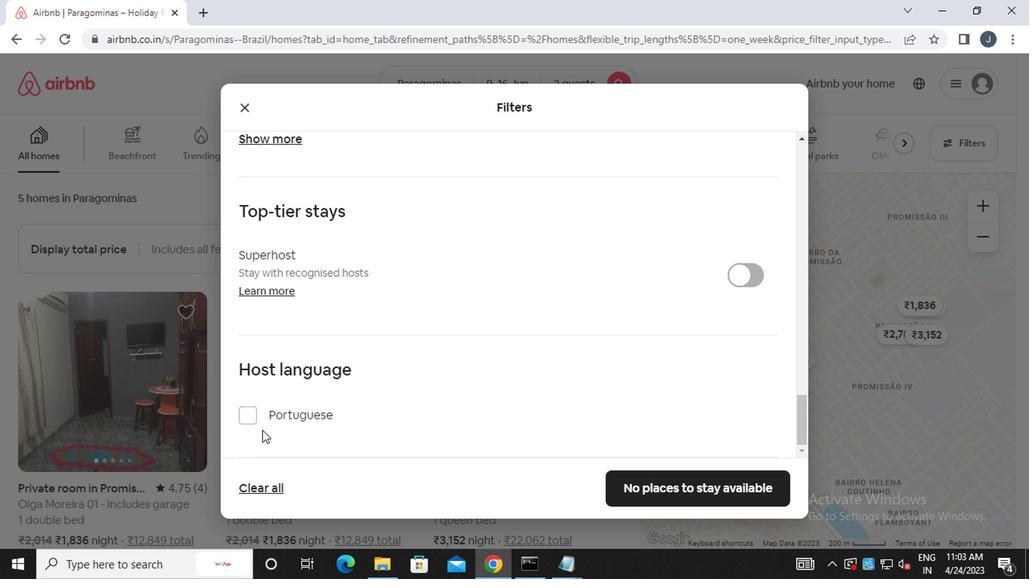 
Action: Mouse scrolled (281, 423) with delta (0, 0)
Screenshot: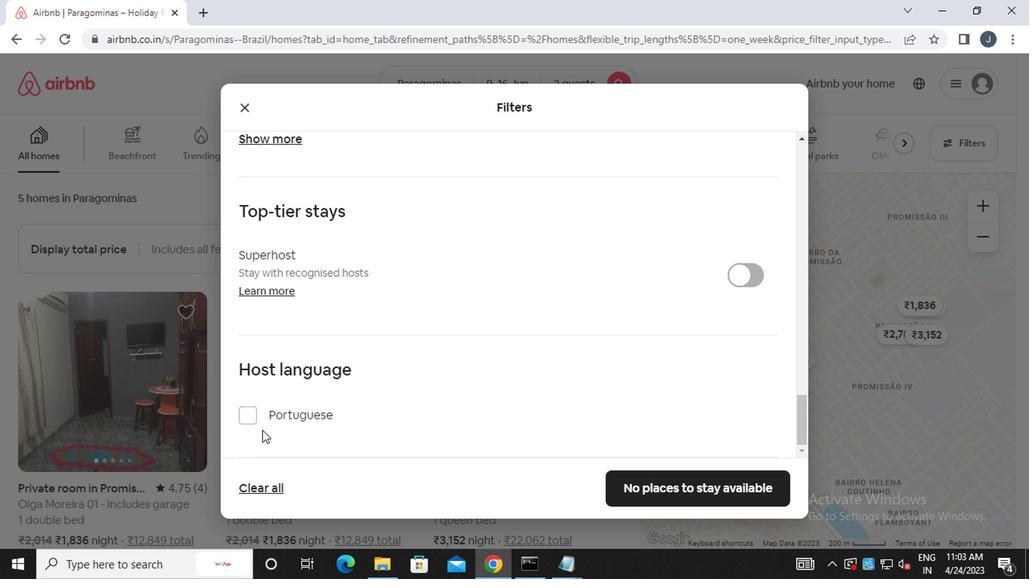 
Action: Mouse moved to (298, 424)
Screenshot: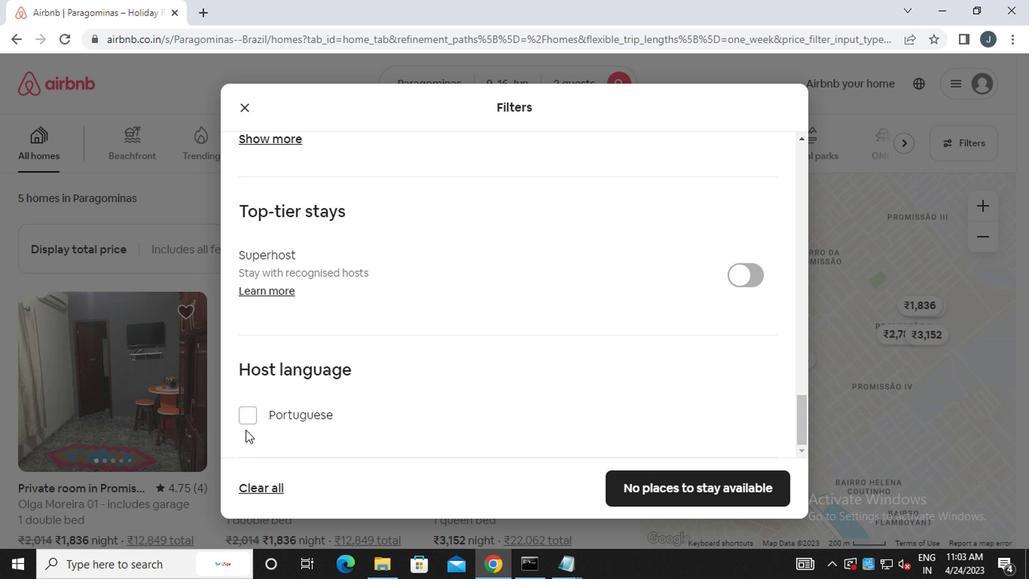 
Action: Mouse scrolled (298, 424) with delta (0, 0)
Screenshot: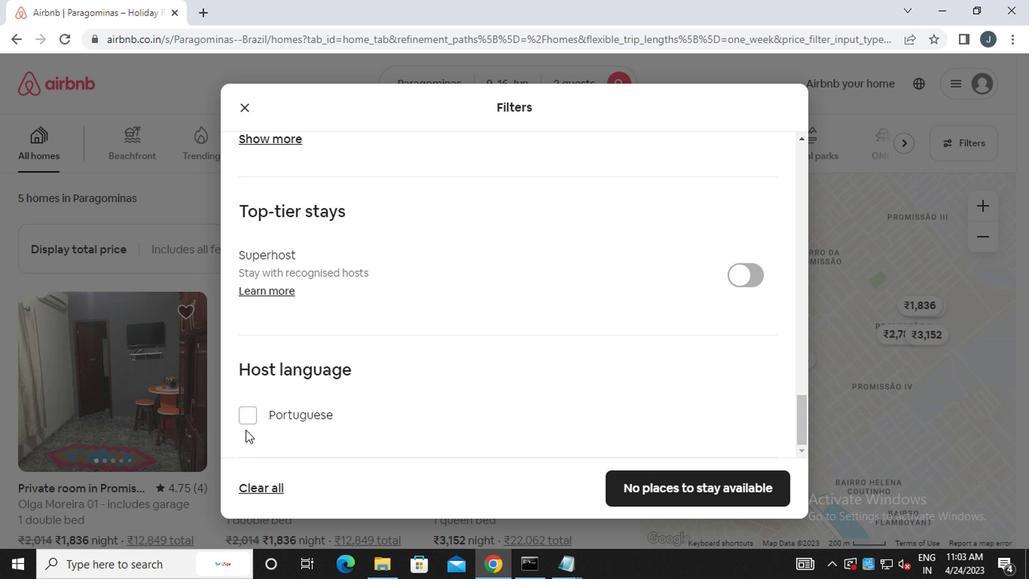 
Action: Mouse moved to (321, 424)
Screenshot: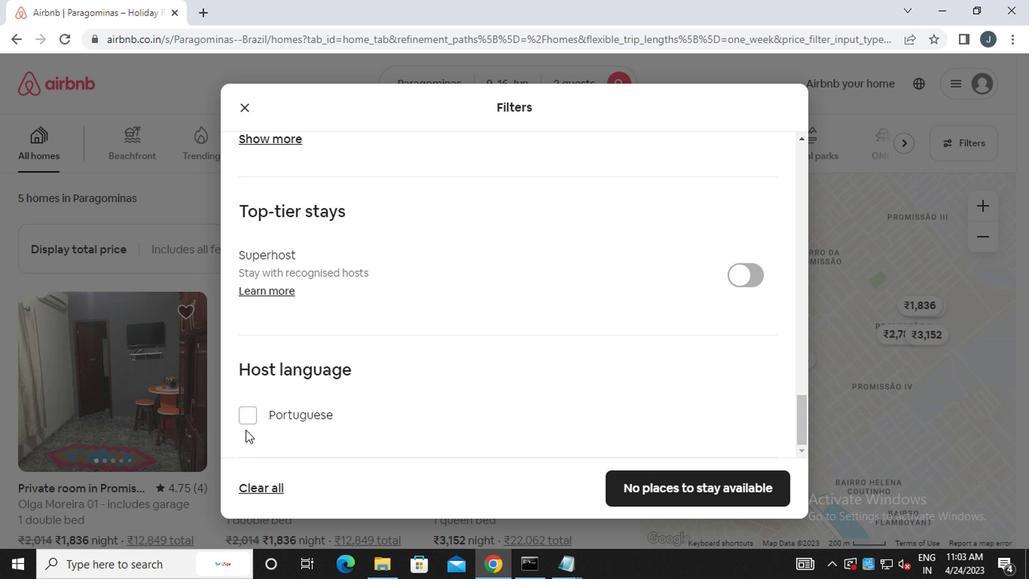 
Action: Mouse scrolled (321, 424) with delta (0, 0)
Screenshot: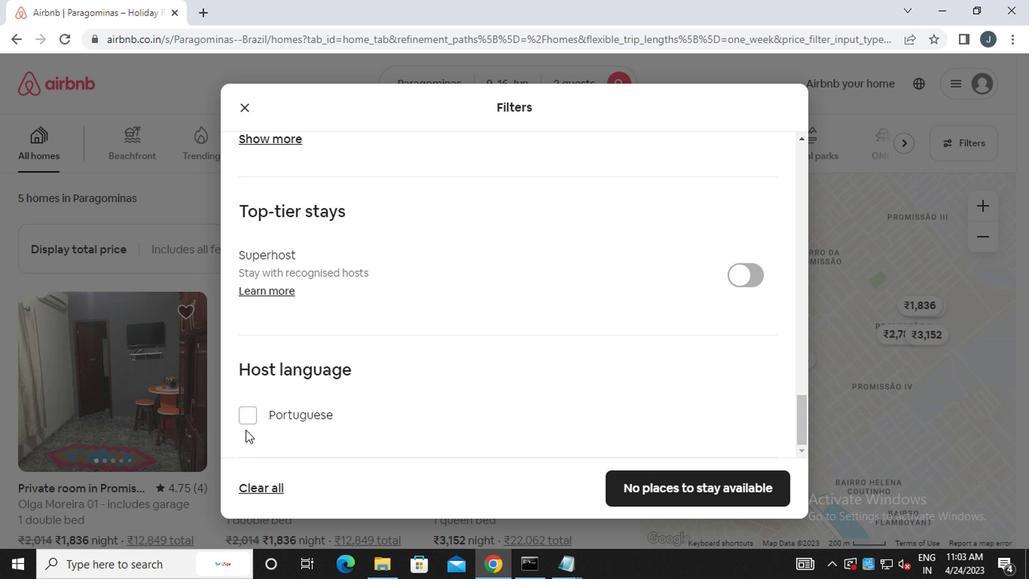 
Action: Mouse moved to (365, 426)
Screenshot: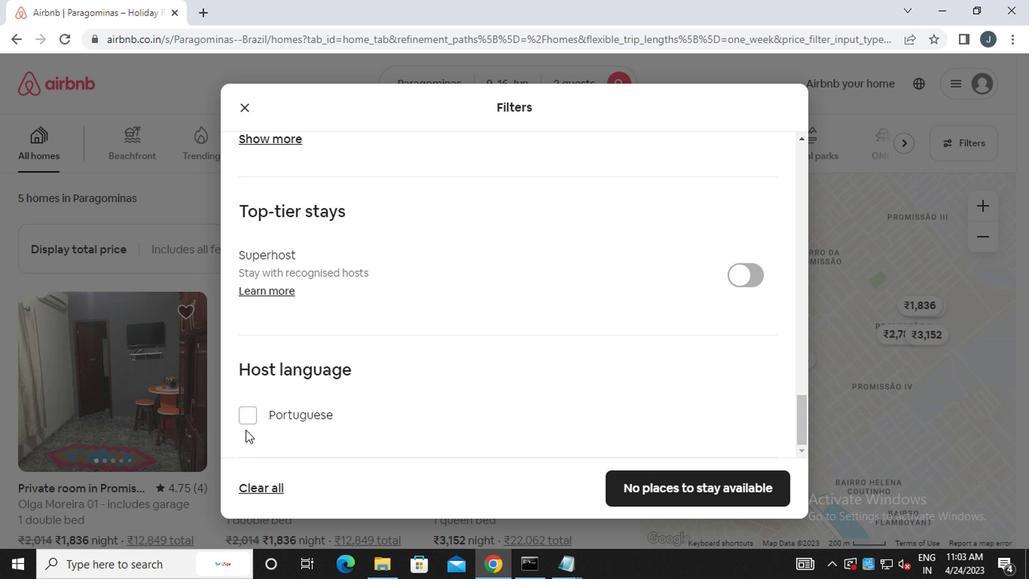 
Action: Mouse scrolled (365, 425) with delta (0, 0)
Screenshot: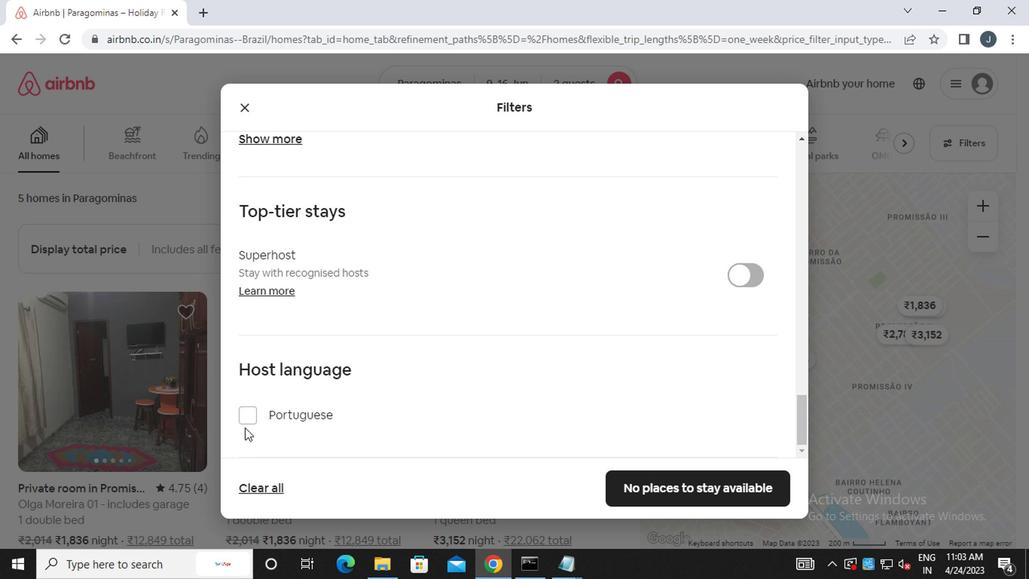 
Action: Mouse moved to (432, 426)
Screenshot: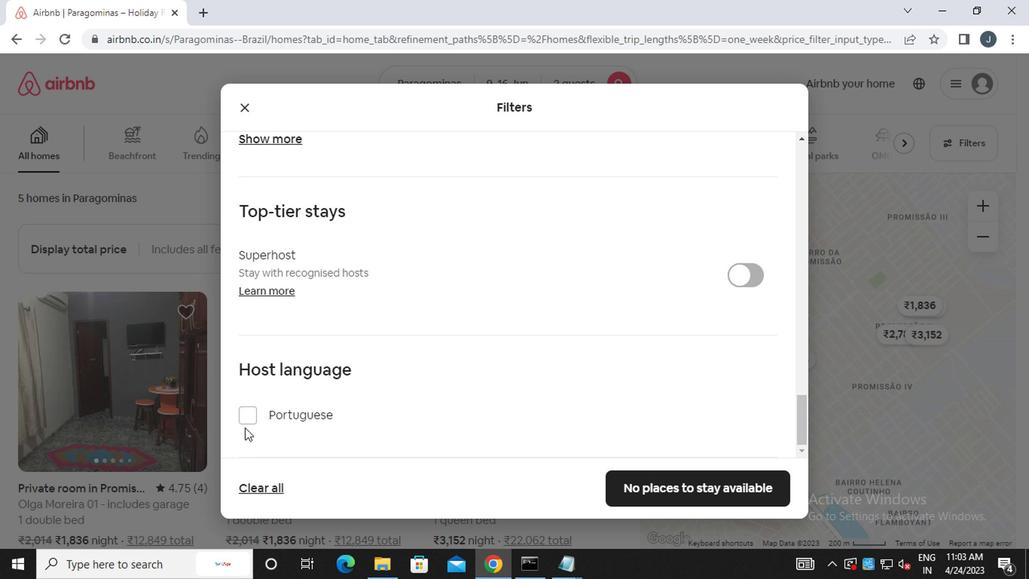 
Action: Mouse scrolled (432, 425) with delta (0, 0)
Screenshot: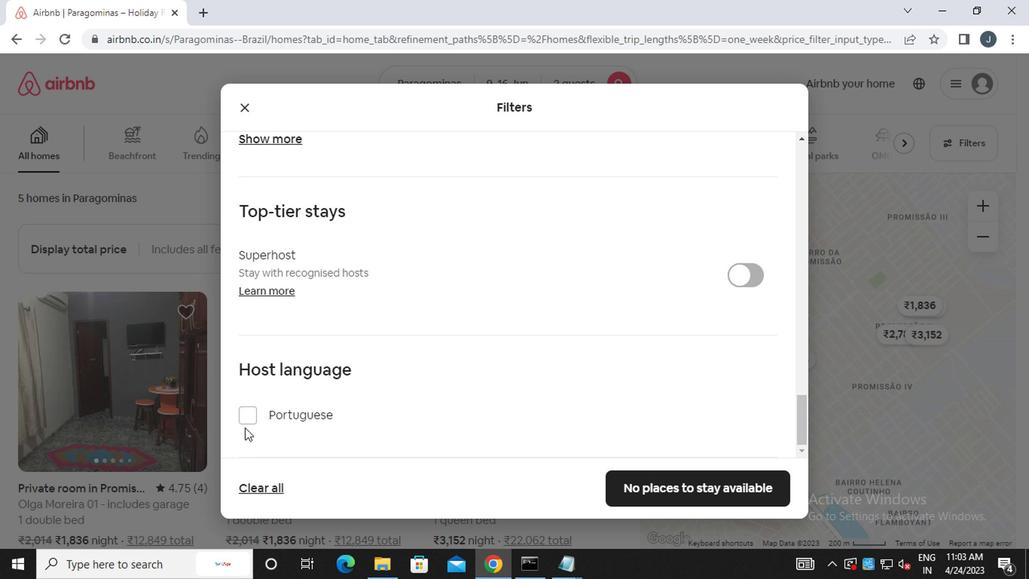 
Action: Mouse moved to (350, 382)
Screenshot: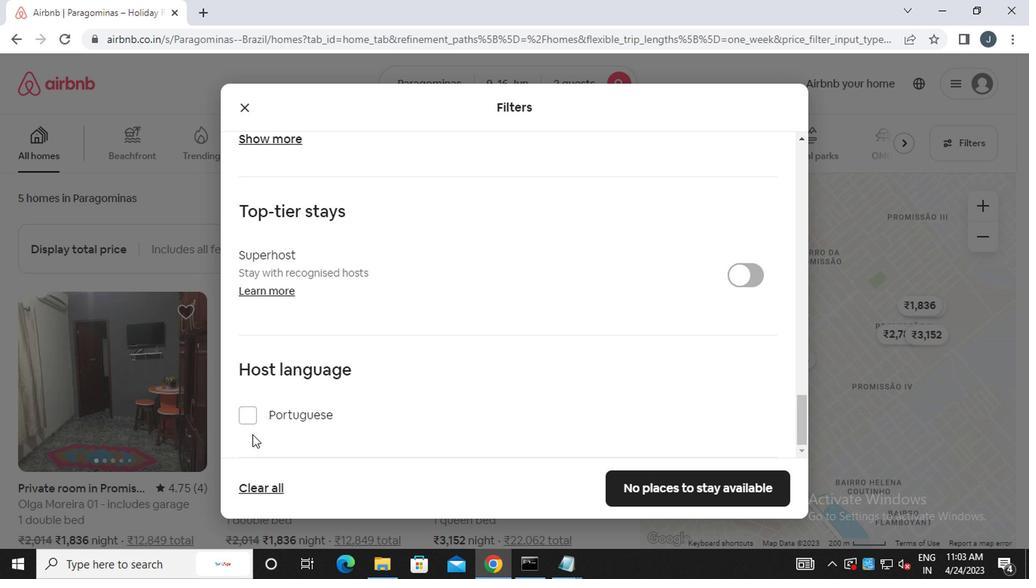 
Action: Mouse scrolled (350, 381) with delta (0, -1)
Screenshot: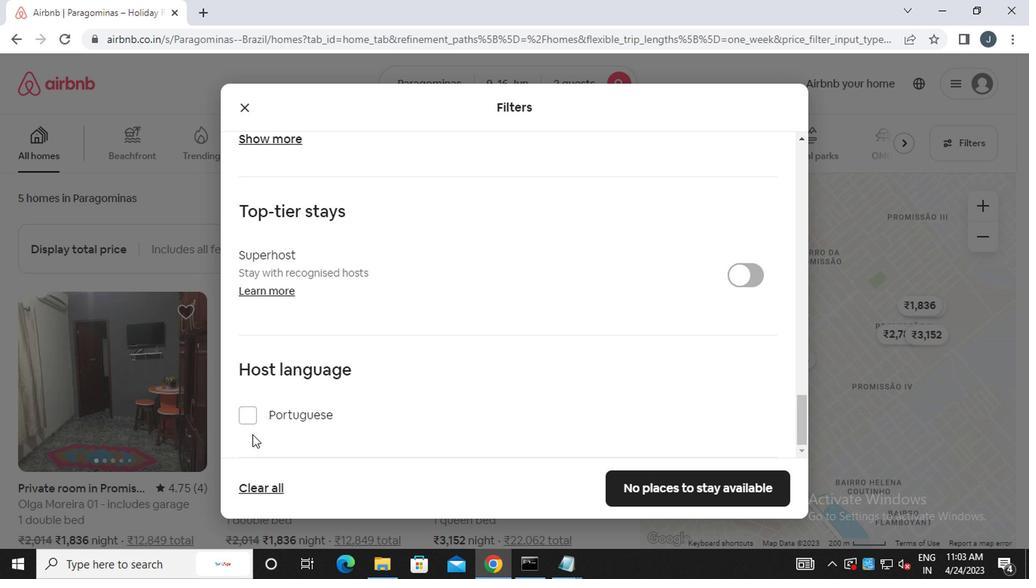 
Action: Mouse moved to (352, 385)
Screenshot: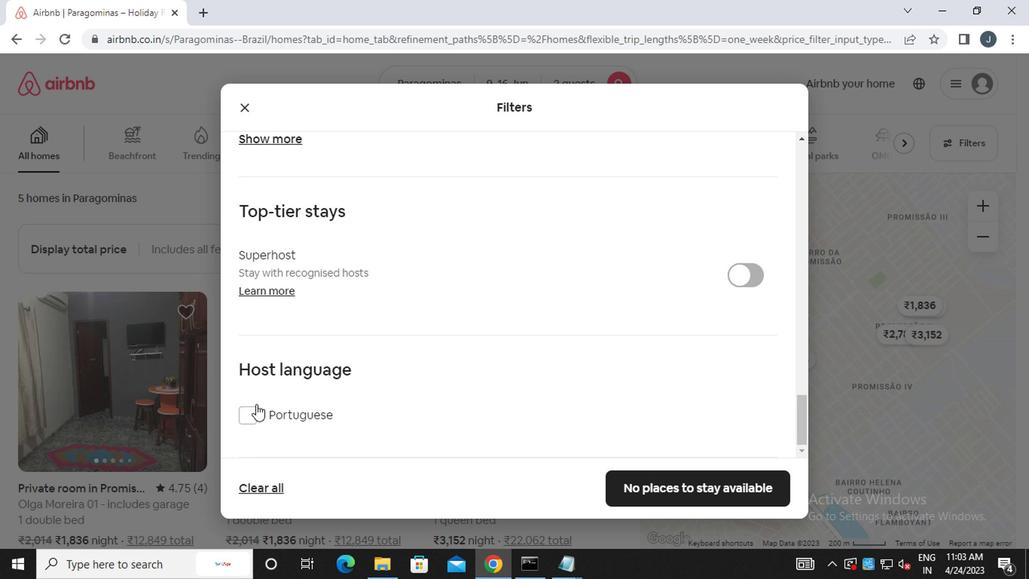
Action: Mouse scrolled (352, 384) with delta (0, 0)
Screenshot: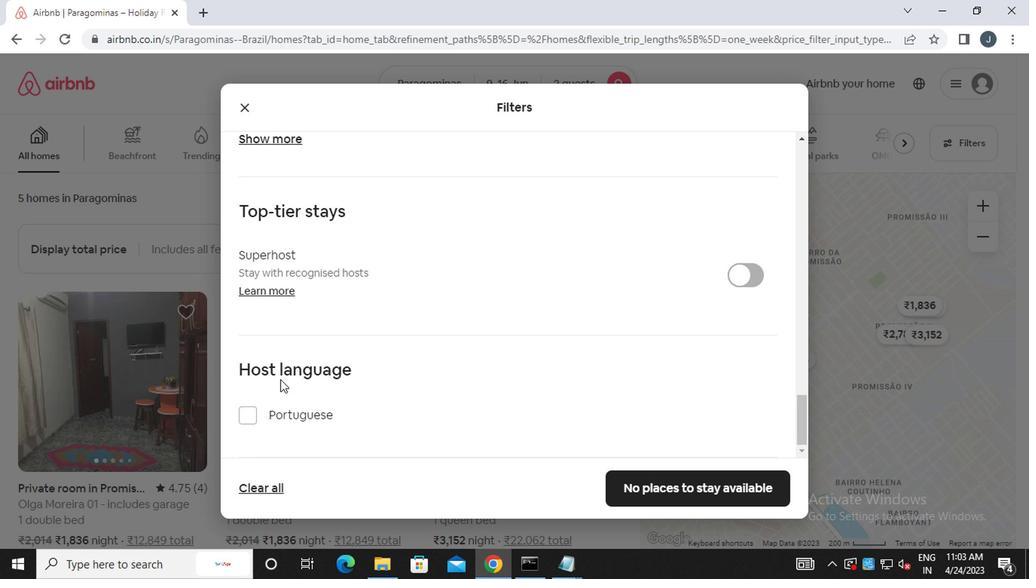 
Action: Mouse moved to (352, 385)
Screenshot: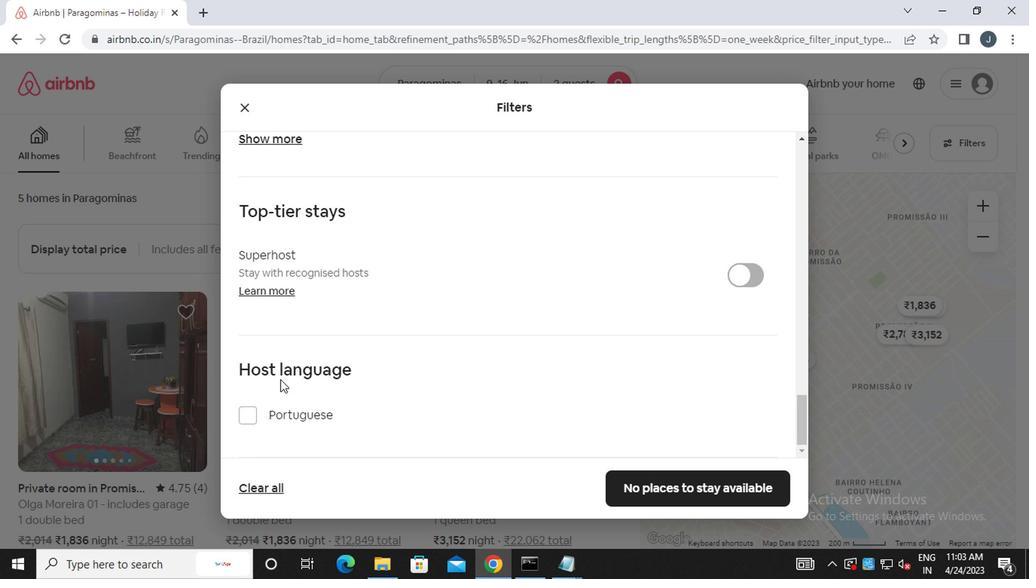 
Action: Mouse scrolled (352, 384) with delta (0, 0)
Screenshot: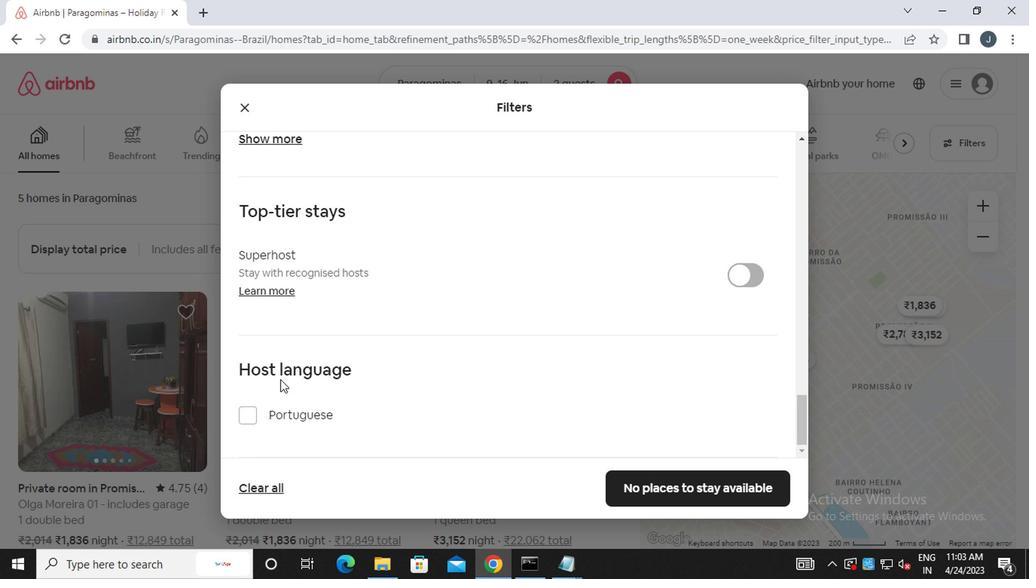 
Action: Mouse scrolled (352, 384) with delta (0, 0)
Screenshot: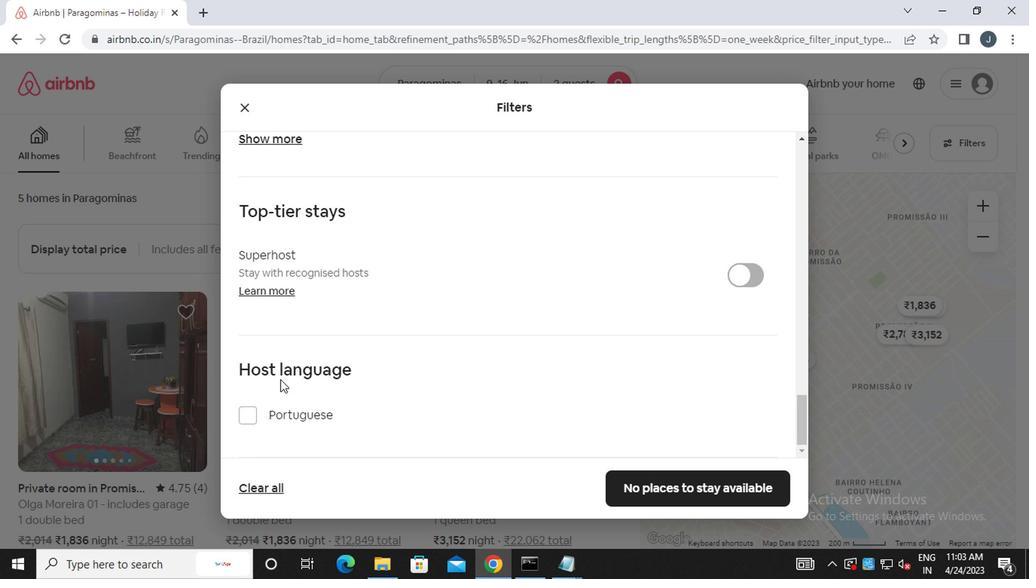 
Action: Mouse moved to (352, 386)
Screenshot: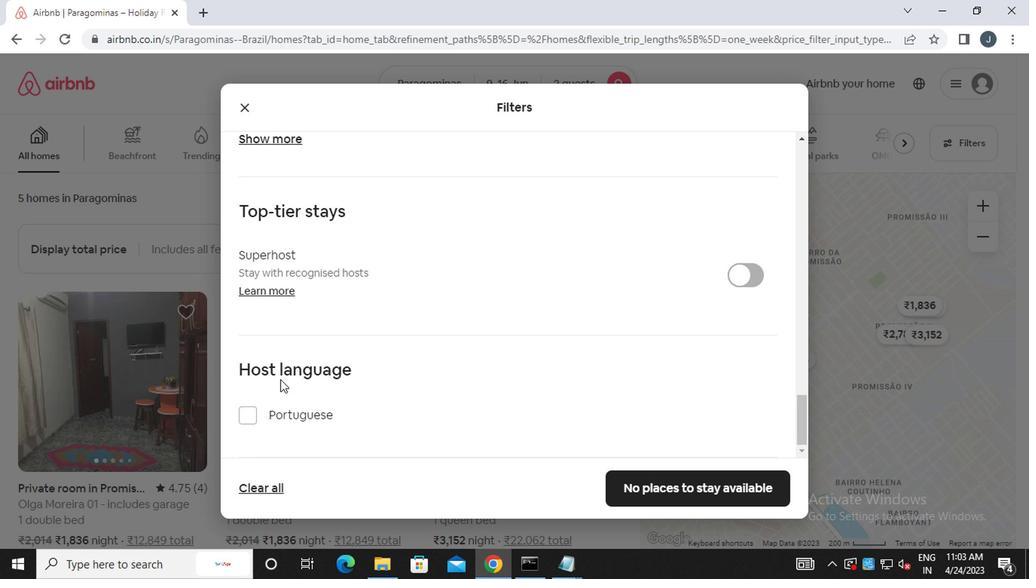 
Action: Mouse scrolled (352, 385) with delta (0, -1)
Screenshot: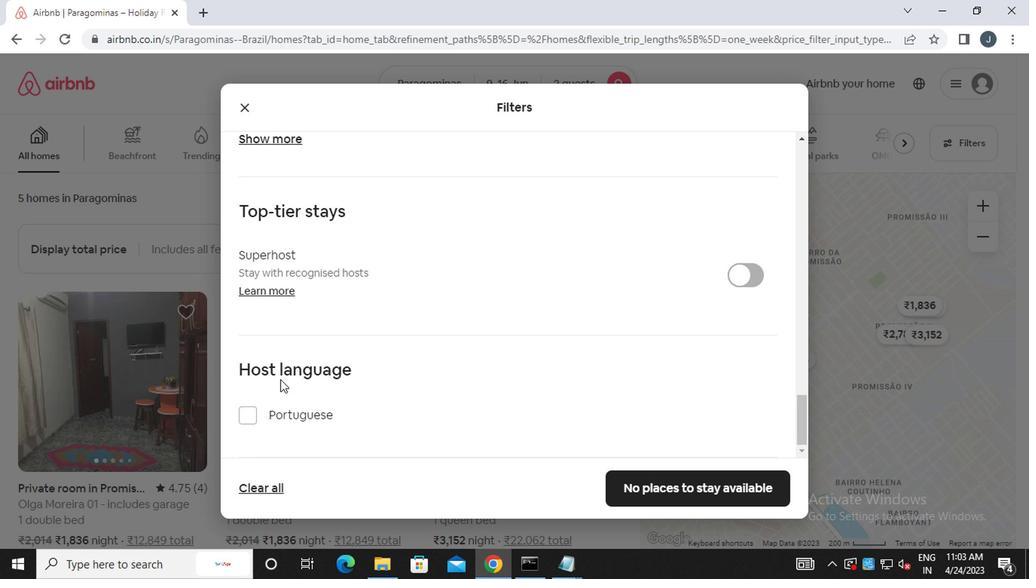 
Action: Mouse moved to (667, 481)
Screenshot: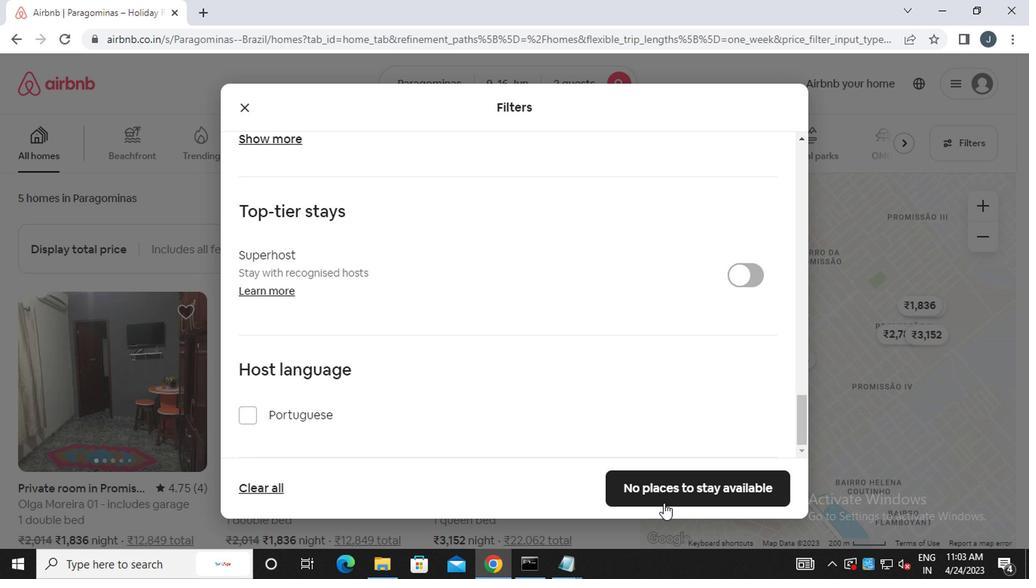 
Action: Mouse pressed left at (667, 481)
Screenshot: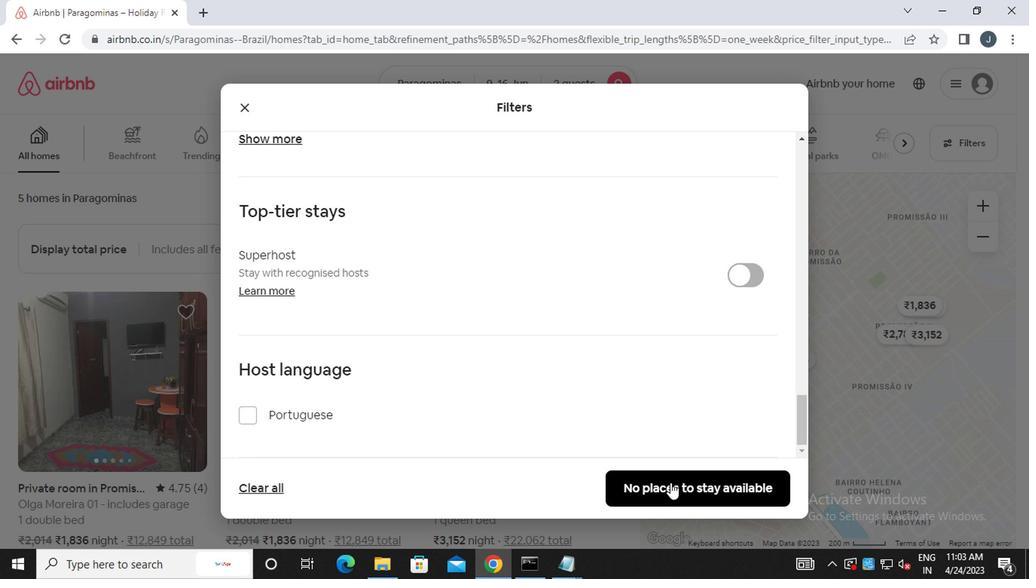 
Action: Mouse moved to (655, 476)
Screenshot: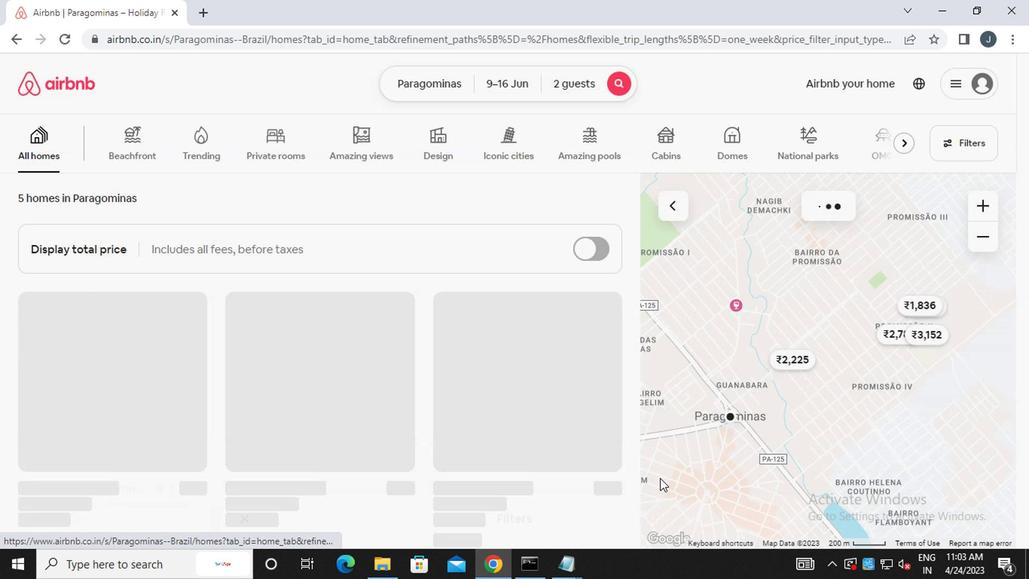 
